 Task: Look for space in Luohe, China from 11th June, 2023 to 15th June, 2023 for 2 adults in price range Rs.7000 to Rs.16000. Place can be private room with 1  bedroom having 2 beds and 1 bathroom. Property type can be house, flat, guest house, hotel. Booking option can be shelf check-in. Required host language is Chinese (Simplified).
Action: Mouse moved to (486, 155)
Screenshot: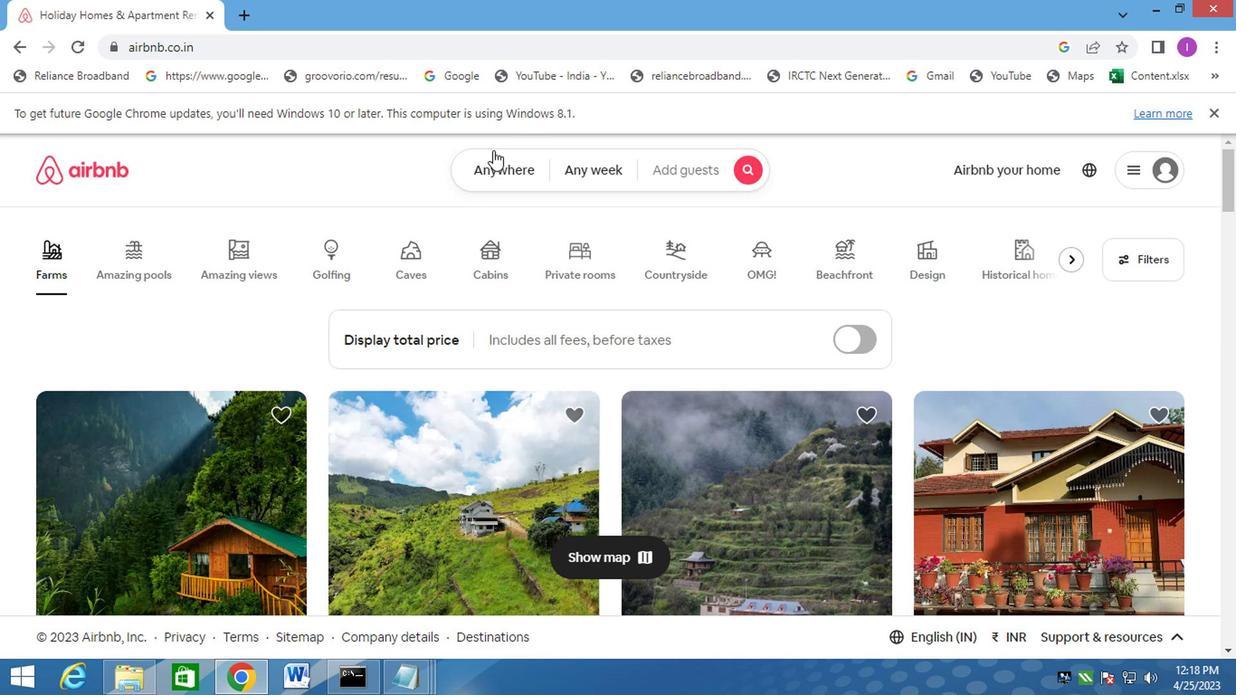 
Action: Mouse pressed left at (486, 155)
Screenshot: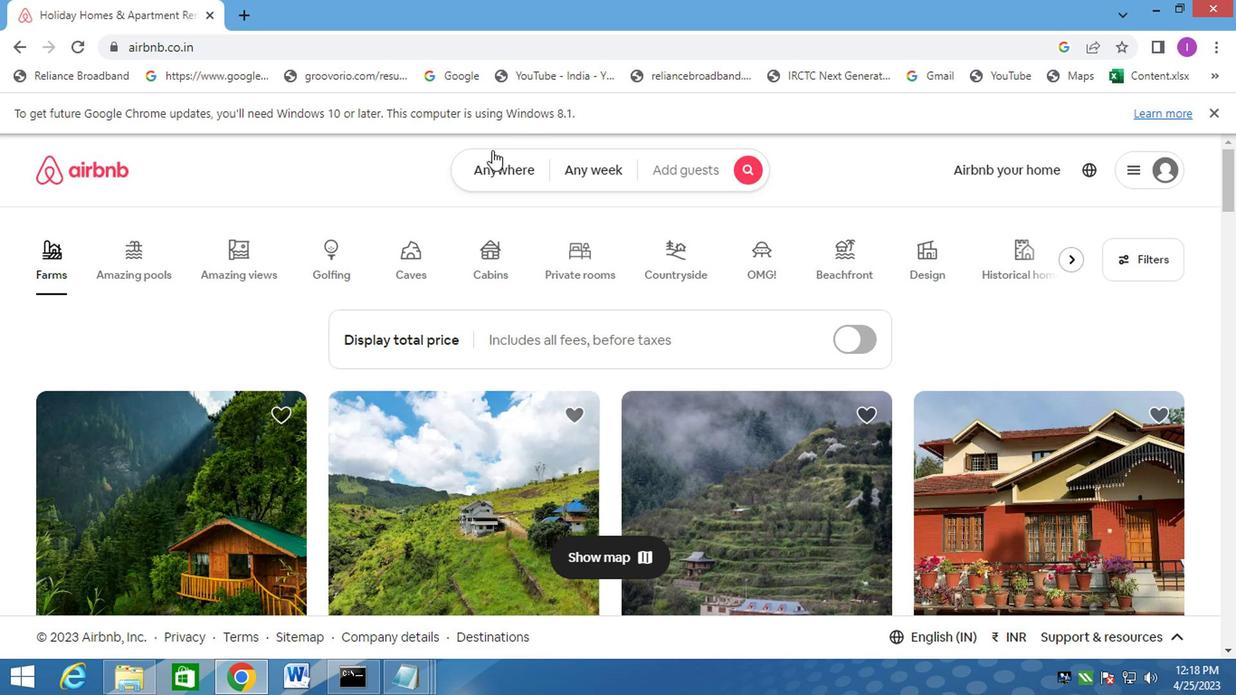 
Action: Mouse moved to (350, 226)
Screenshot: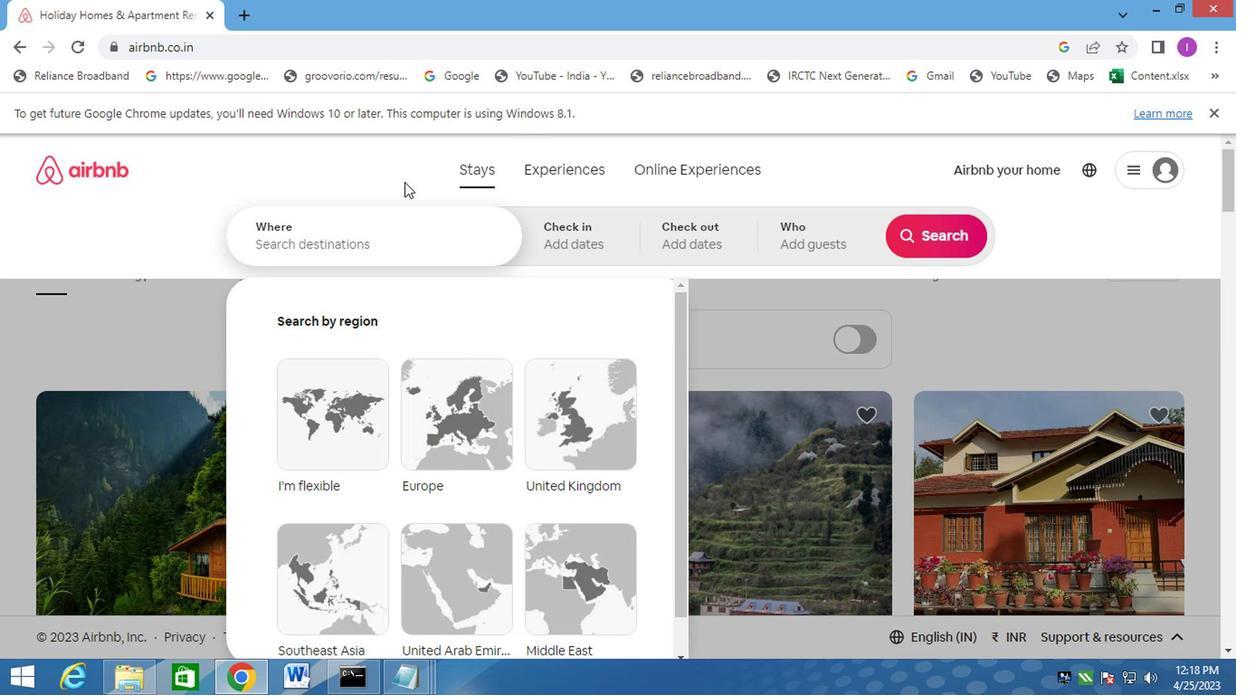 
Action: Mouse pressed left at (350, 226)
Screenshot: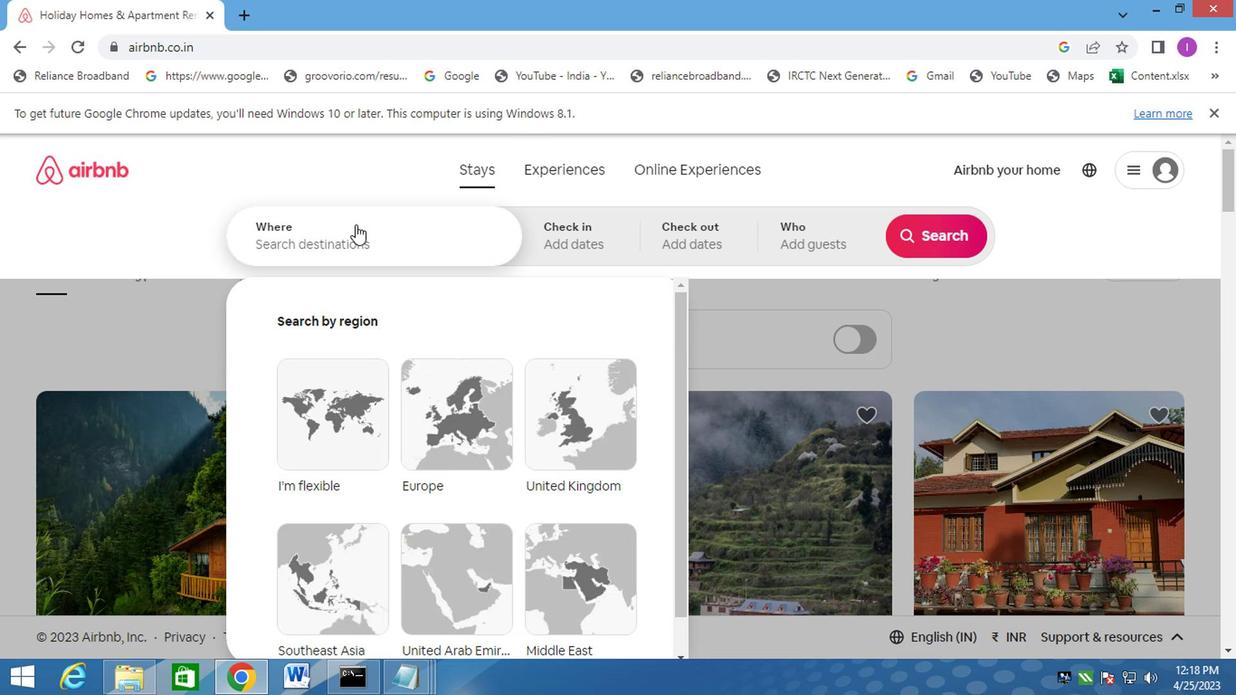 
Action: Mouse moved to (361, 227)
Screenshot: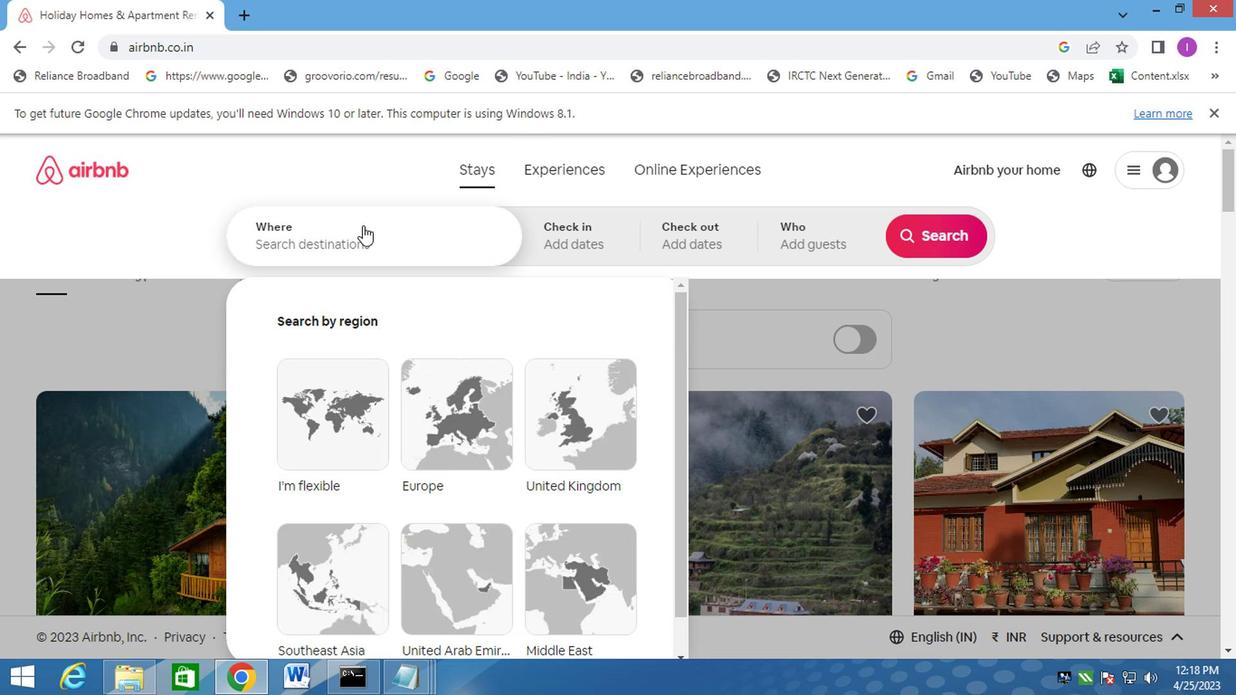 
Action: Key pressed <Key.shift>LUOHE,CHINA
Screenshot: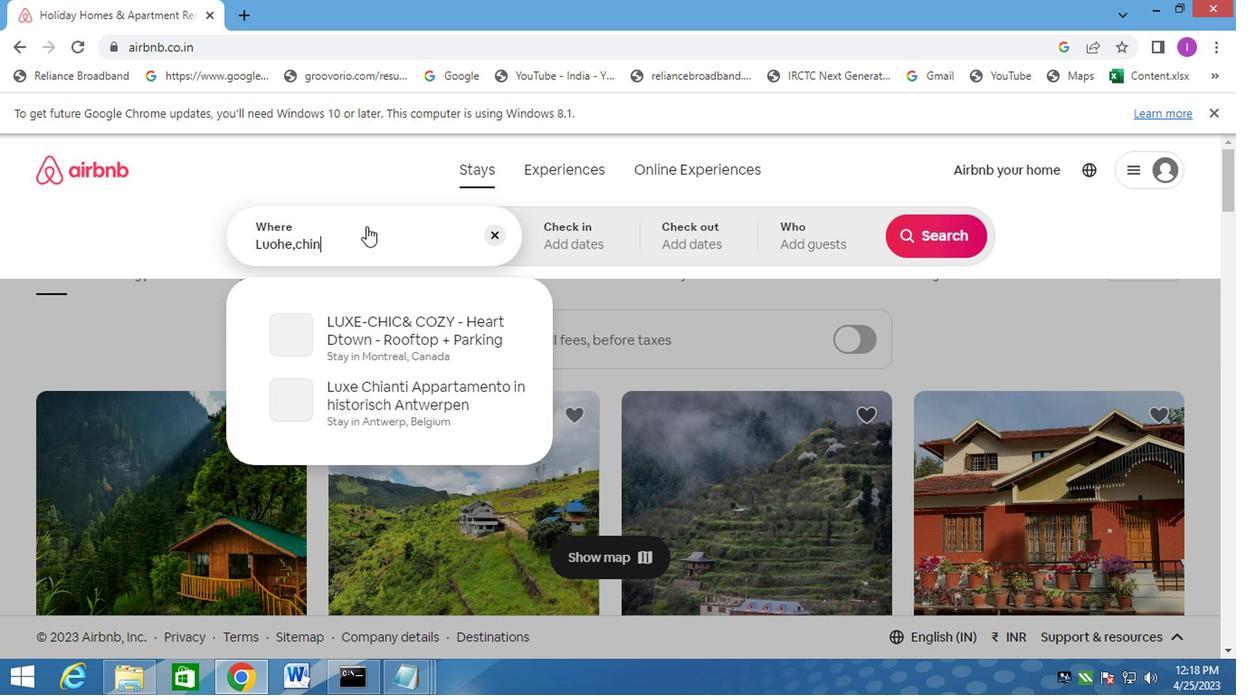 
Action: Mouse moved to (571, 231)
Screenshot: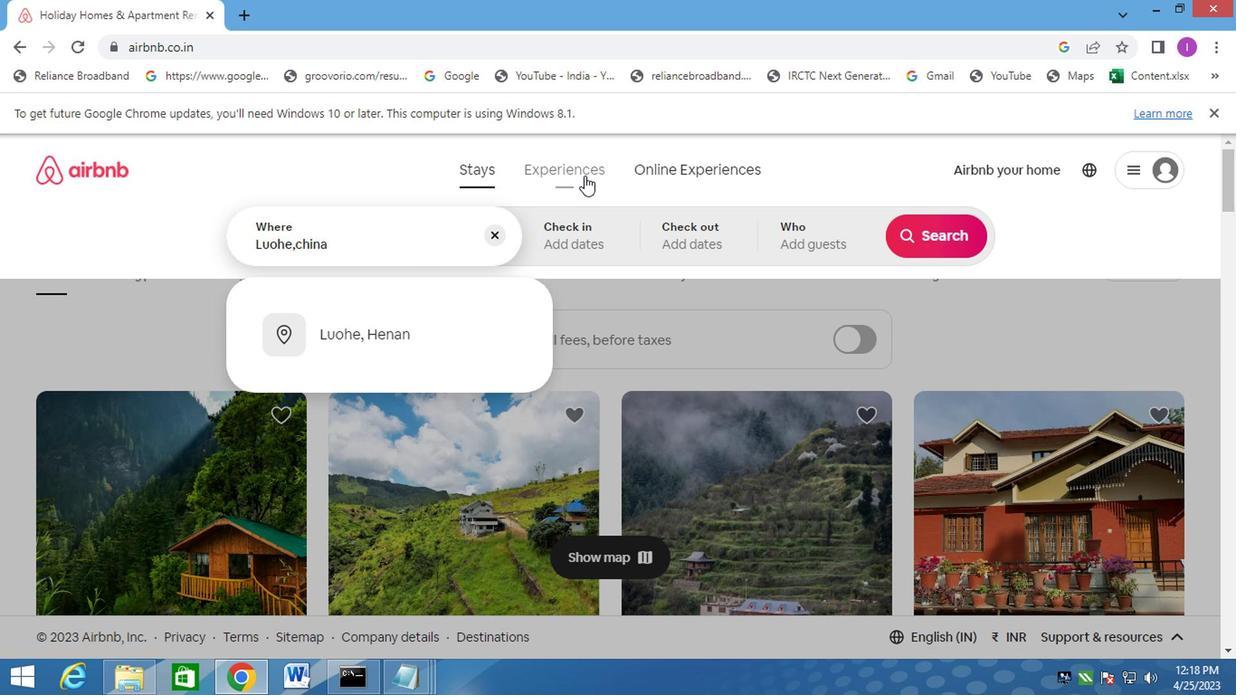 
Action: Mouse pressed left at (571, 231)
Screenshot: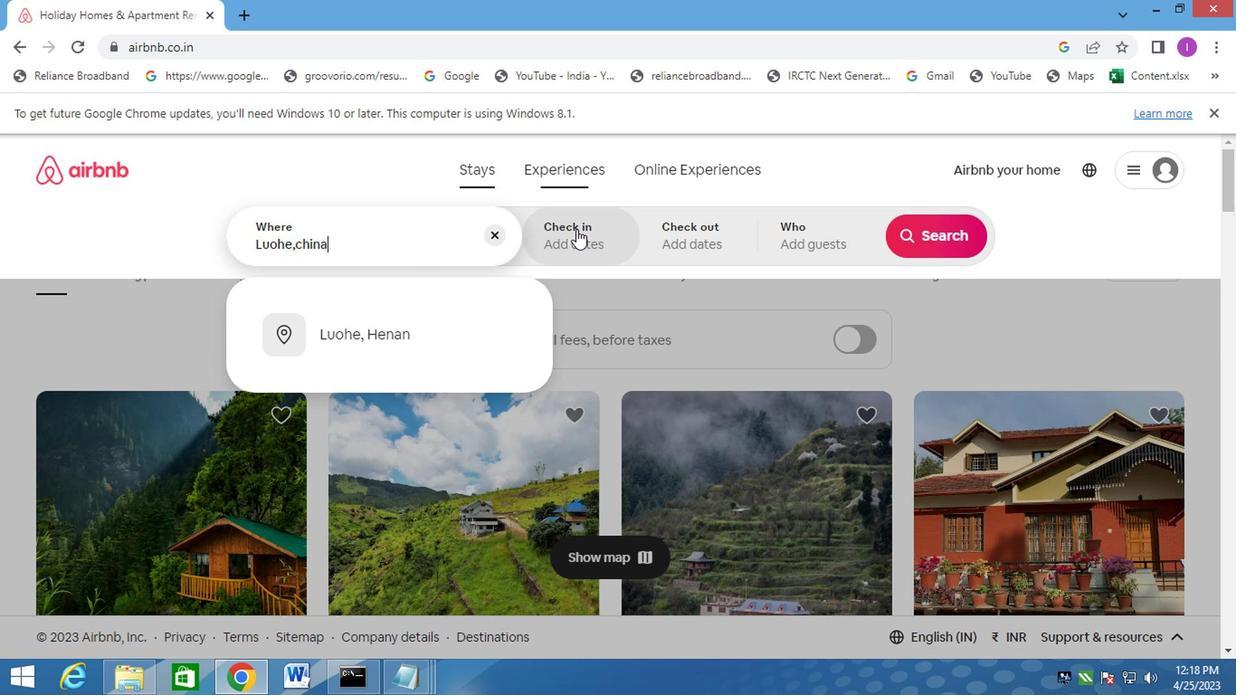 
Action: Mouse moved to (924, 387)
Screenshot: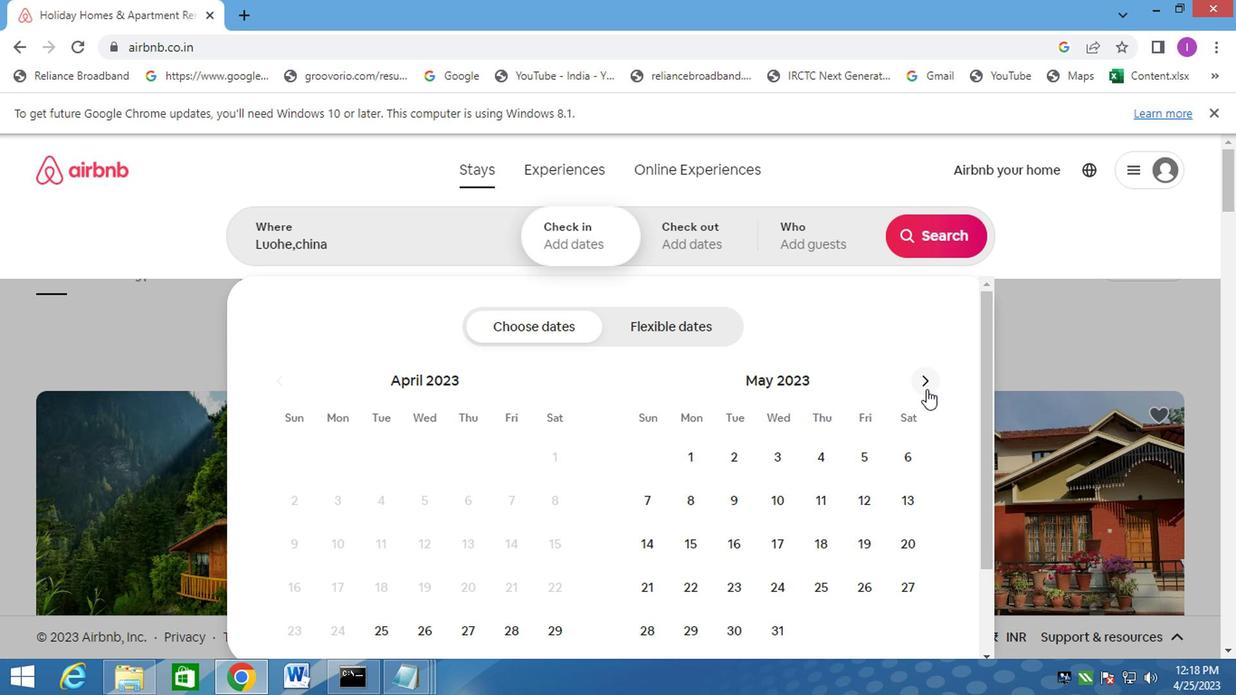 
Action: Mouse pressed left at (924, 387)
Screenshot: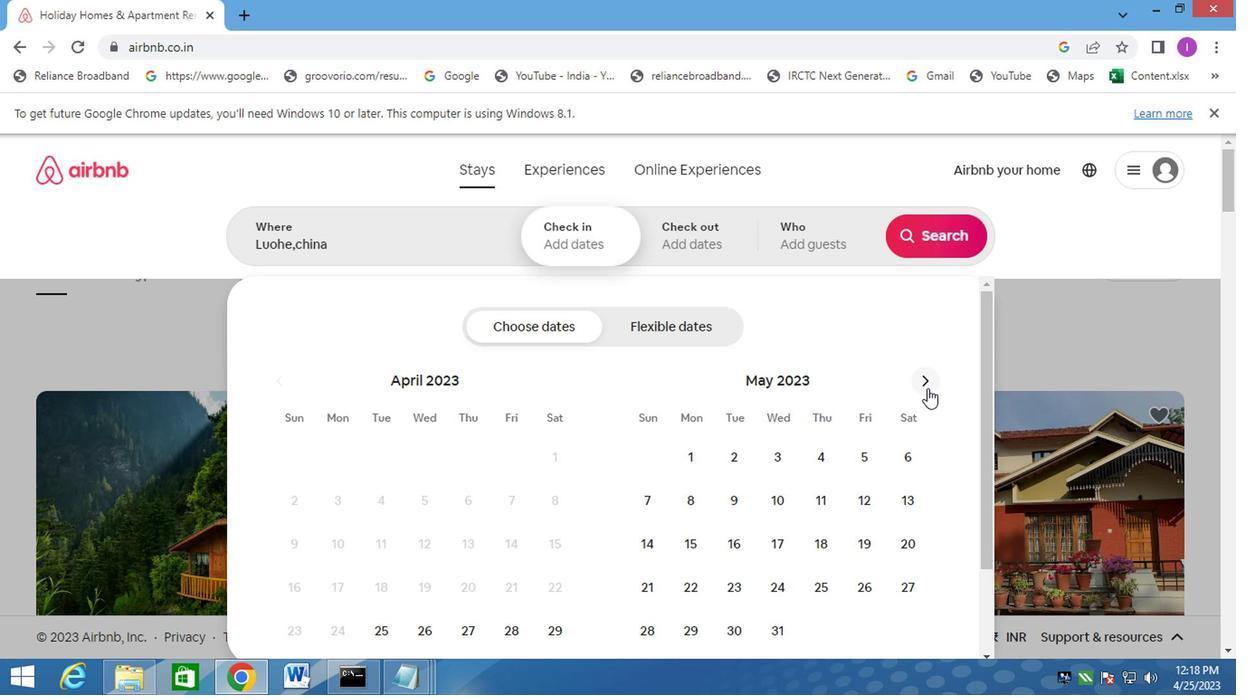 
Action: Mouse moved to (925, 386)
Screenshot: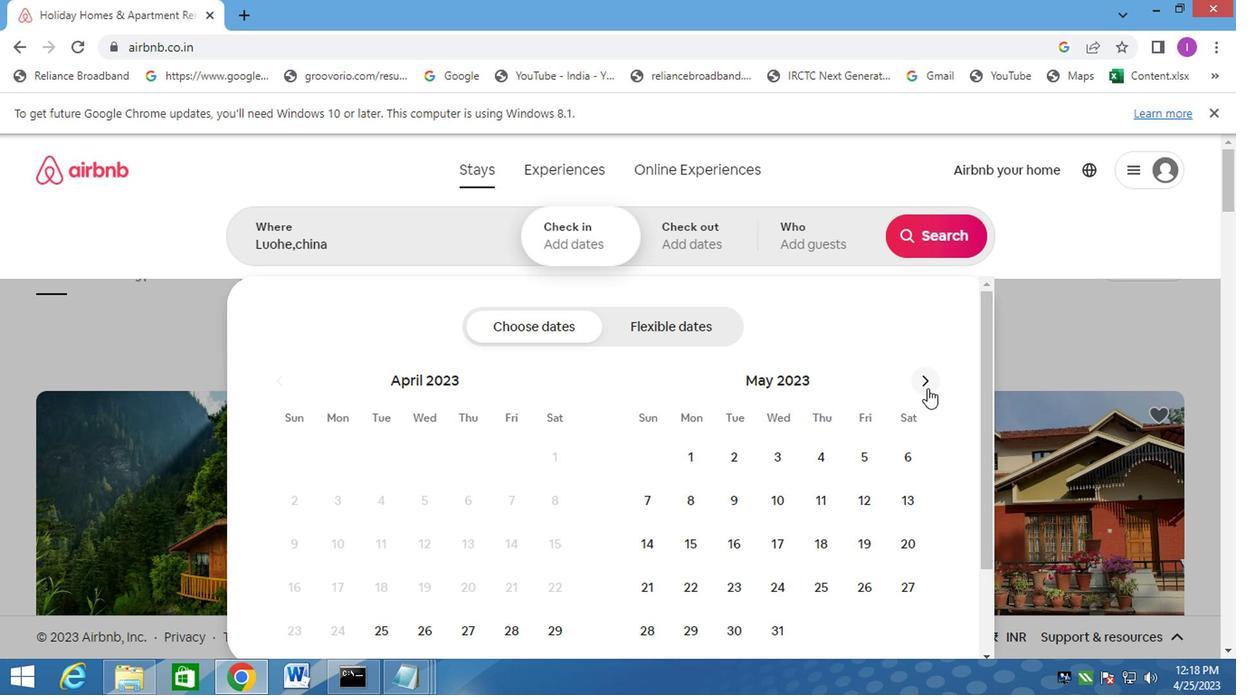
Action: Mouse pressed left at (925, 386)
Screenshot: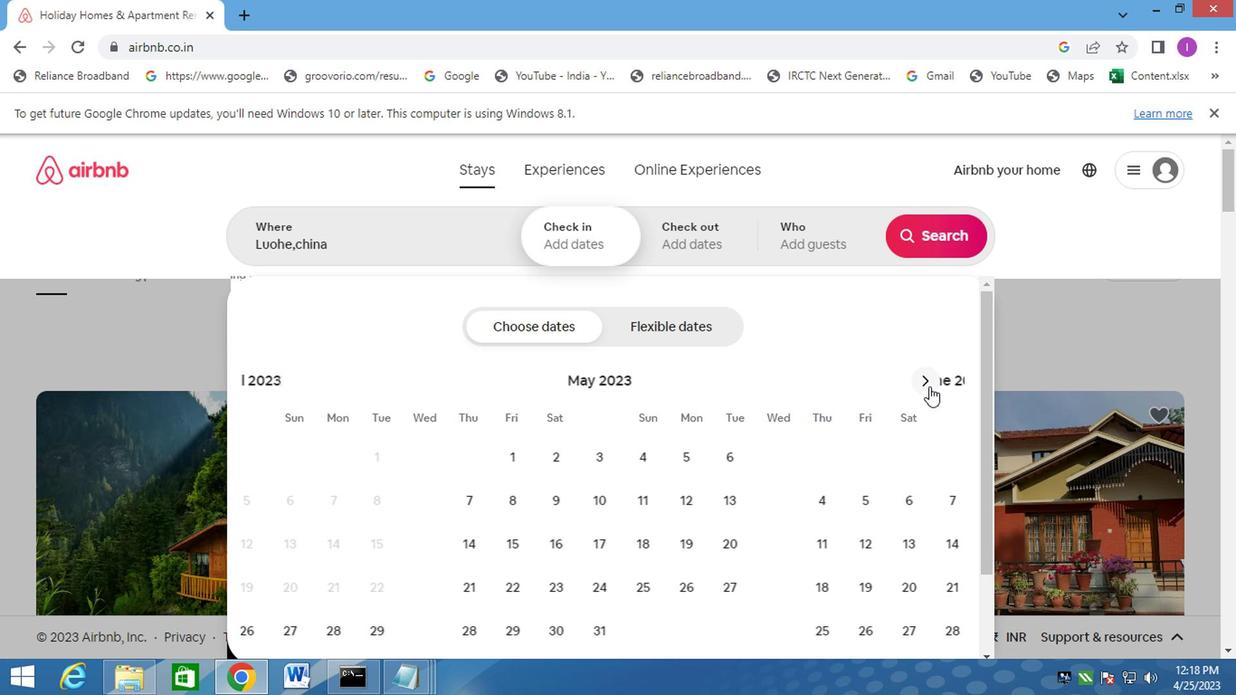 
Action: Mouse moved to (287, 533)
Screenshot: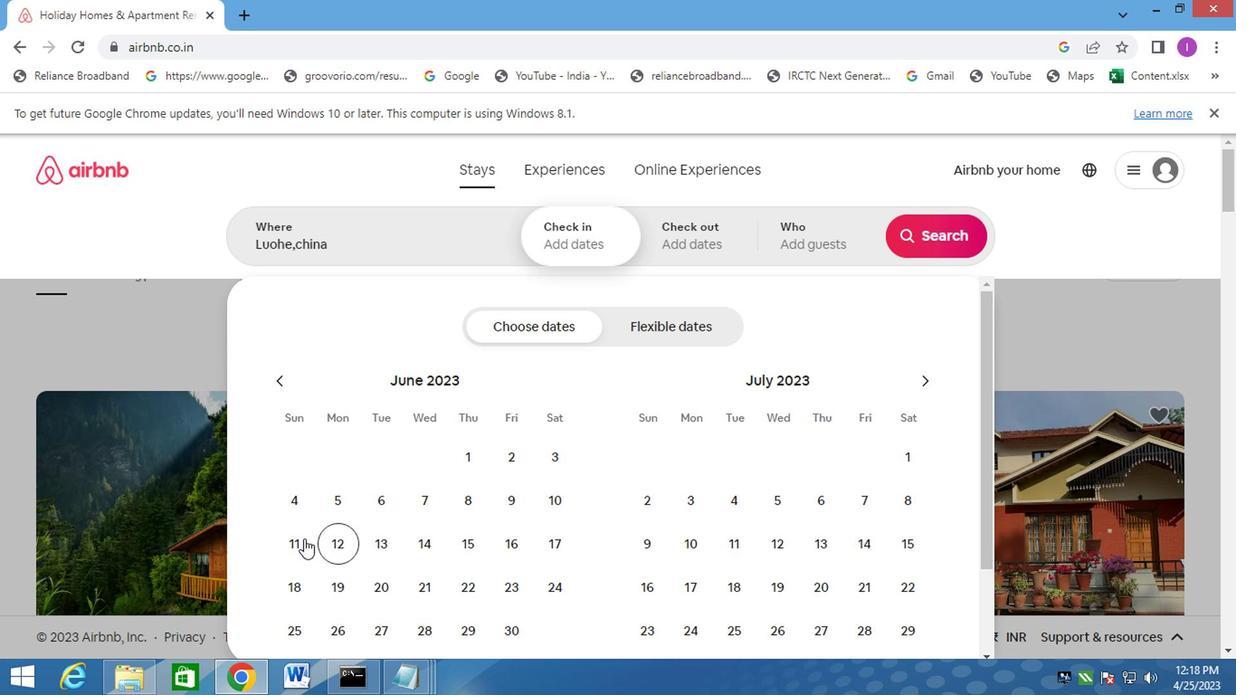 
Action: Mouse pressed left at (287, 533)
Screenshot: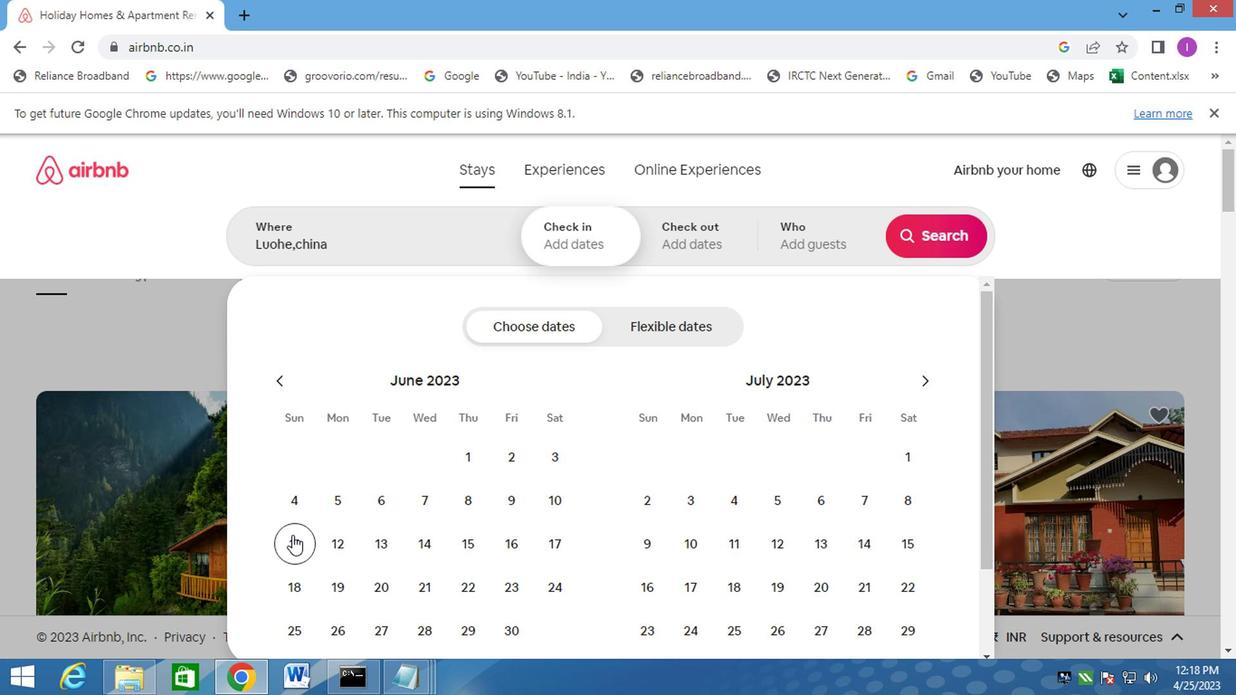 
Action: Mouse moved to (464, 549)
Screenshot: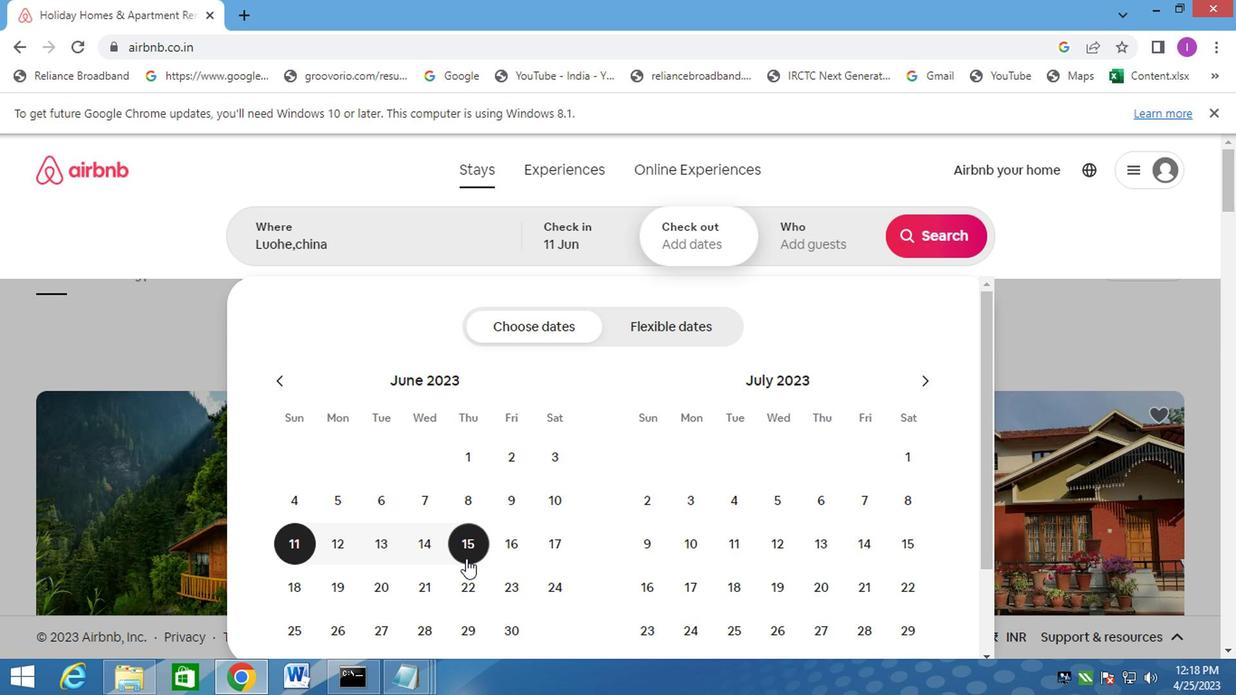 
Action: Mouse pressed left at (464, 549)
Screenshot: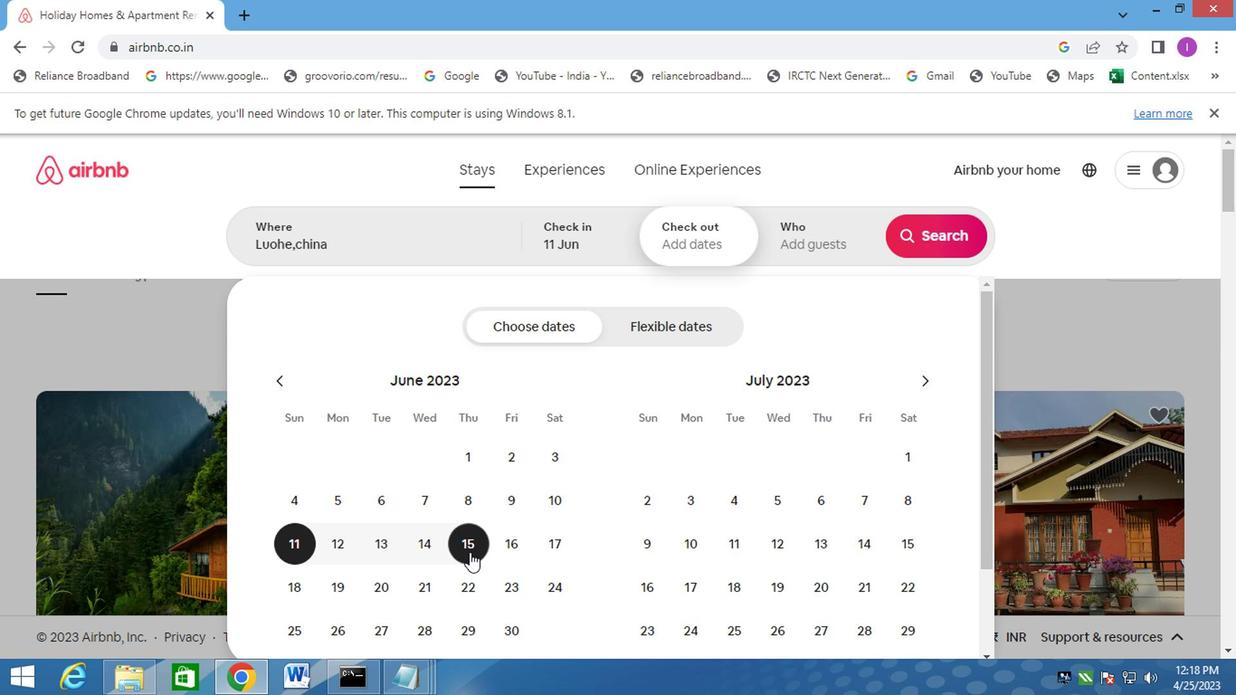 
Action: Mouse moved to (802, 245)
Screenshot: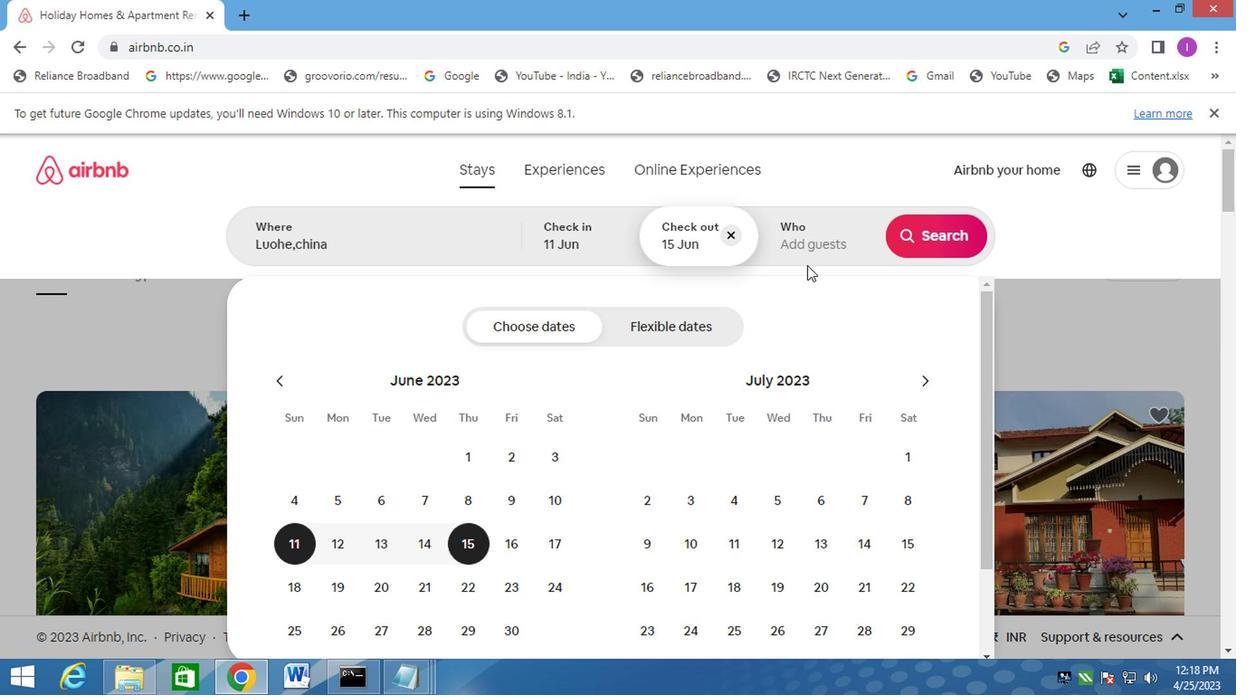 
Action: Mouse pressed left at (802, 245)
Screenshot: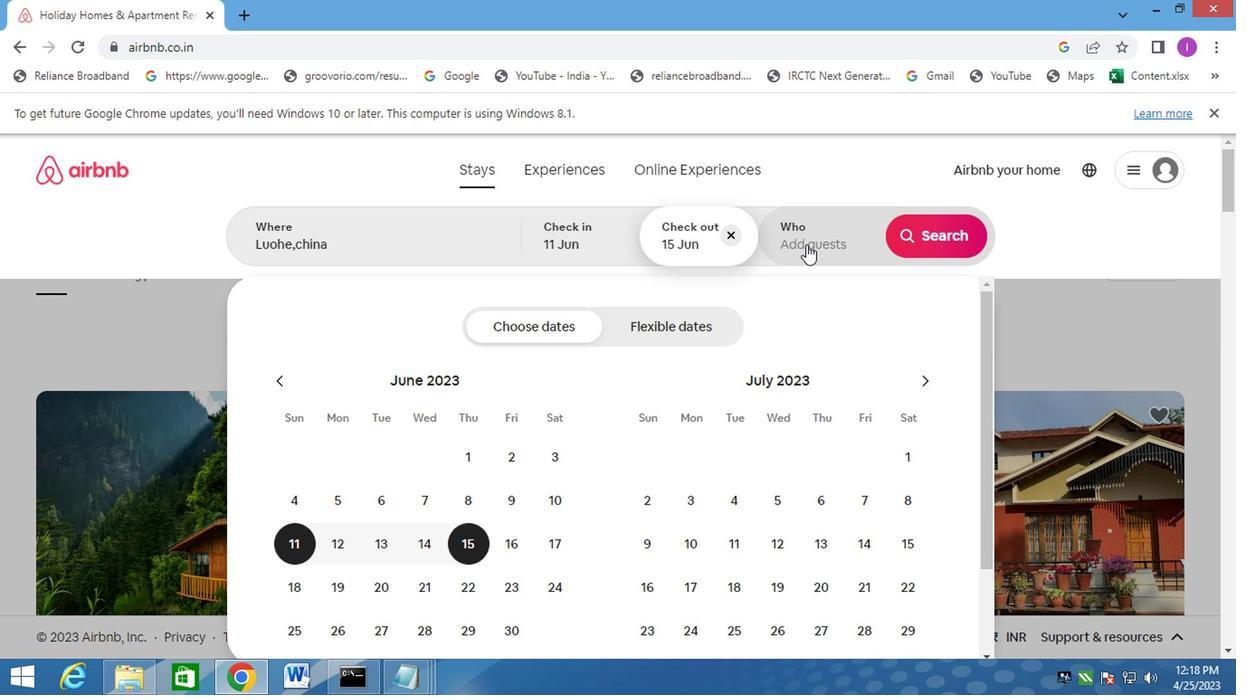 
Action: Mouse moved to (939, 331)
Screenshot: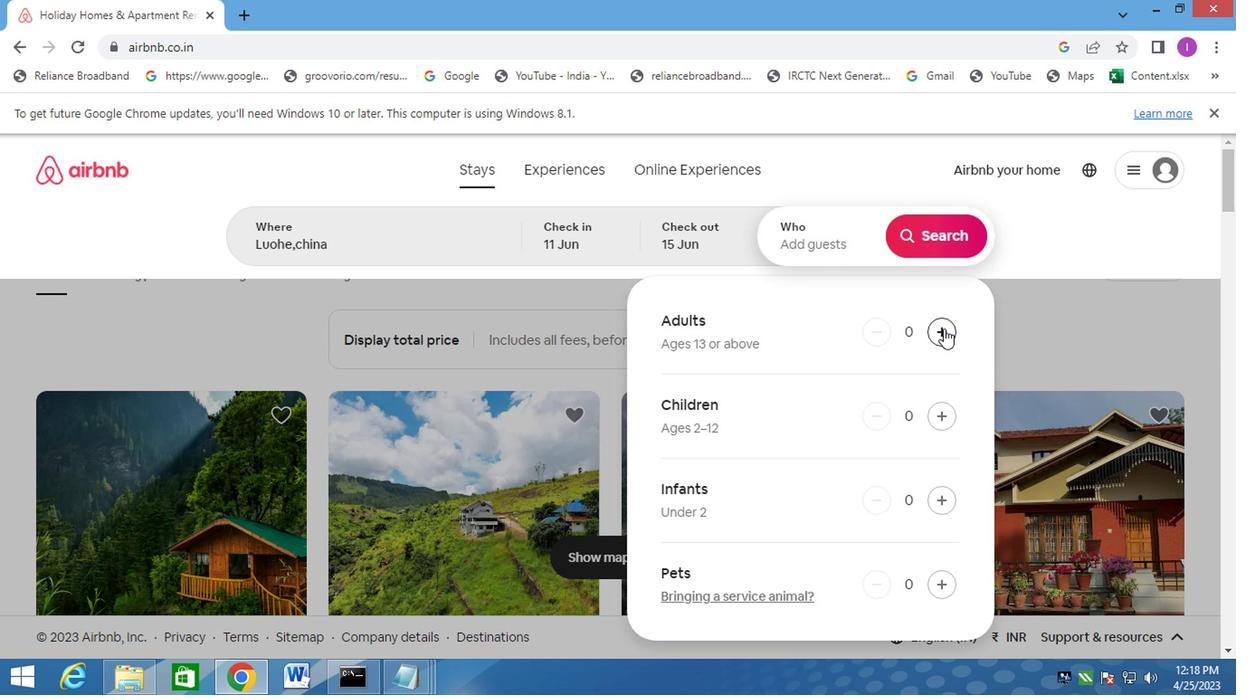 
Action: Mouse pressed left at (939, 331)
Screenshot: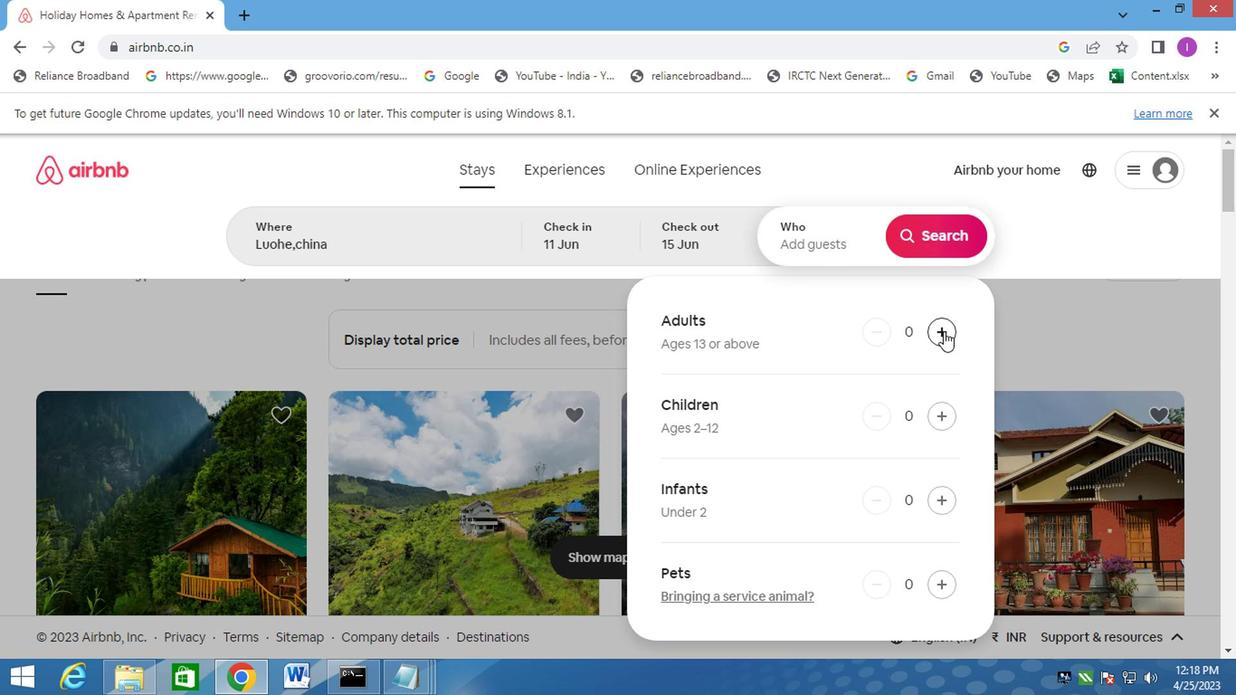 
Action: Mouse moved to (939, 331)
Screenshot: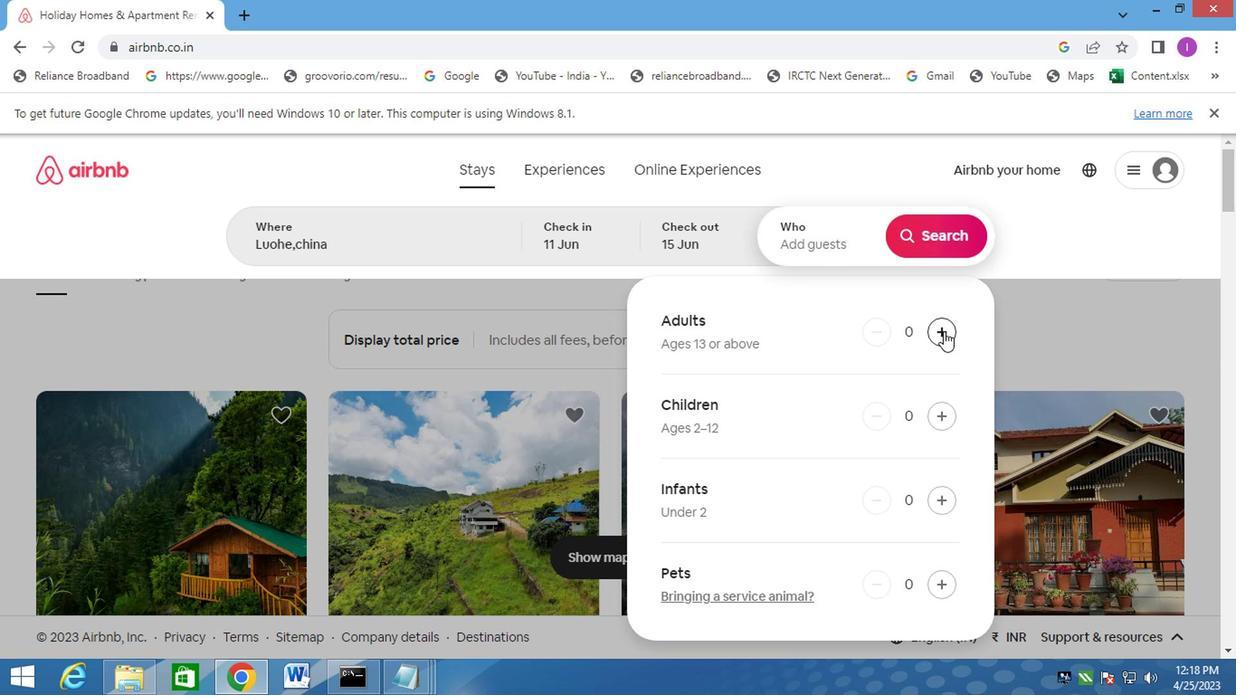 
Action: Mouse pressed left at (939, 331)
Screenshot: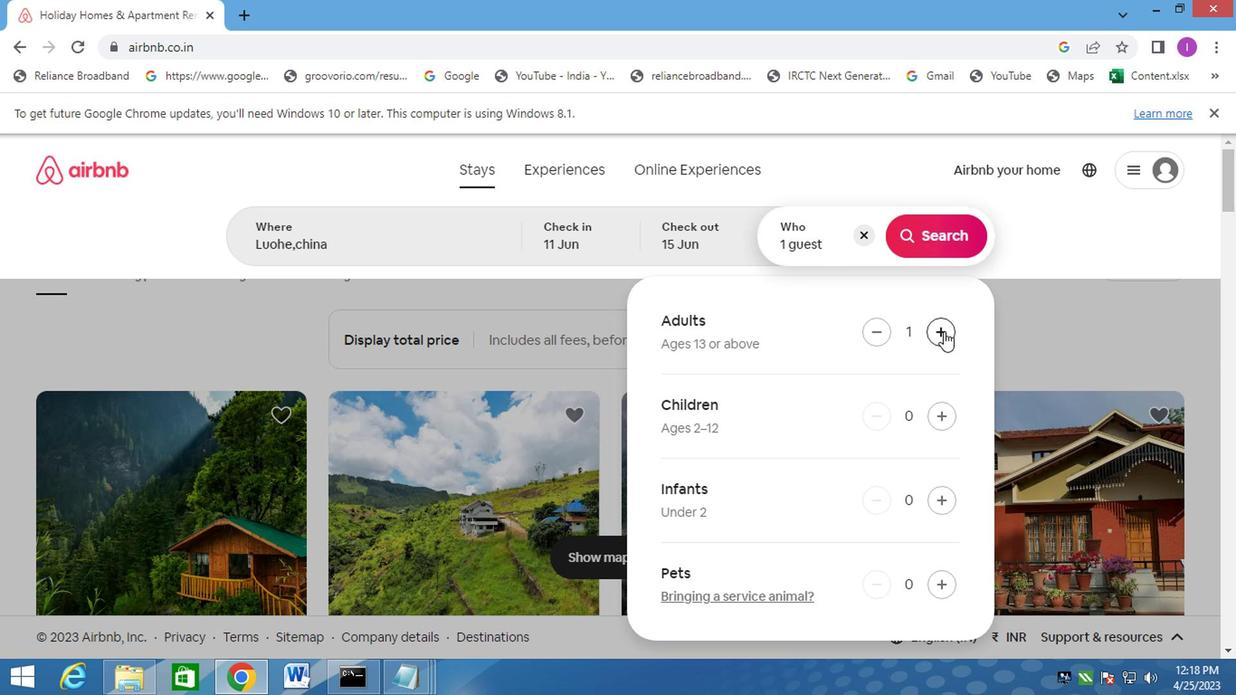 
Action: Mouse moved to (941, 247)
Screenshot: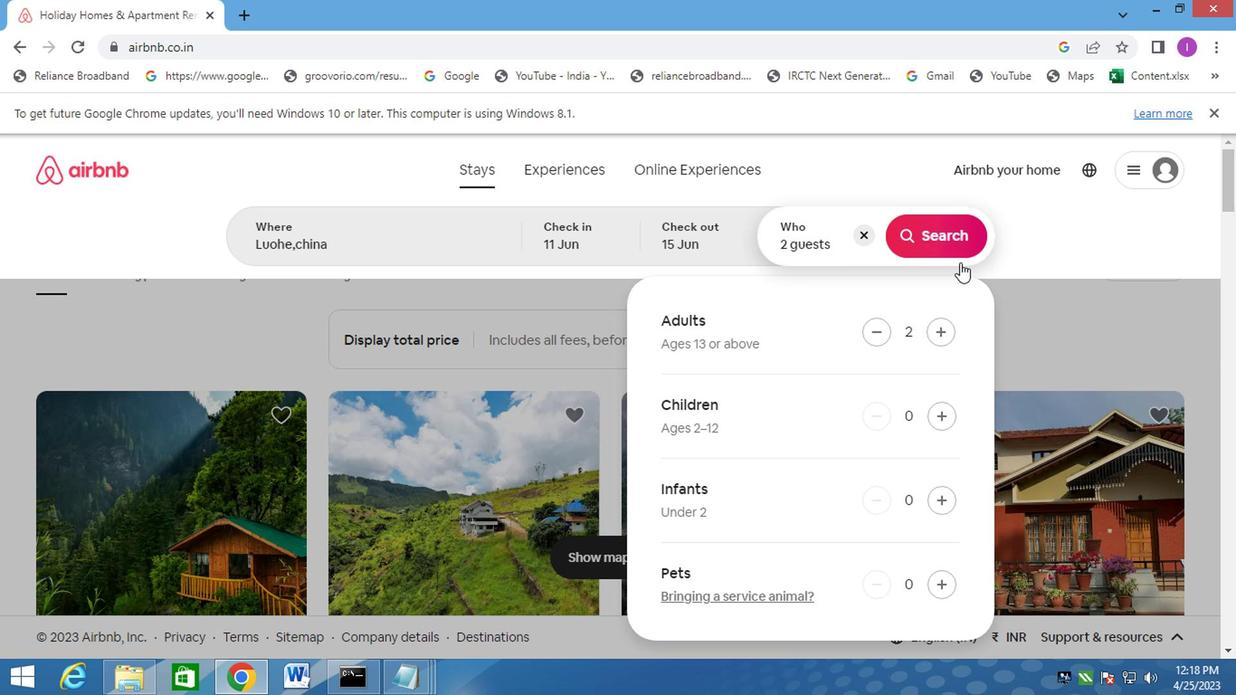 
Action: Mouse pressed left at (941, 247)
Screenshot: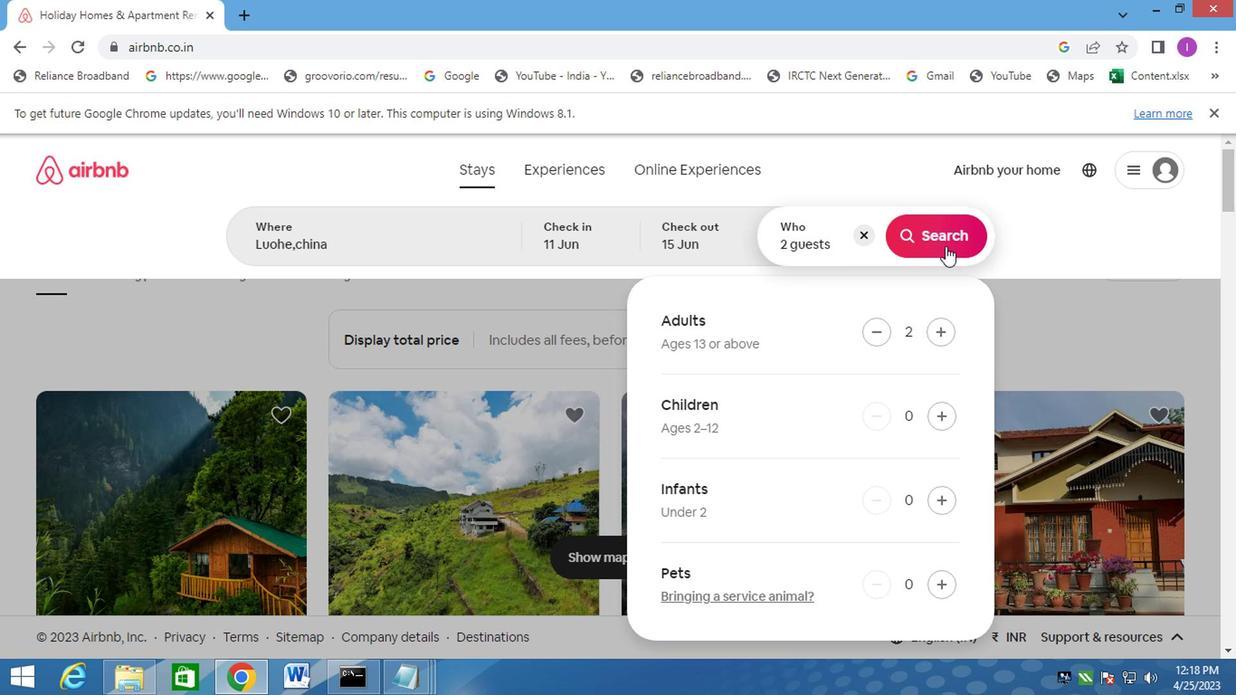 
Action: Mouse moved to (1156, 254)
Screenshot: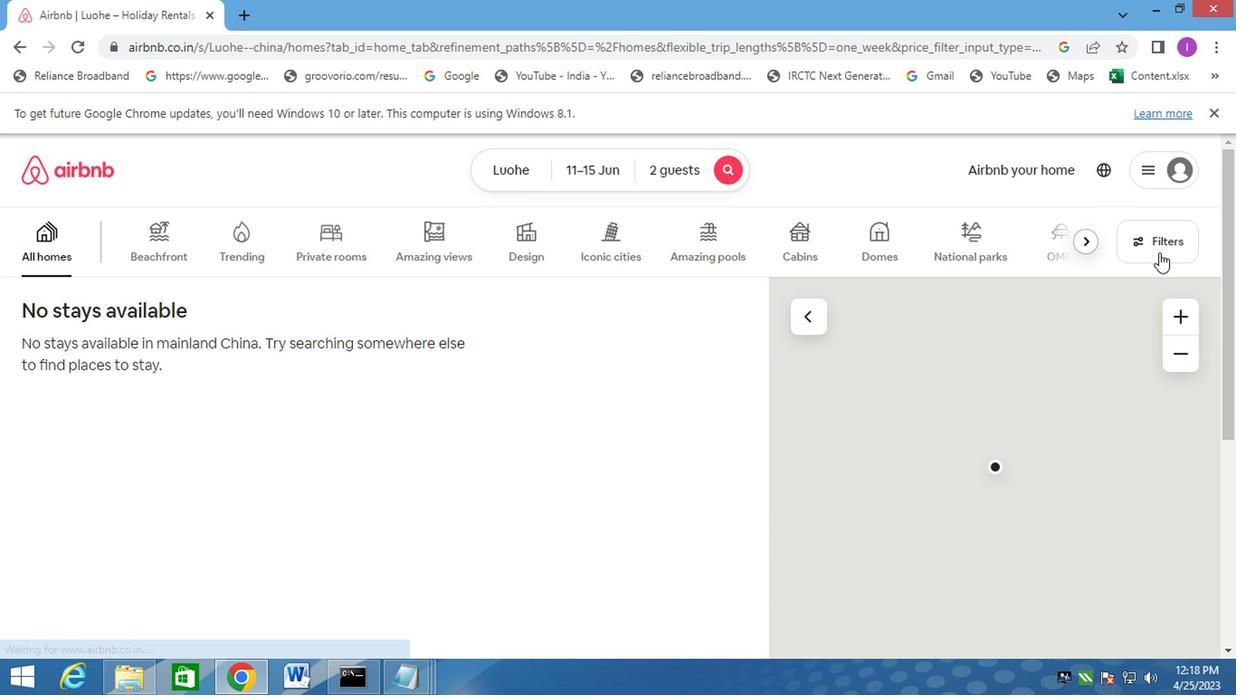 
Action: Mouse pressed left at (1156, 254)
Screenshot: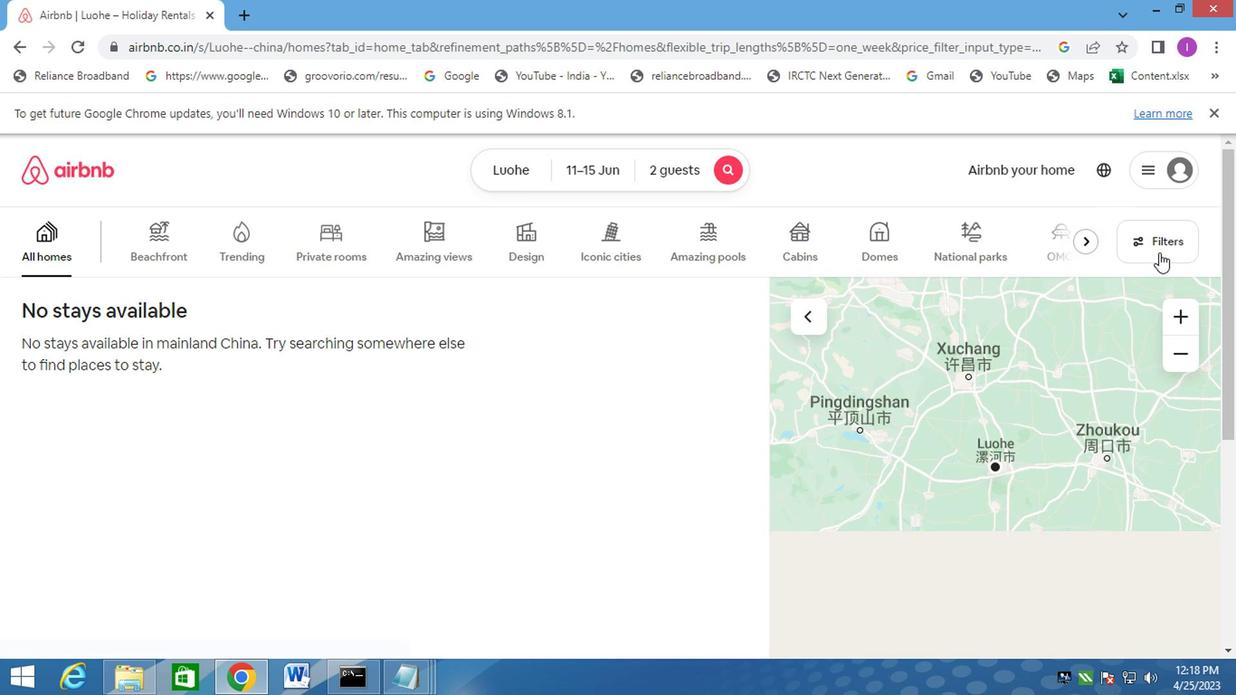 
Action: Mouse moved to (382, 351)
Screenshot: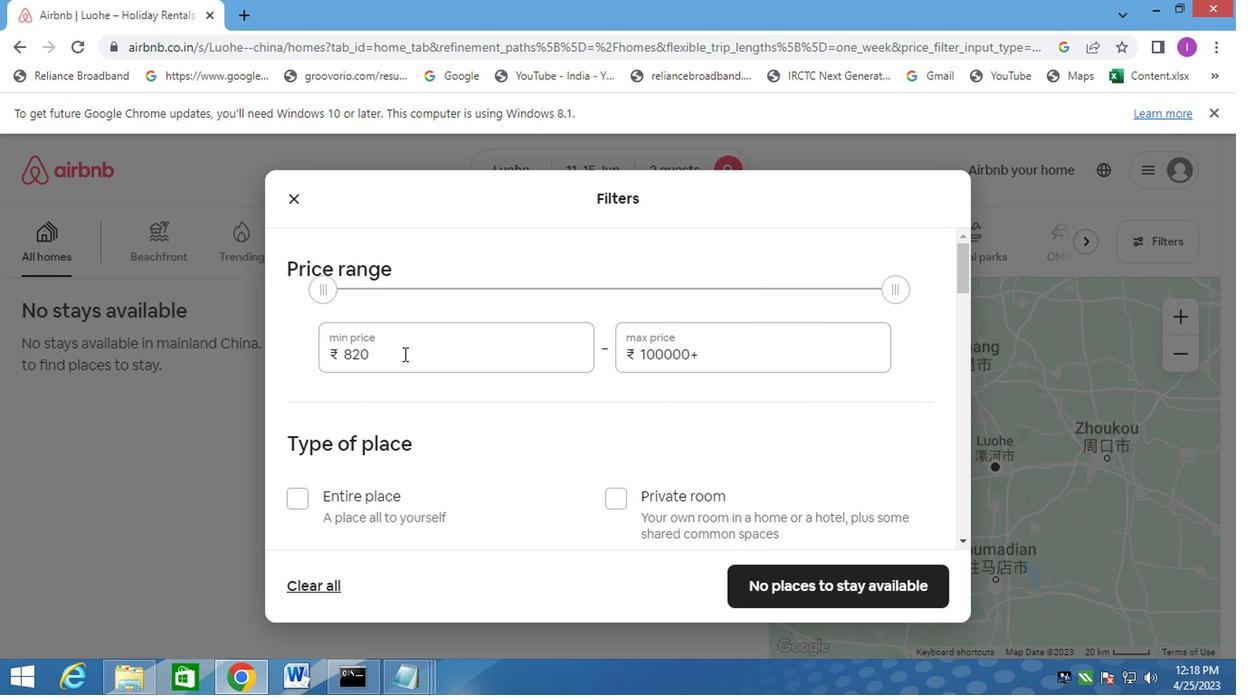 
Action: Mouse pressed left at (382, 351)
Screenshot: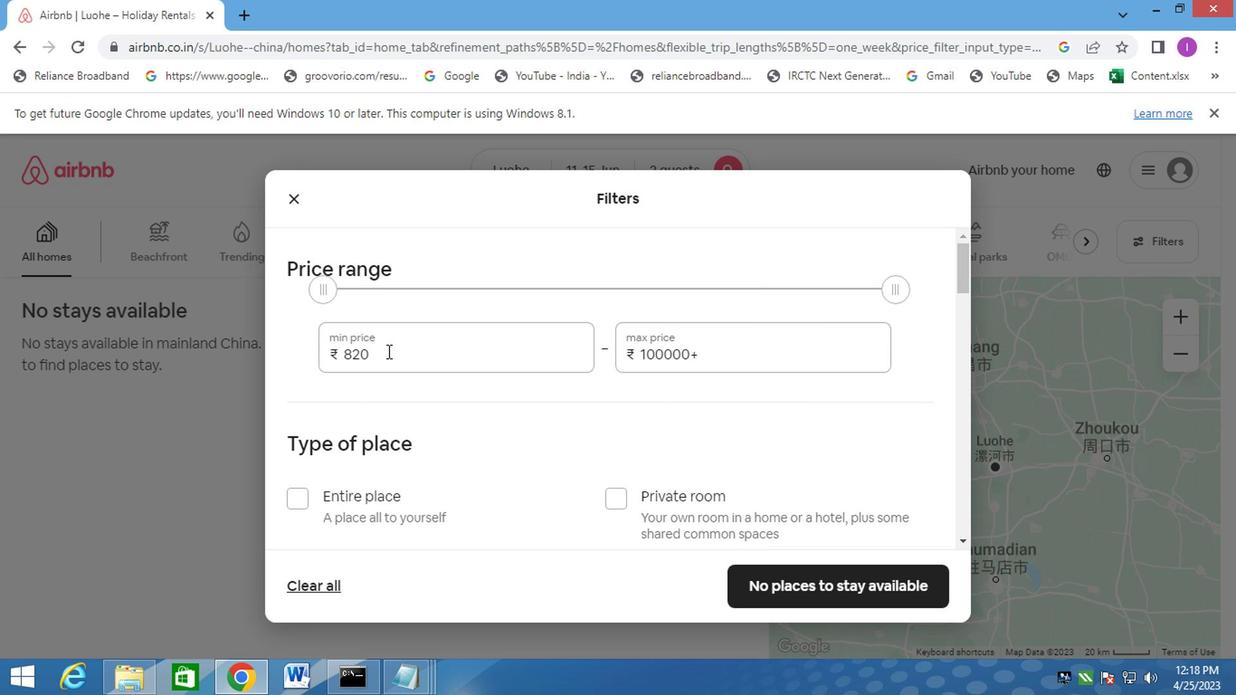 
Action: Mouse moved to (330, 346)
Screenshot: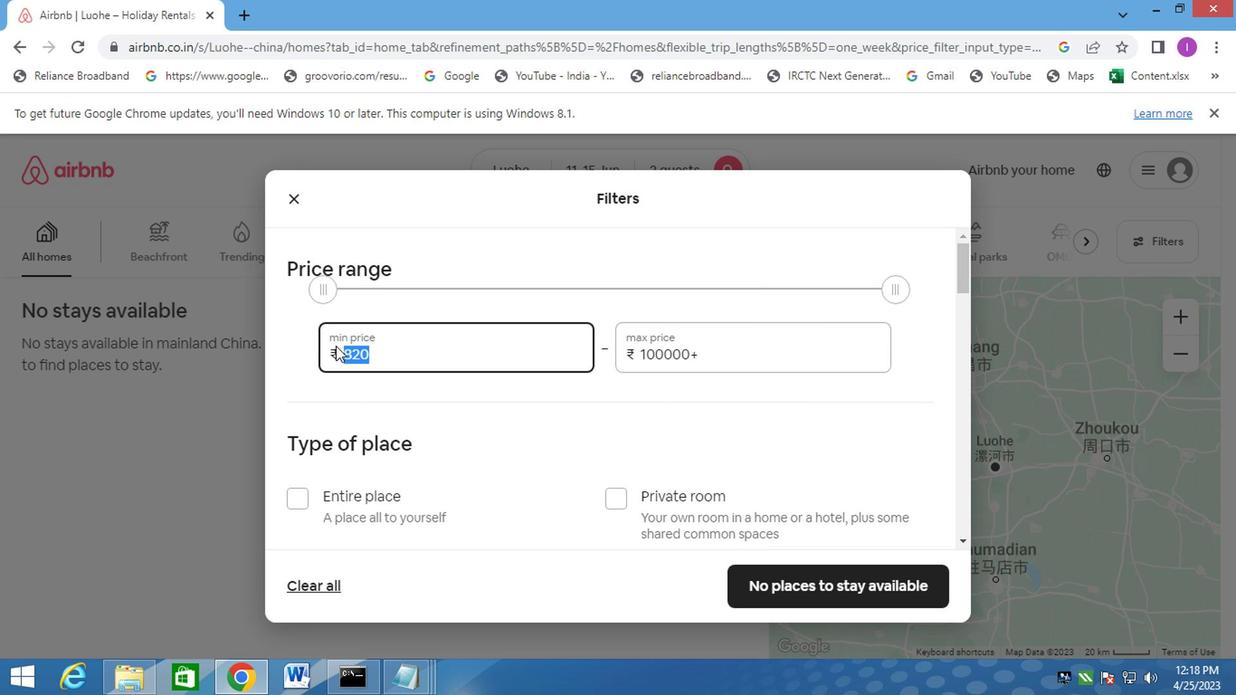 
Action: Key pressed 7000
Screenshot: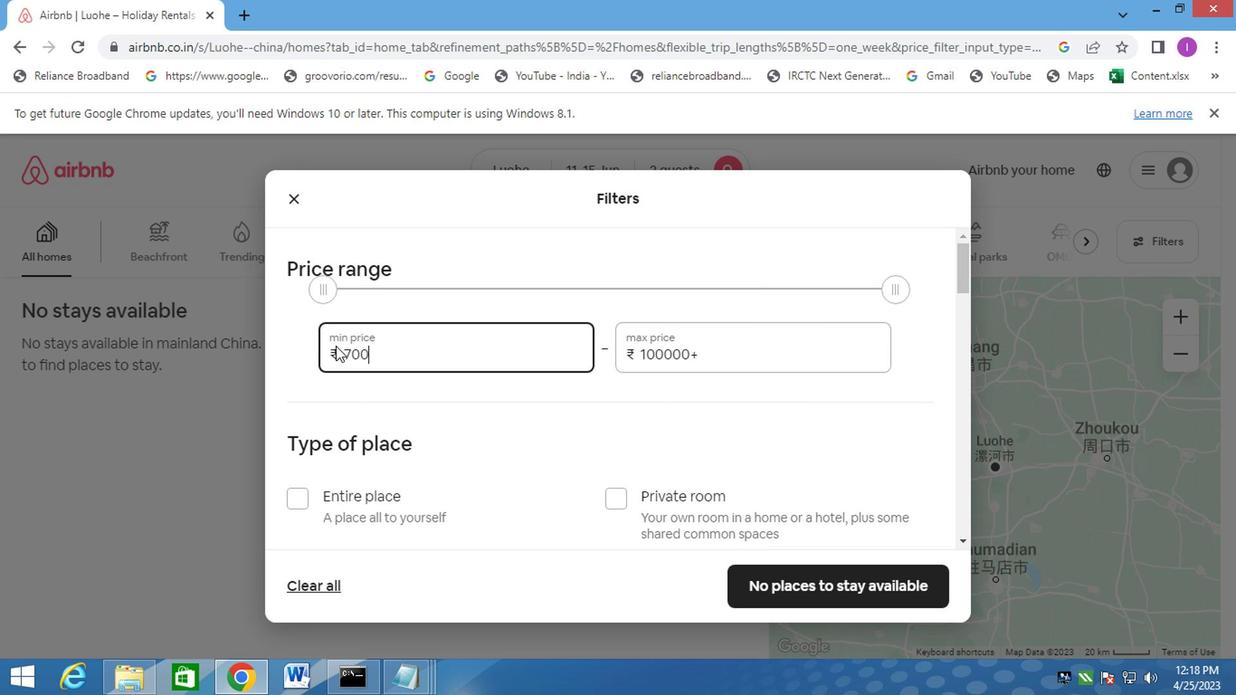 
Action: Mouse moved to (721, 363)
Screenshot: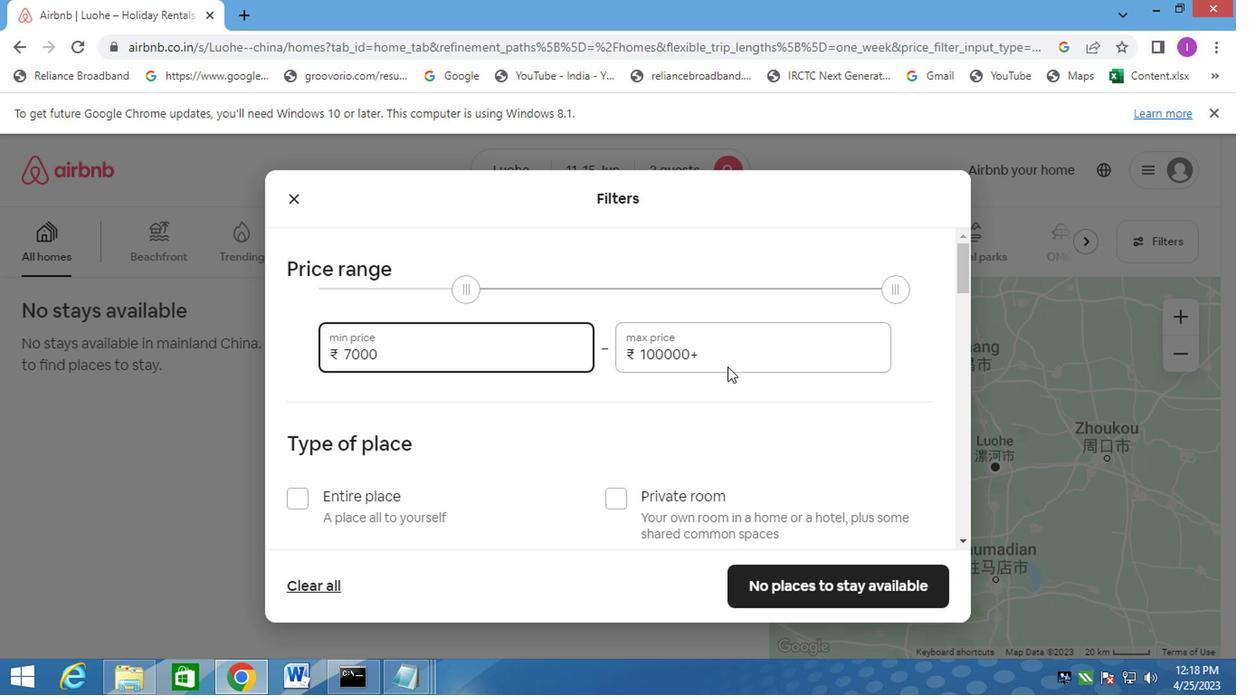 
Action: Mouse pressed left at (721, 363)
Screenshot: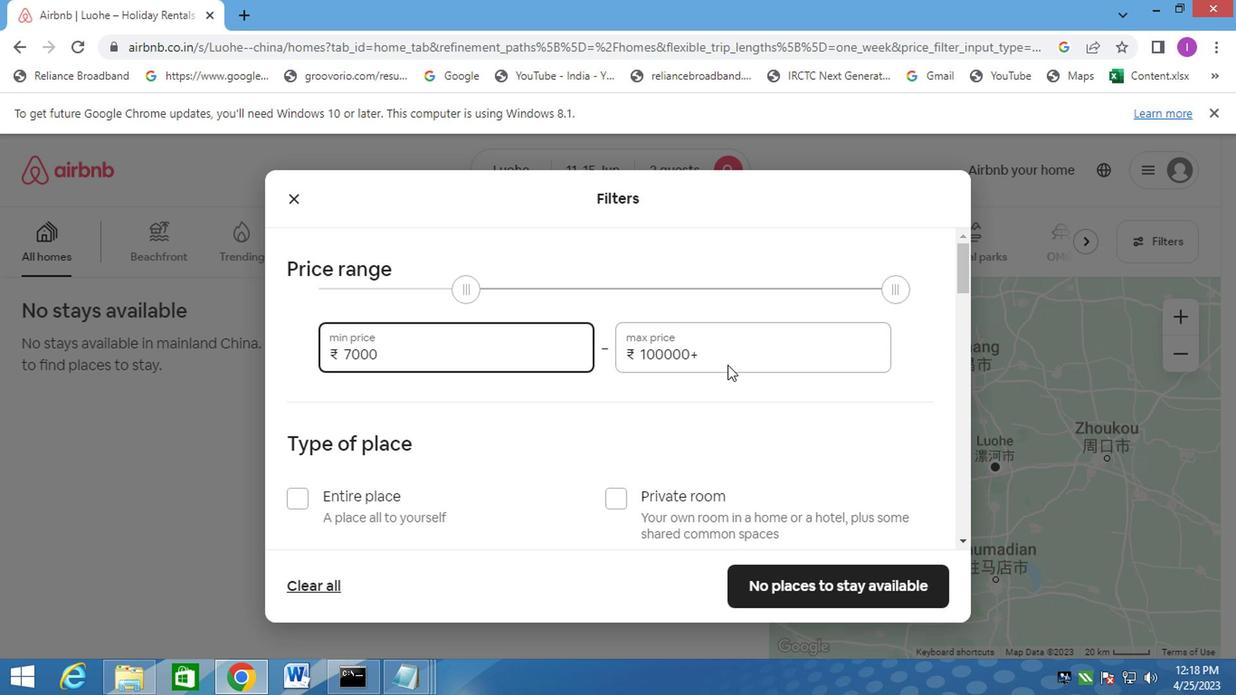 
Action: Mouse moved to (722, 347)
Screenshot: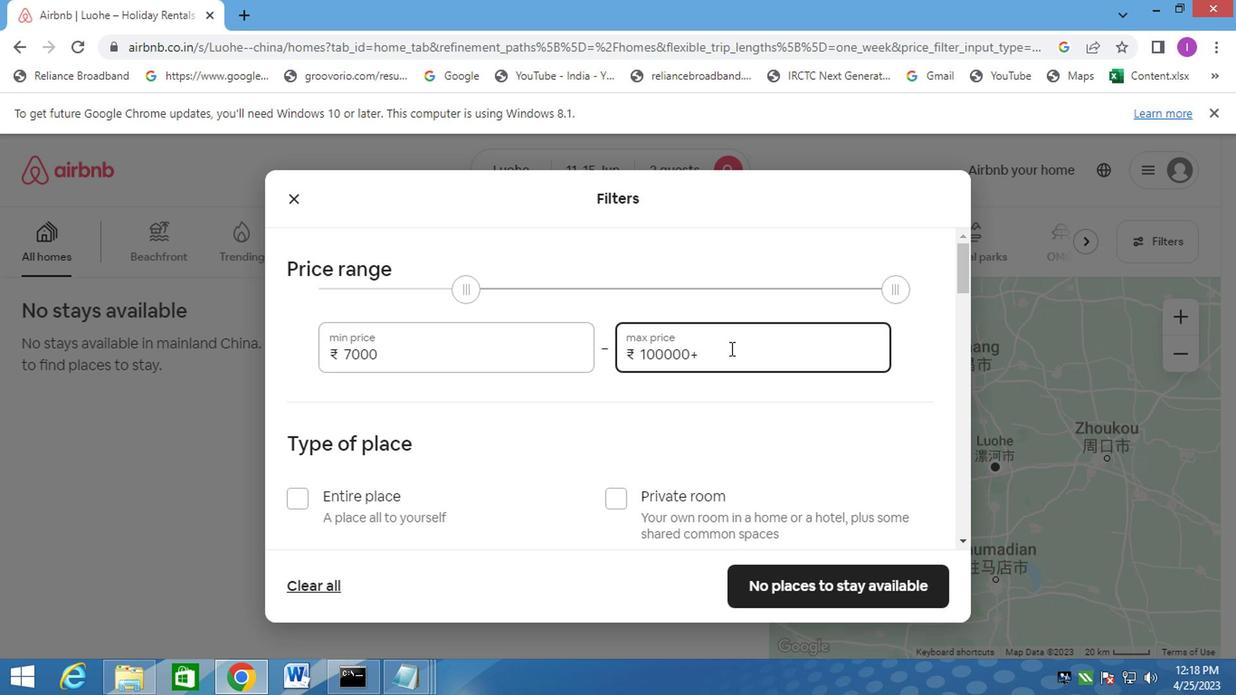 
Action: Mouse pressed left at (722, 347)
Screenshot: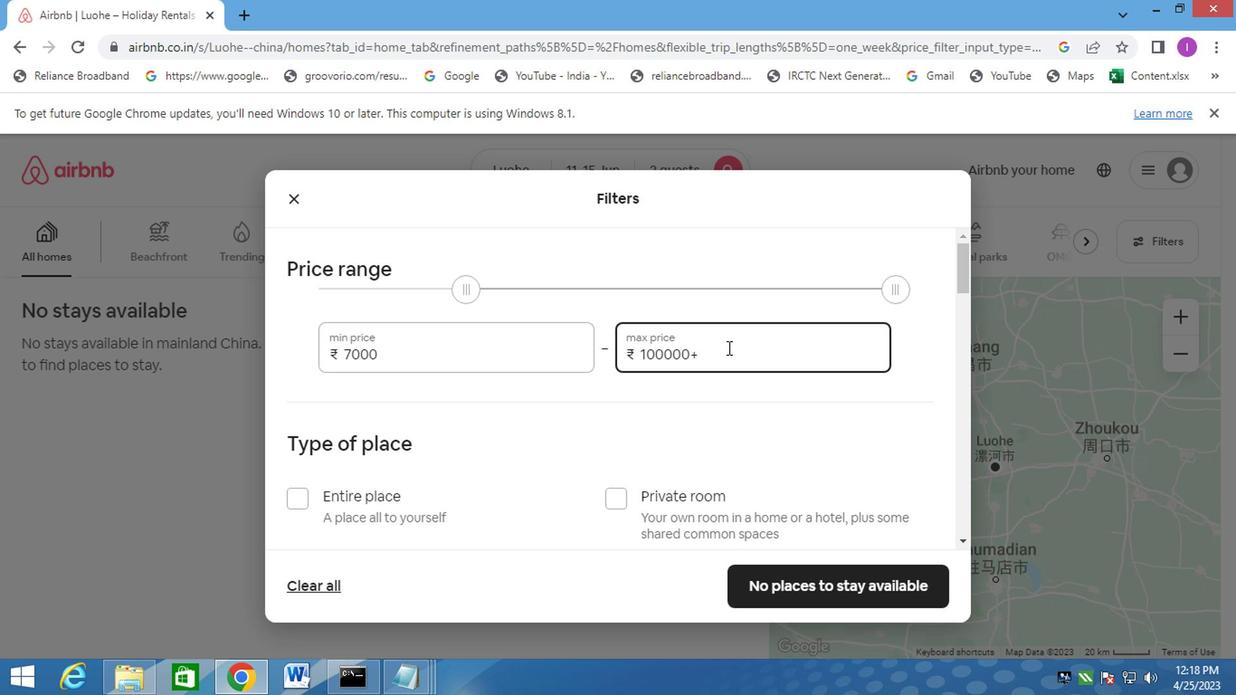 
Action: Mouse moved to (659, 399)
Screenshot: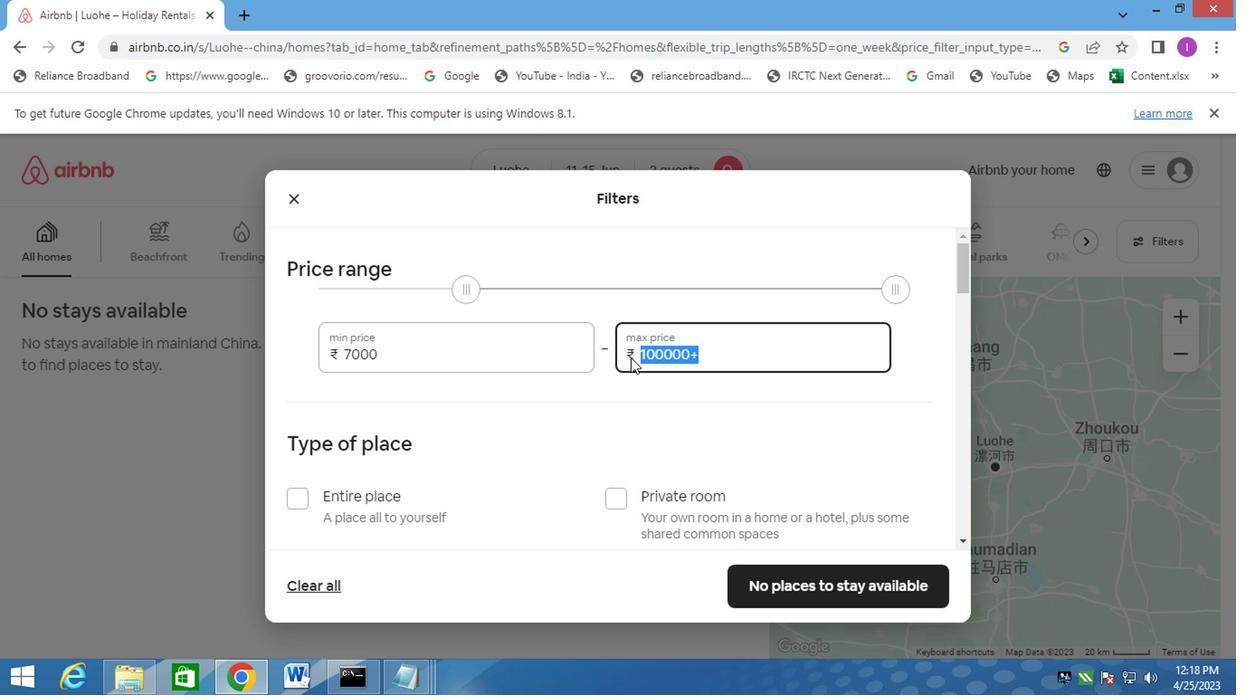 
Action: Key pressed 16000
Screenshot: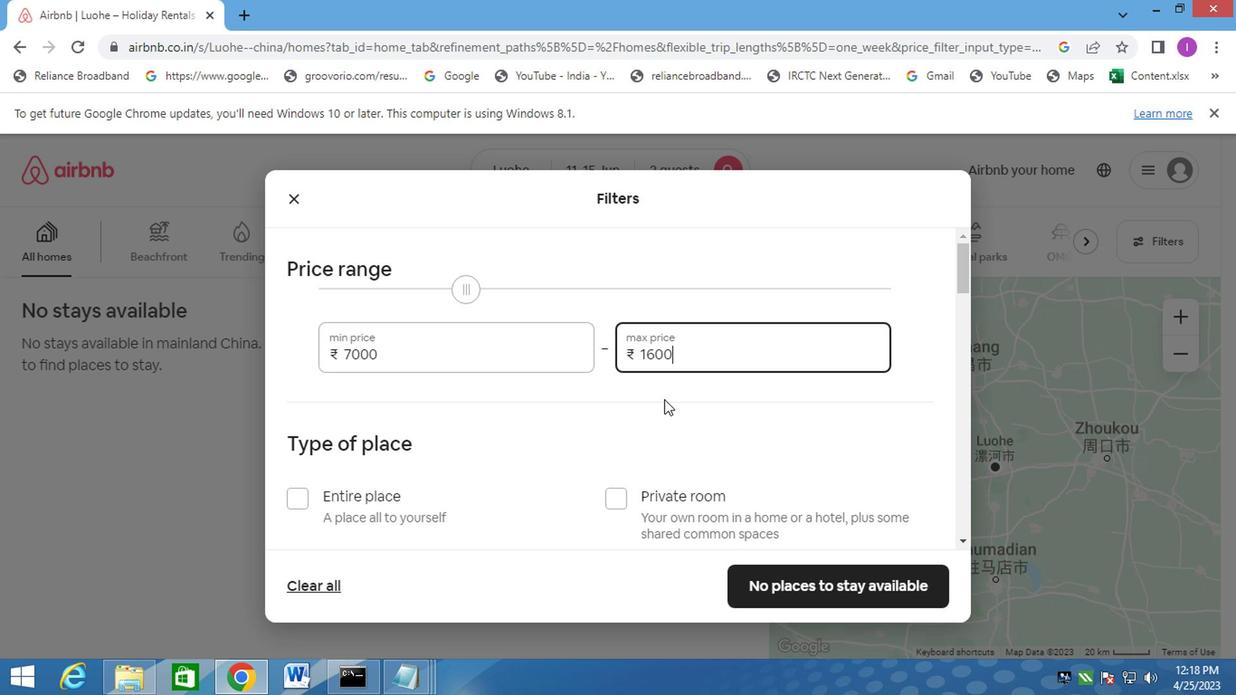 
Action: Mouse moved to (616, 503)
Screenshot: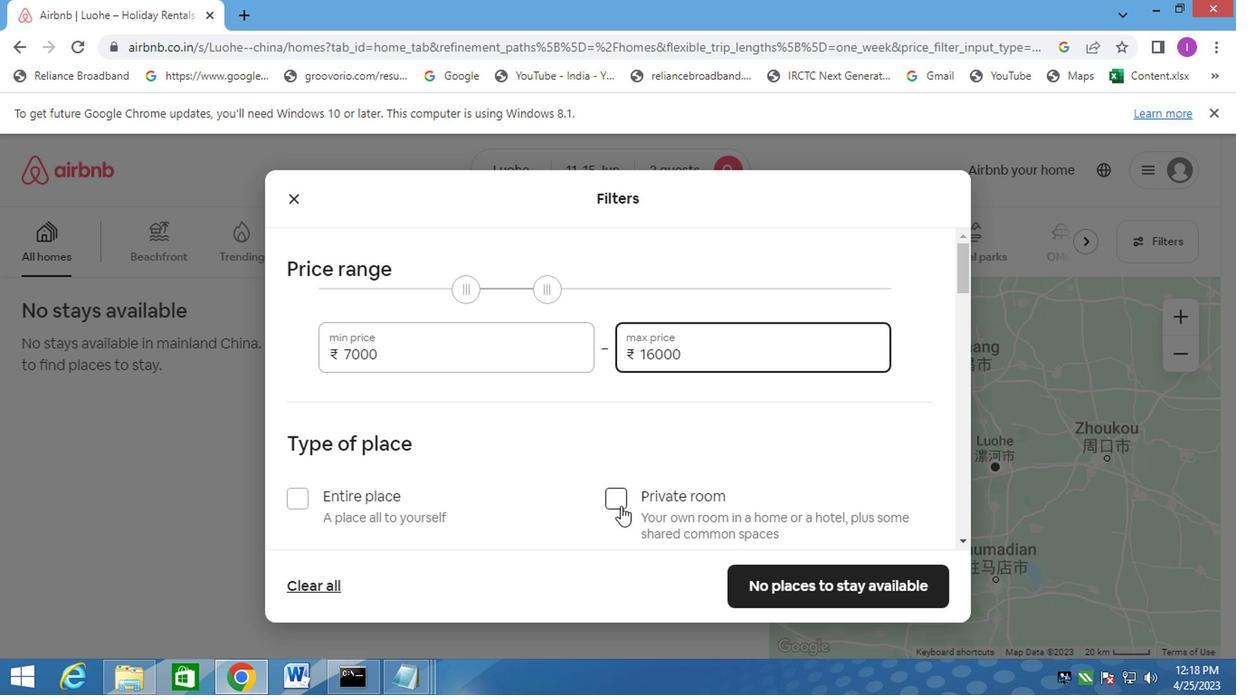 
Action: Mouse pressed left at (616, 503)
Screenshot: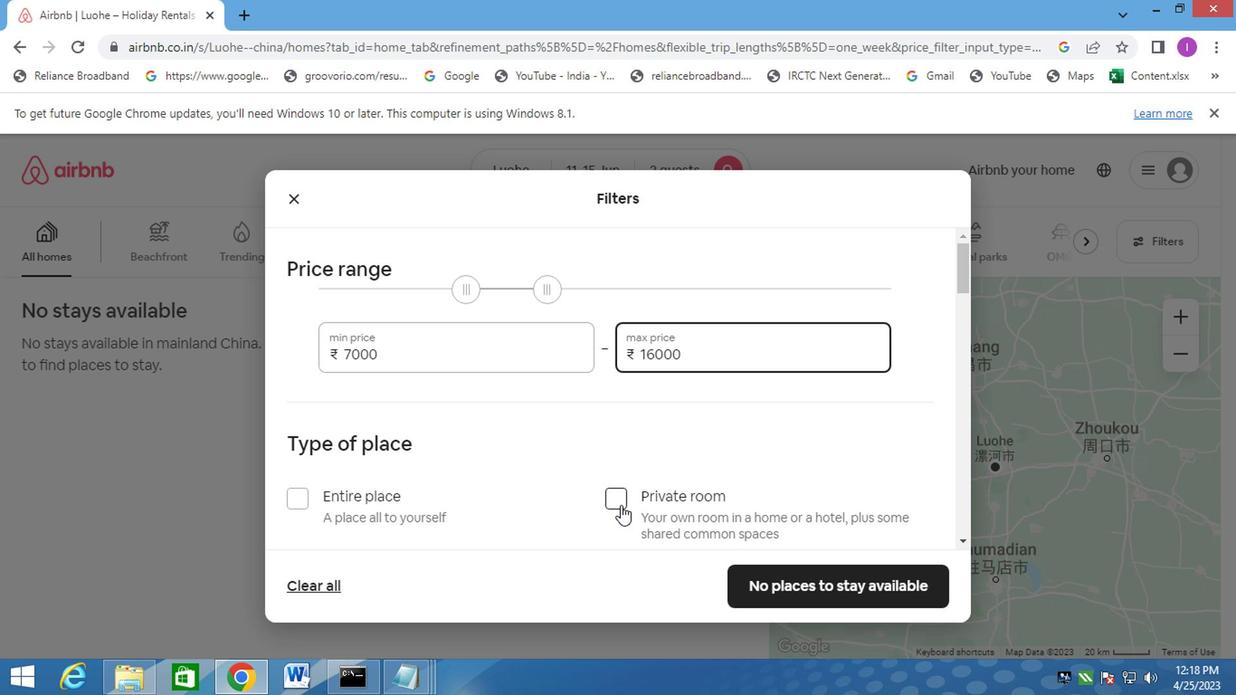 
Action: Mouse moved to (727, 492)
Screenshot: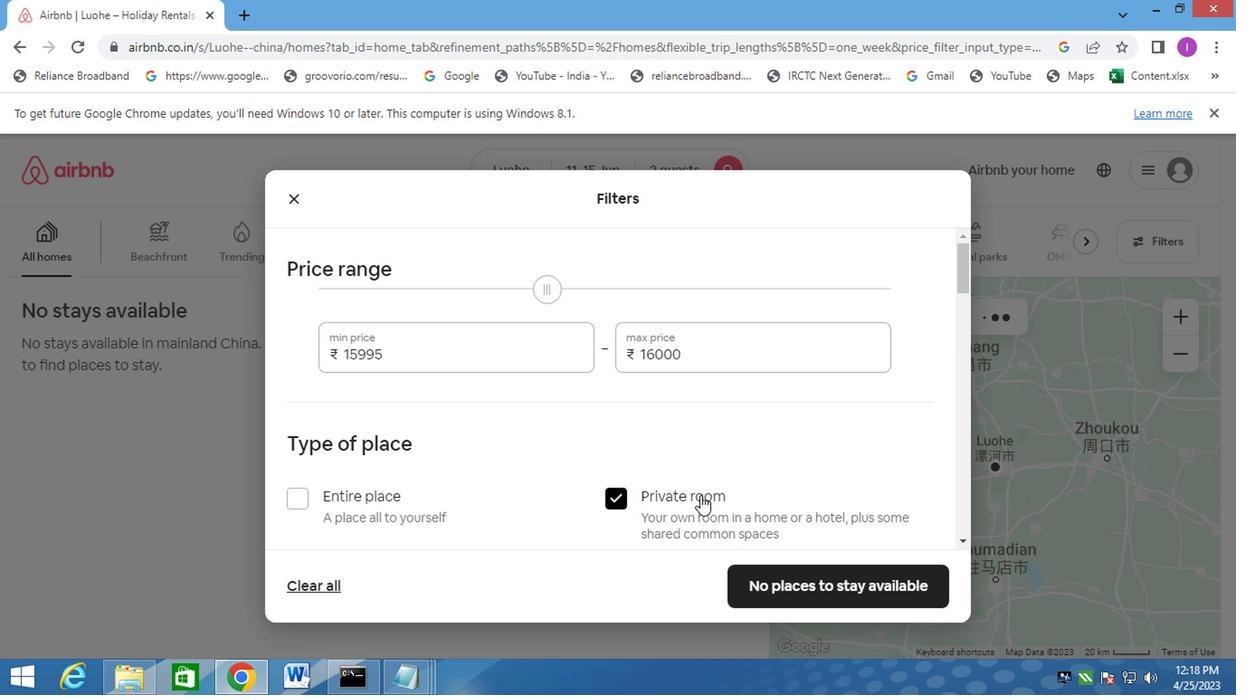 
Action: Mouse scrolled (727, 491) with delta (0, 0)
Screenshot: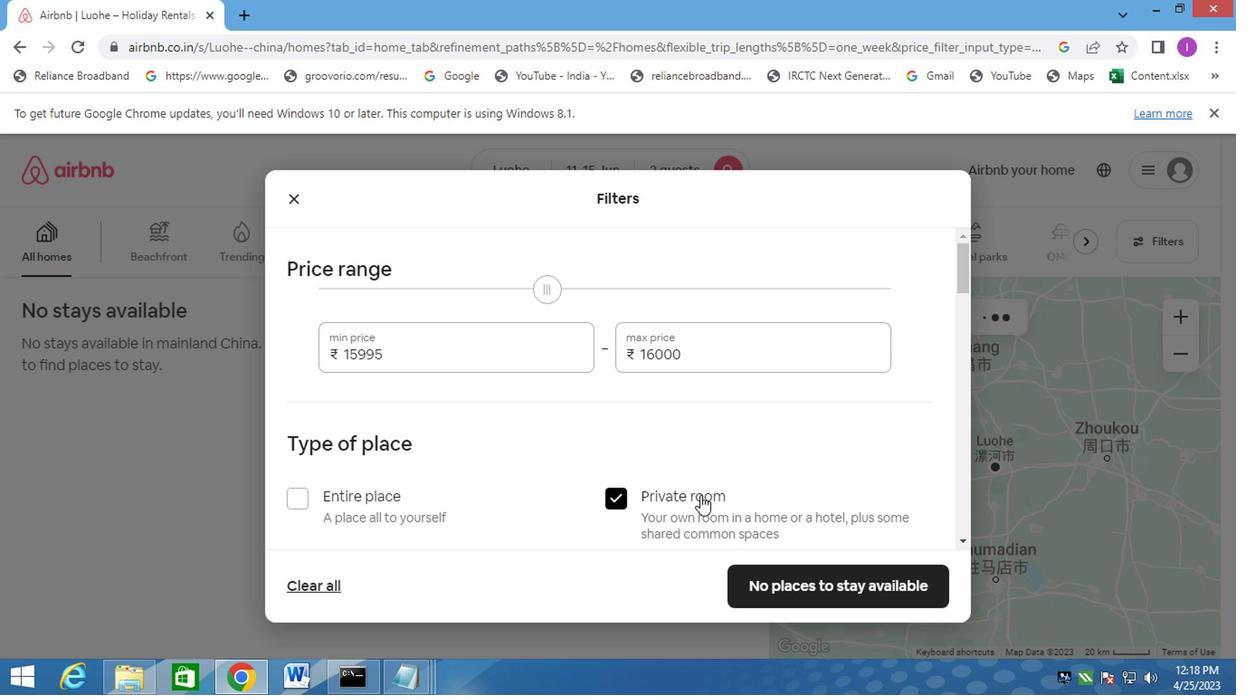 
Action: Mouse moved to (728, 492)
Screenshot: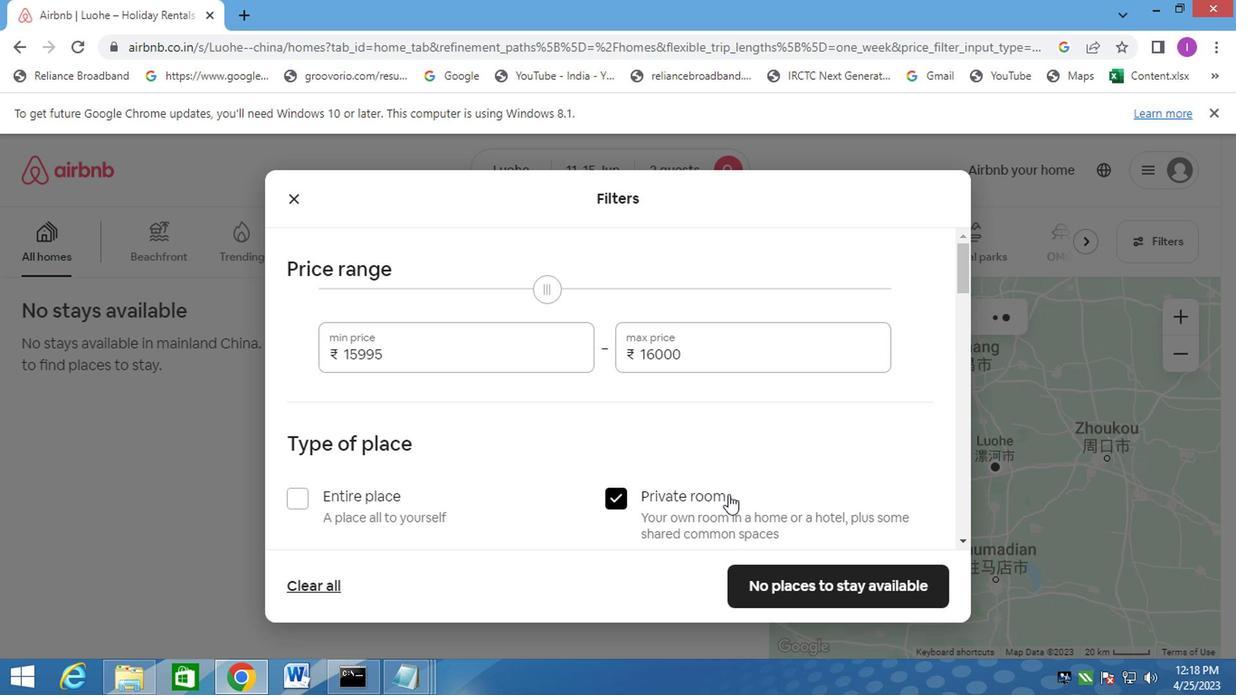 
Action: Mouse scrolled (728, 491) with delta (0, 0)
Screenshot: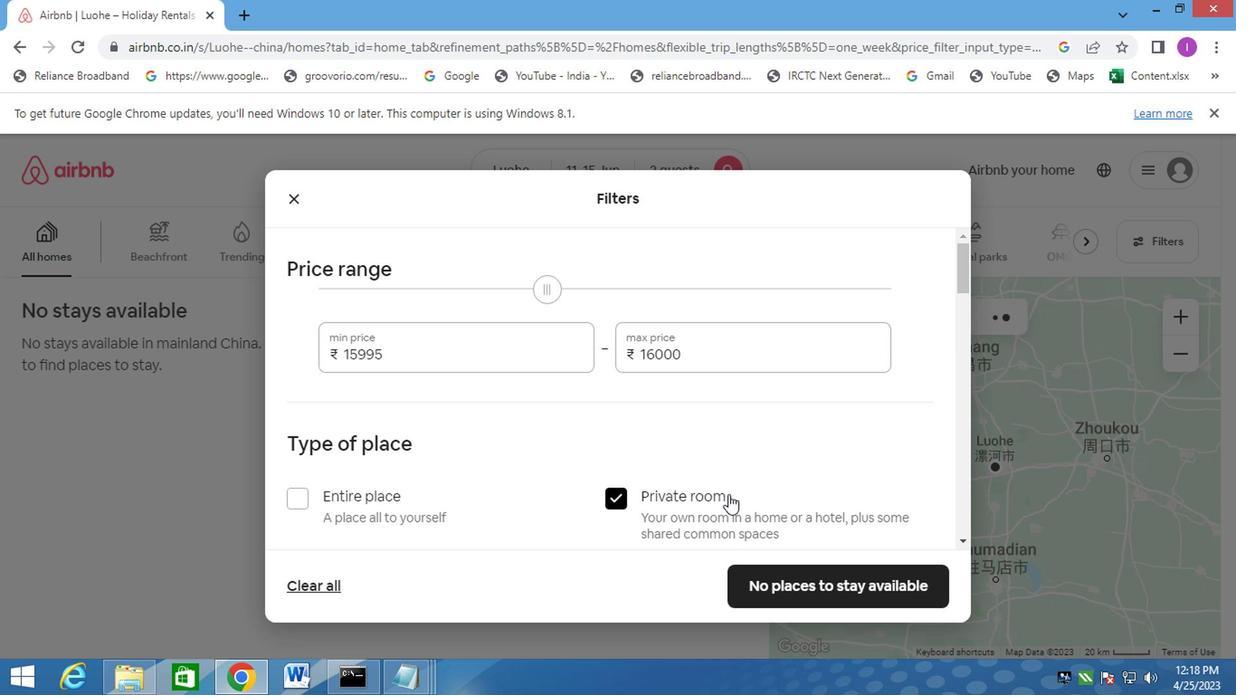 
Action: Mouse scrolled (728, 491) with delta (0, 0)
Screenshot: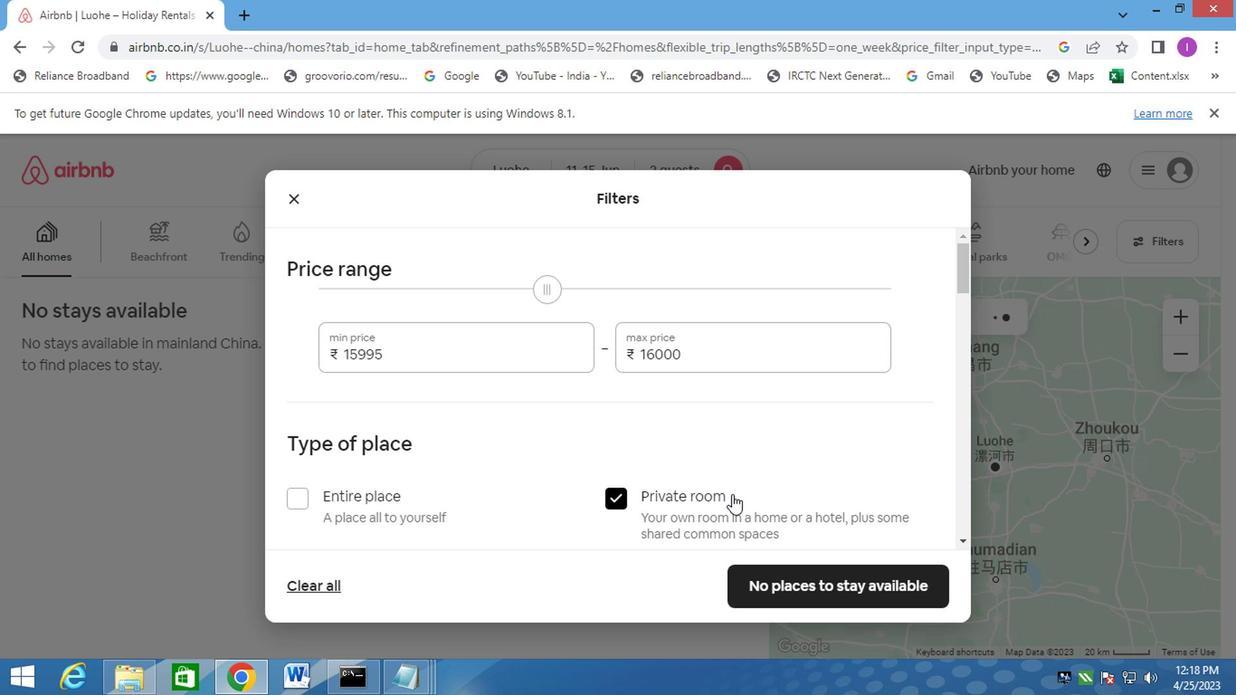 
Action: Mouse moved to (733, 491)
Screenshot: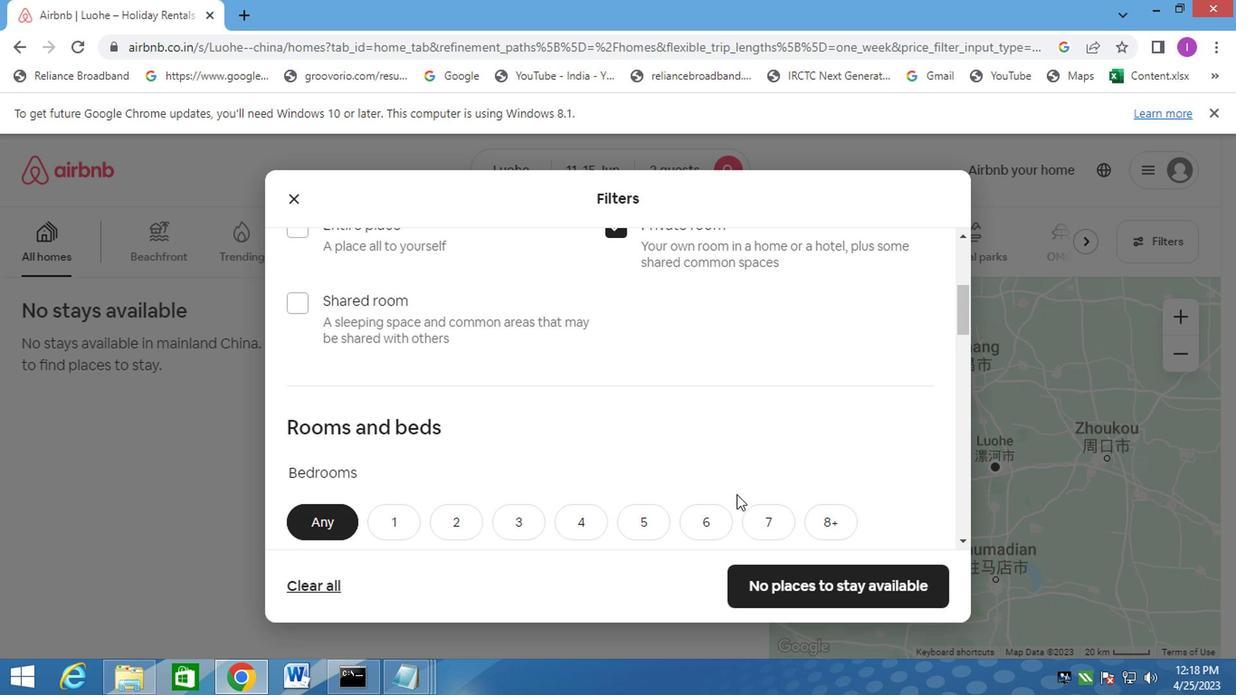 
Action: Mouse scrolled (733, 491) with delta (0, 0)
Screenshot: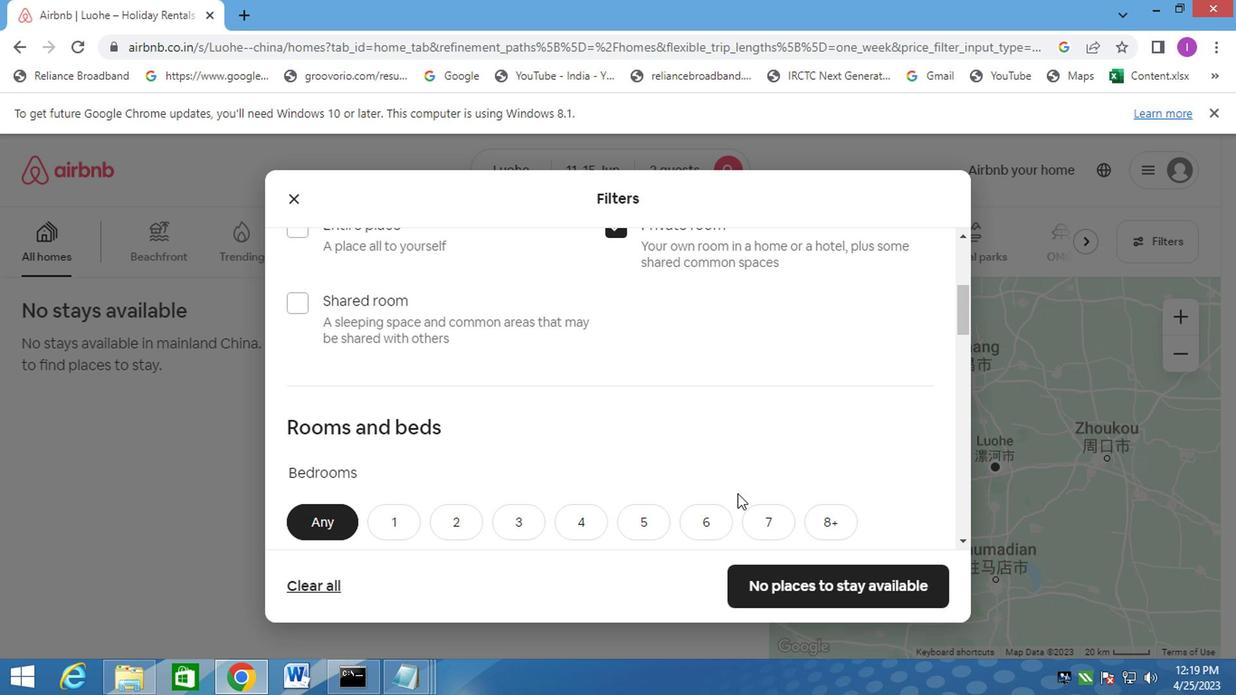 
Action: Mouse moved to (386, 434)
Screenshot: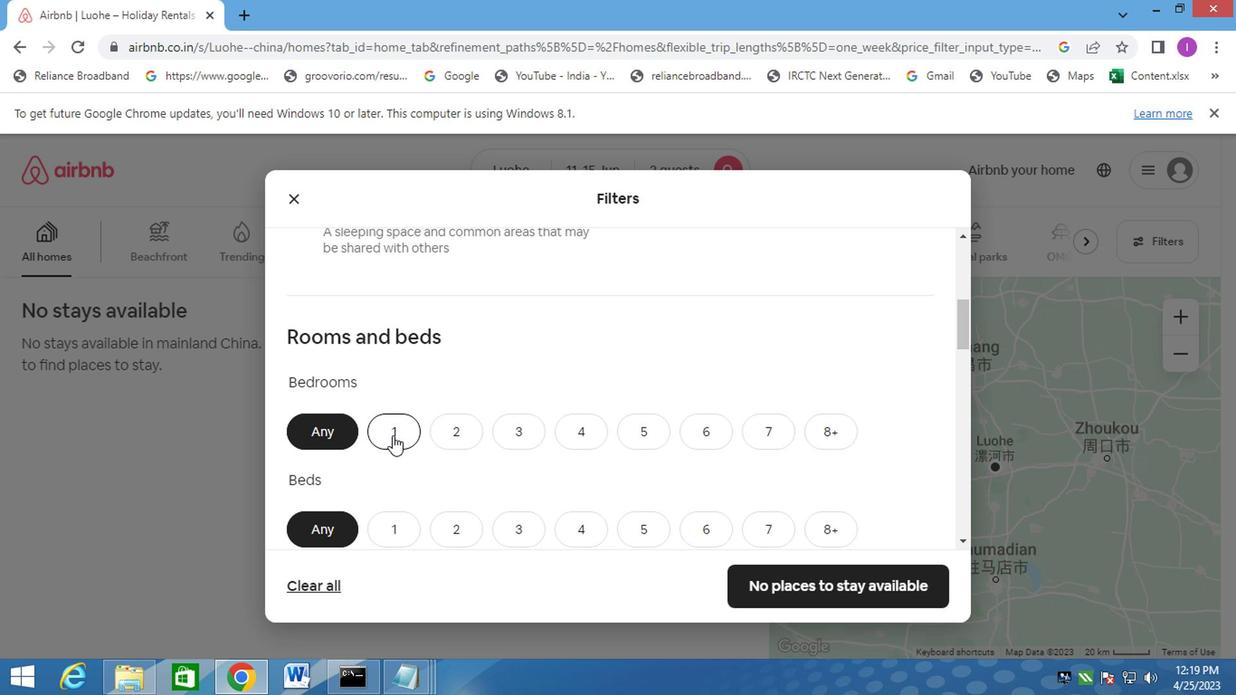 
Action: Mouse pressed left at (386, 434)
Screenshot: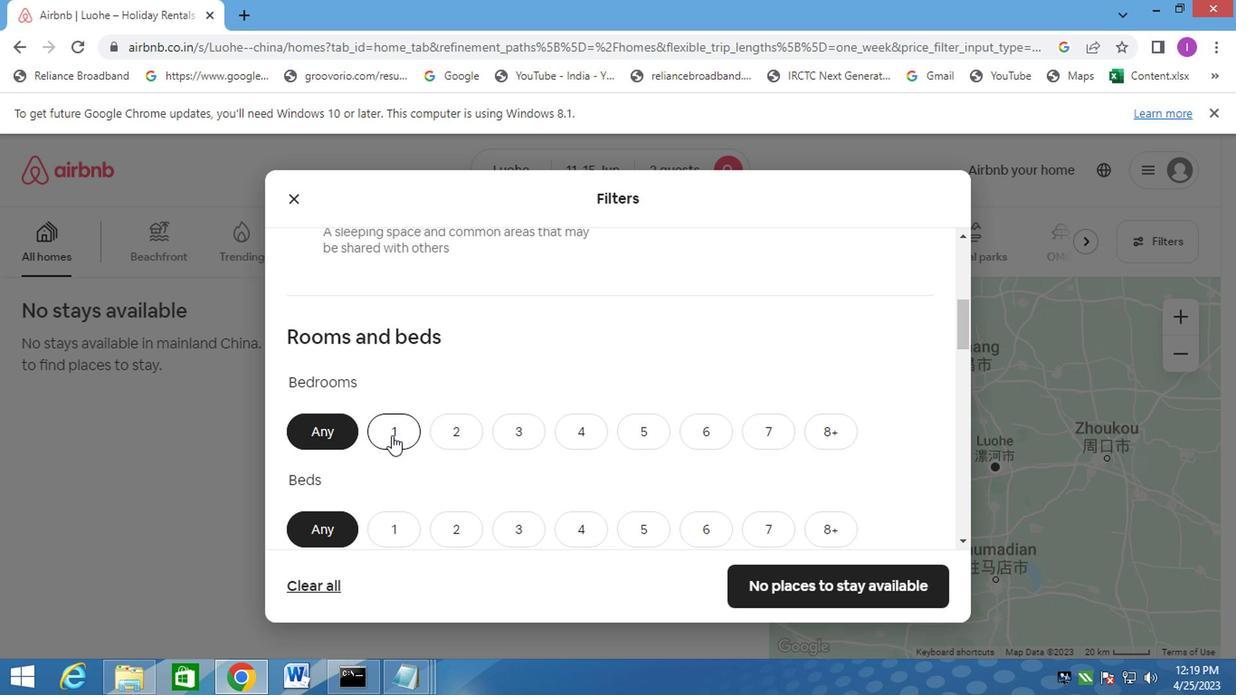 
Action: Mouse moved to (448, 520)
Screenshot: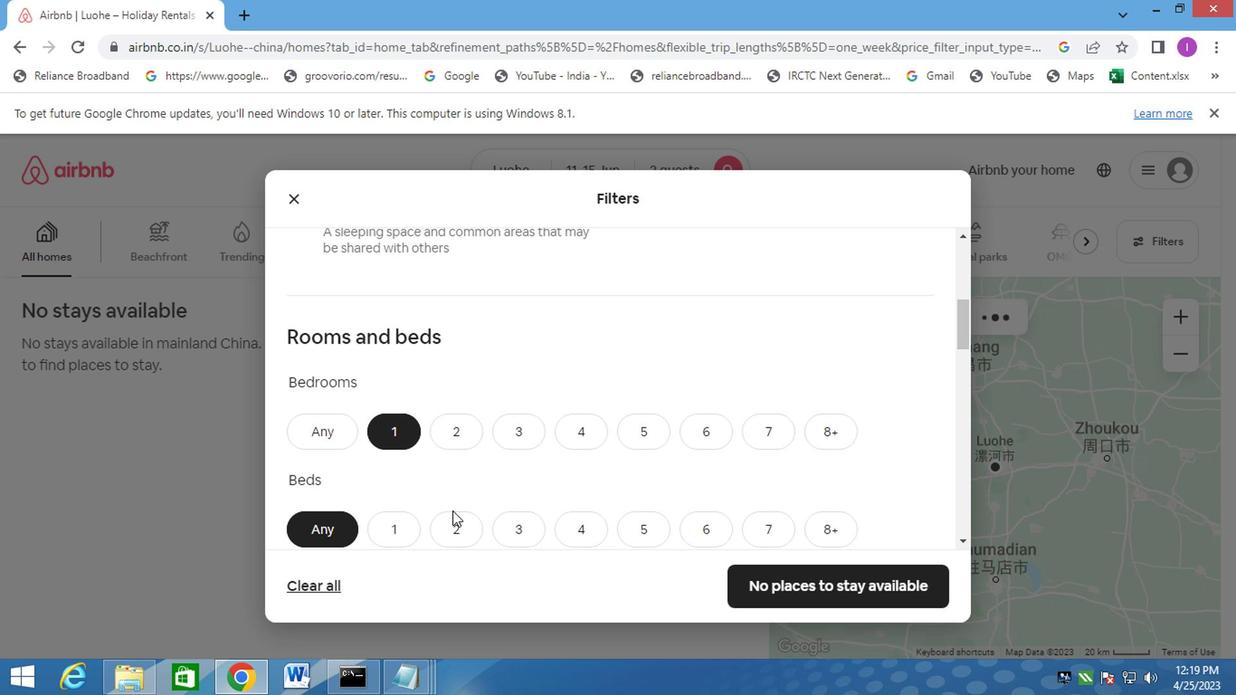 
Action: Mouse pressed left at (448, 520)
Screenshot: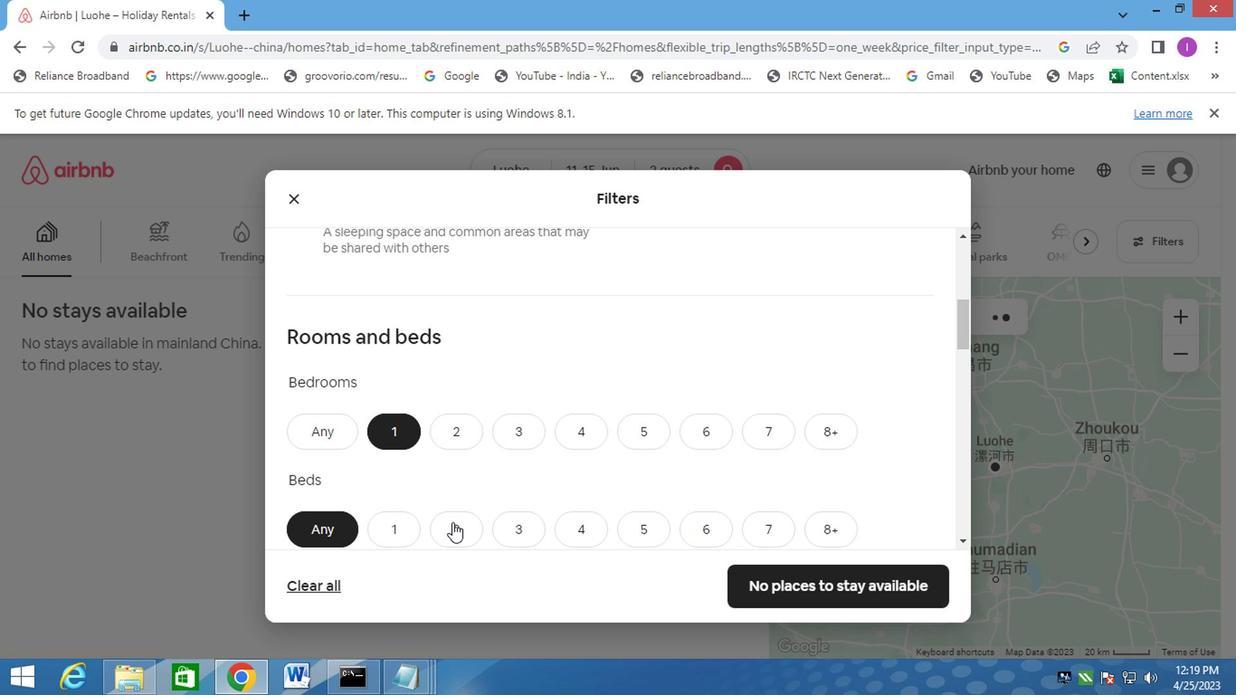 
Action: Mouse moved to (565, 475)
Screenshot: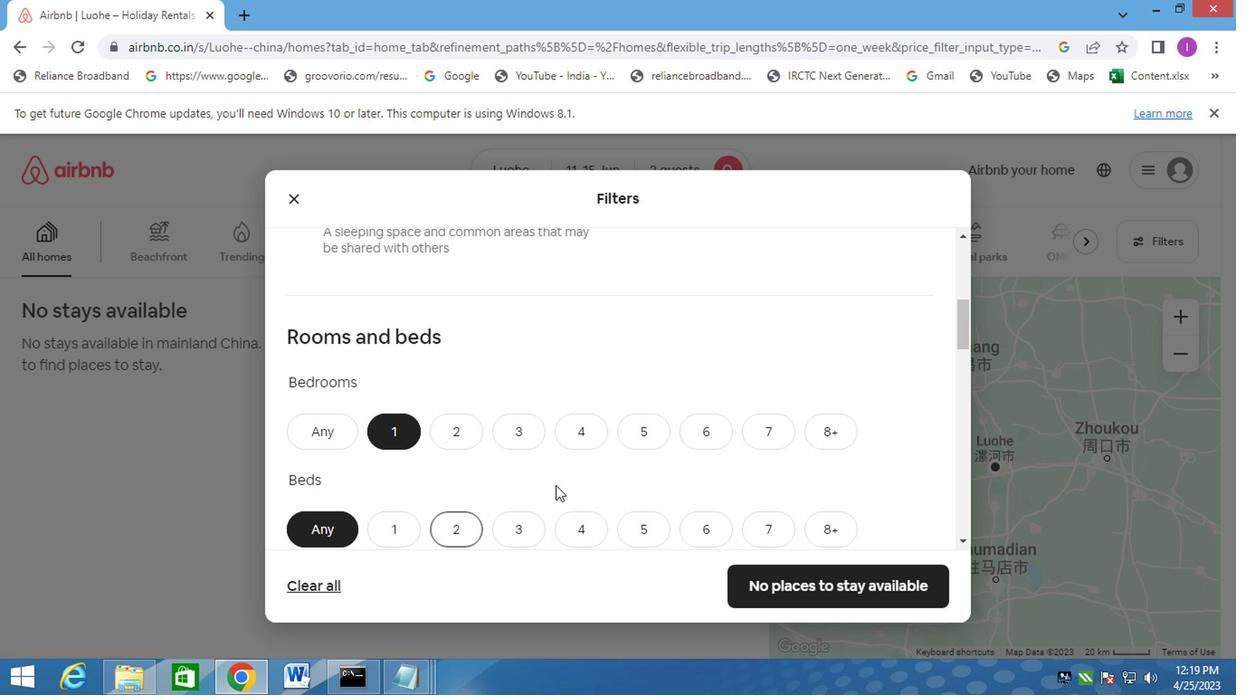 
Action: Mouse scrolled (565, 475) with delta (0, 0)
Screenshot: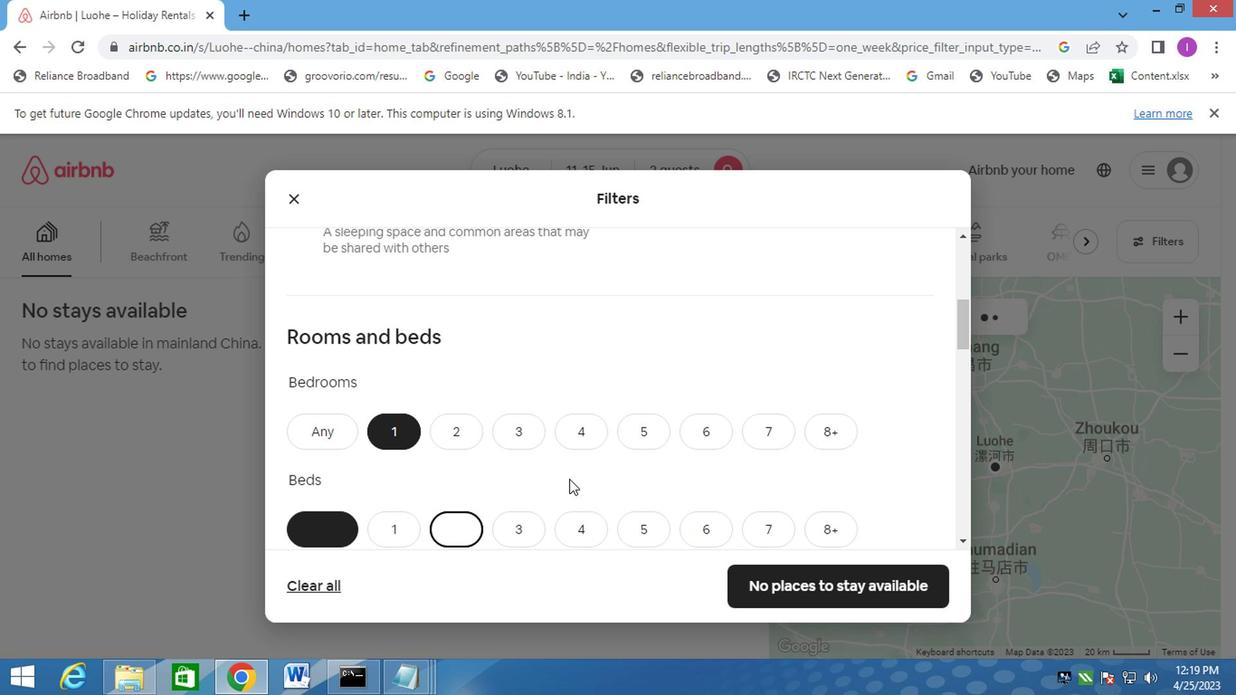 
Action: Mouse moved to (565, 475)
Screenshot: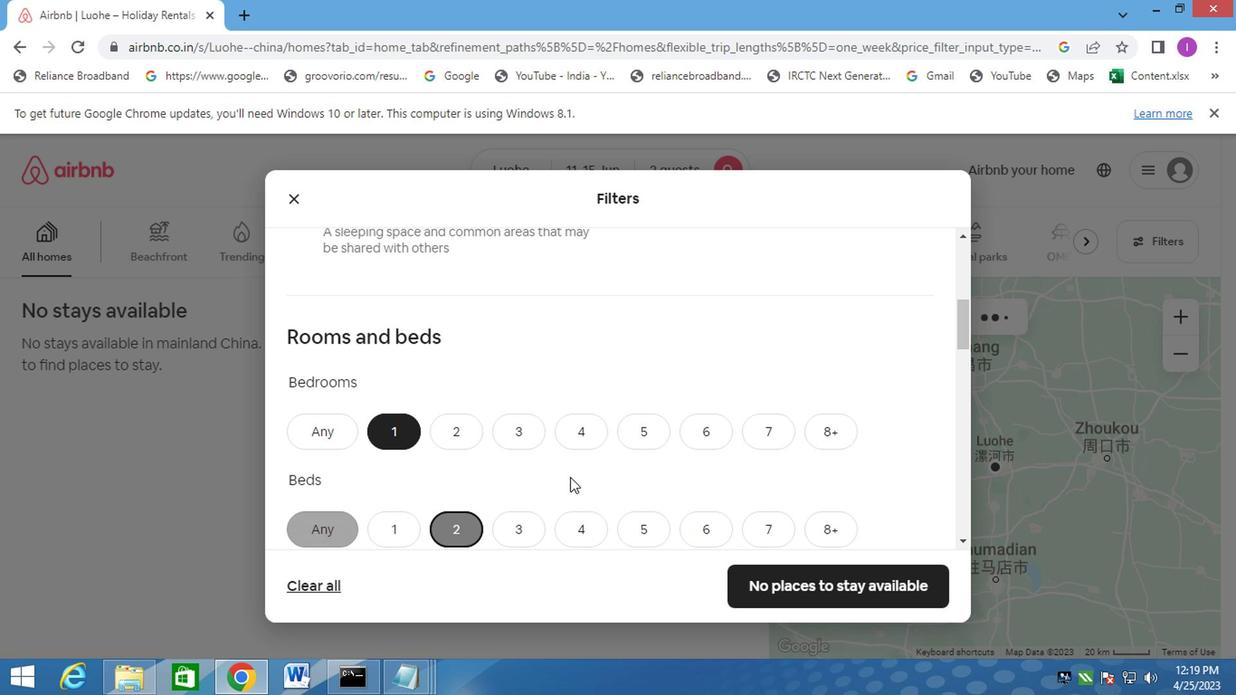 
Action: Mouse scrolled (565, 475) with delta (0, 0)
Screenshot: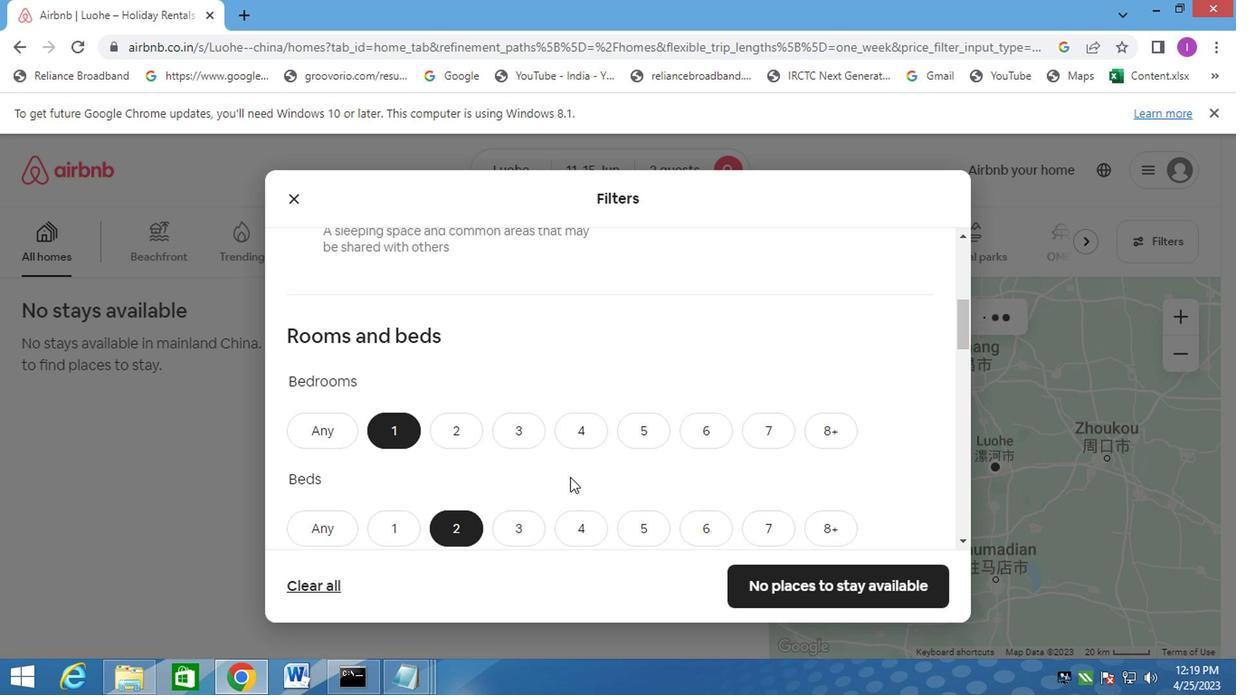 
Action: Mouse moved to (395, 440)
Screenshot: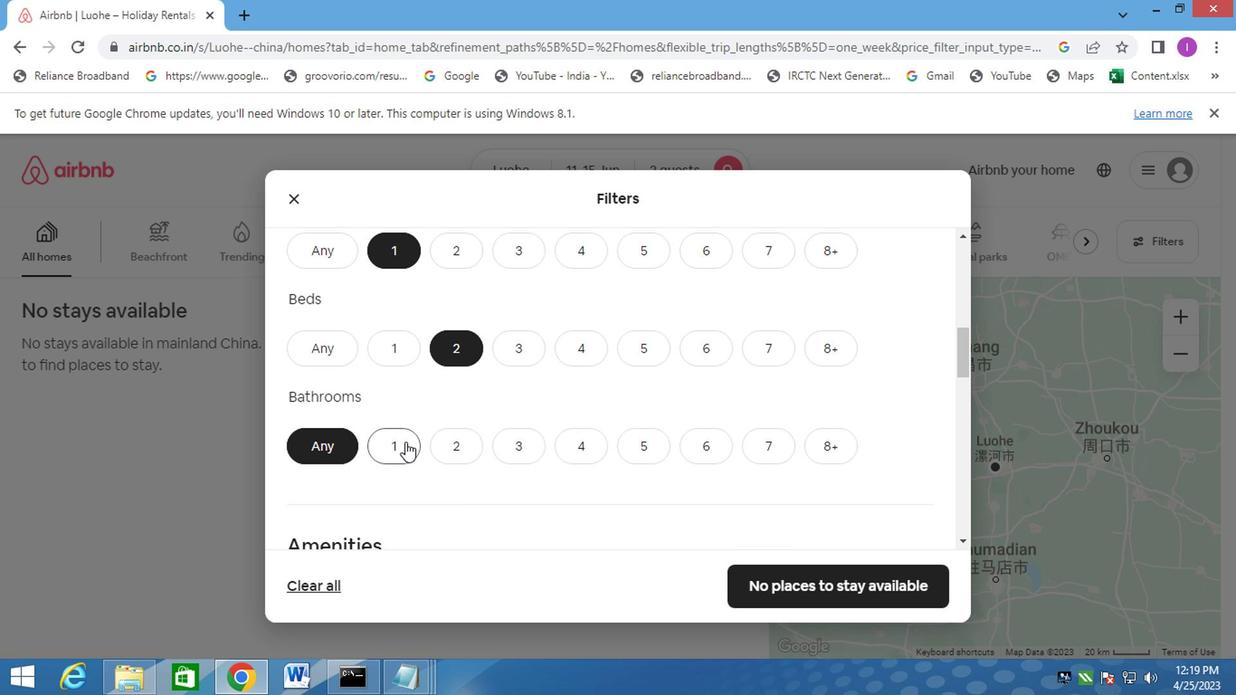 
Action: Mouse pressed left at (395, 440)
Screenshot: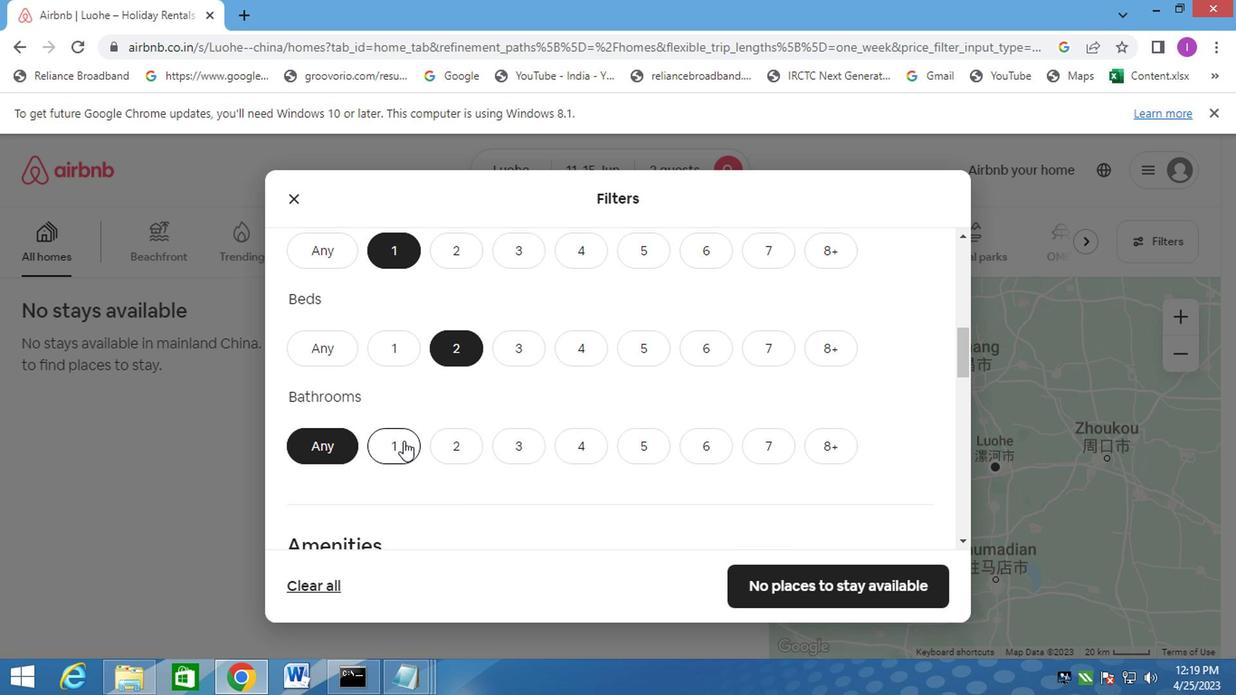 
Action: Mouse moved to (607, 420)
Screenshot: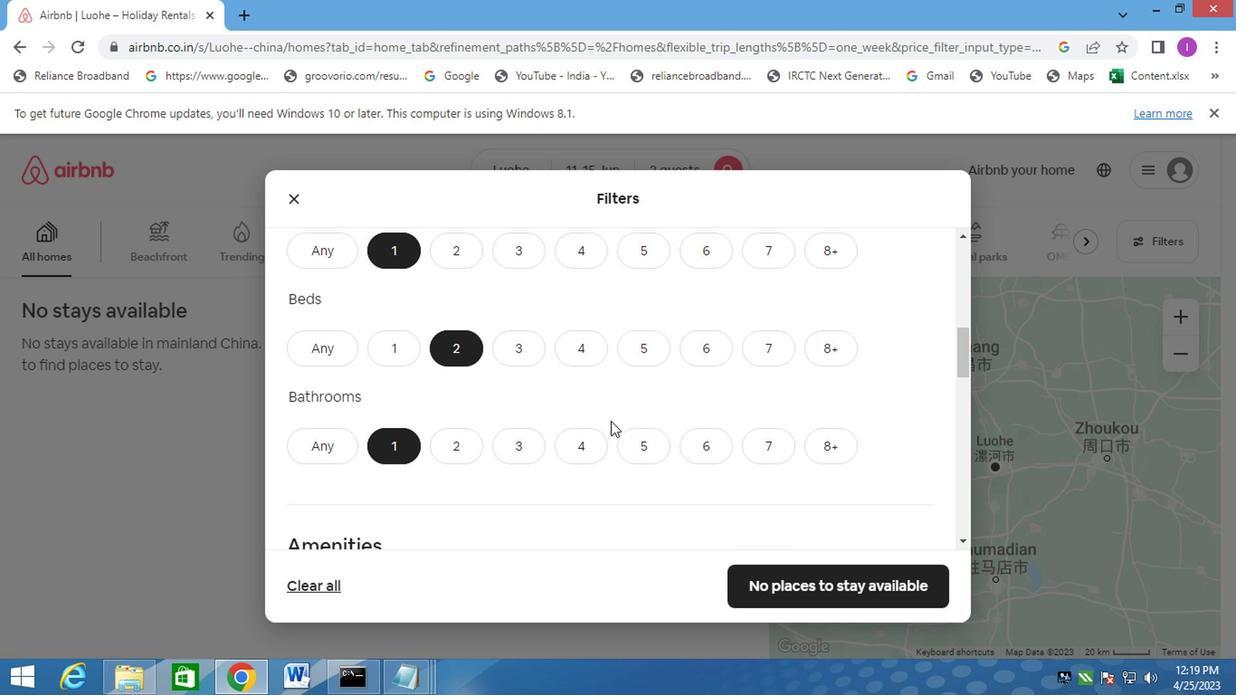 
Action: Mouse scrolled (607, 419) with delta (0, 0)
Screenshot: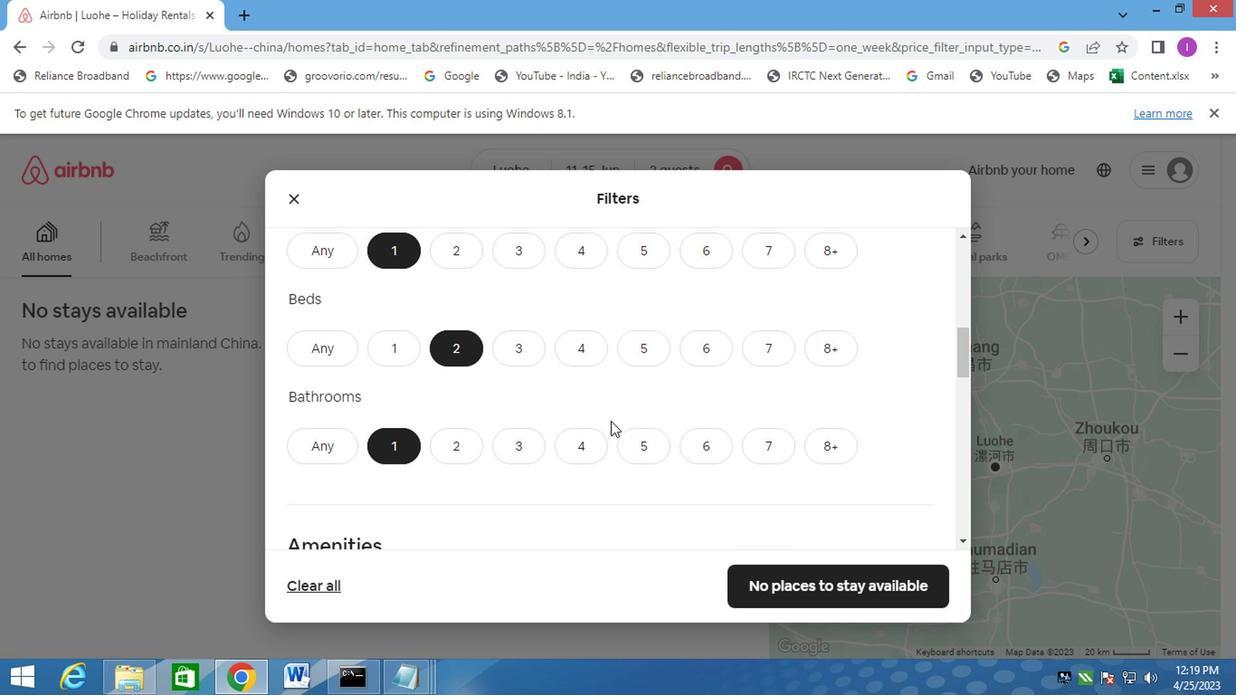 
Action: Mouse moved to (608, 421)
Screenshot: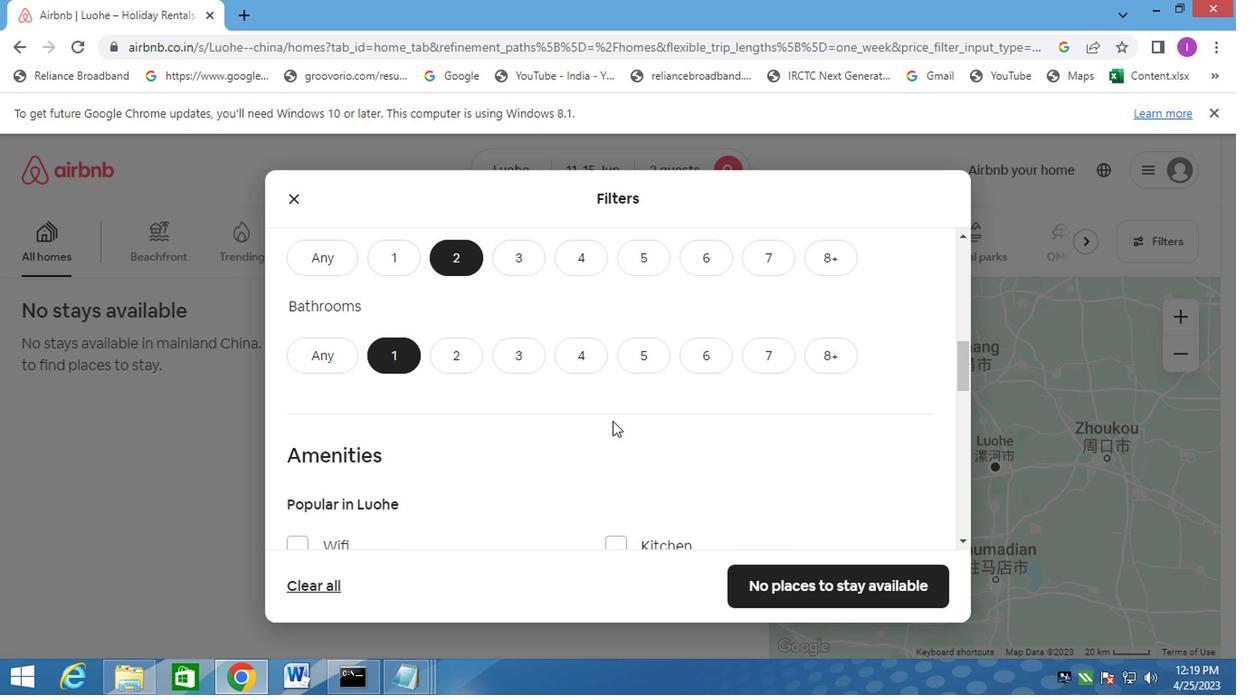 
Action: Mouse scrolled (608, 420) with delta (0, 0)
Screenshot: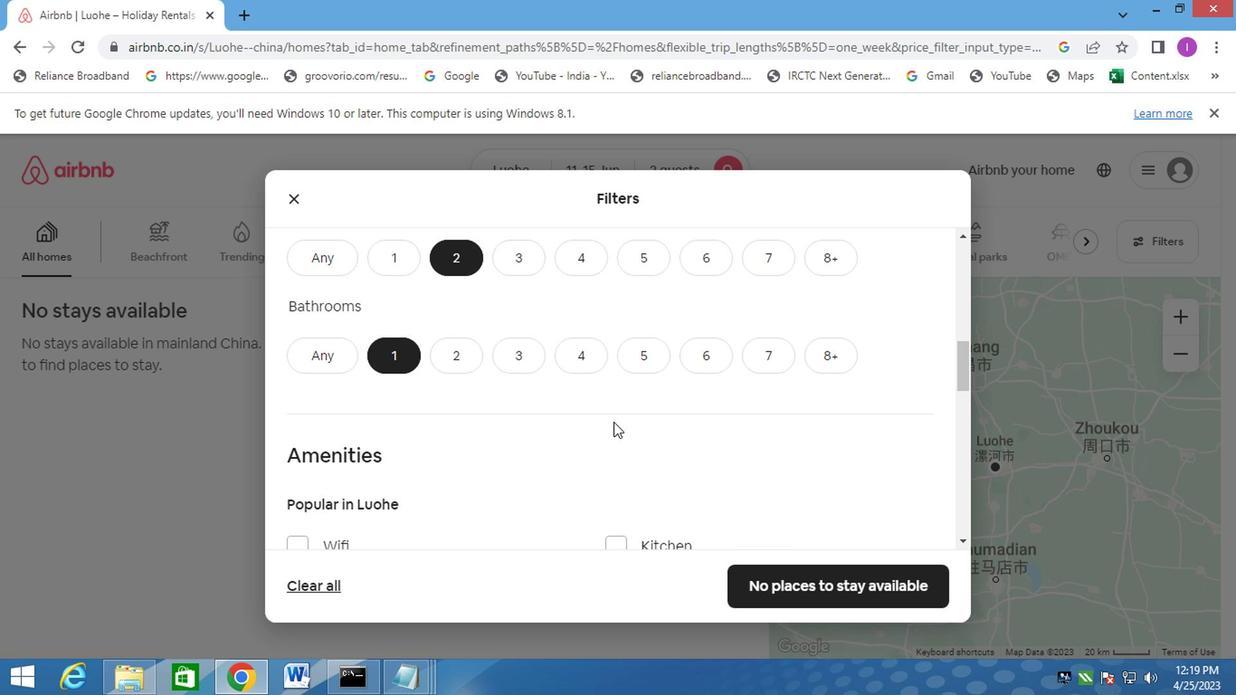 
Action: Mouse scrolled (608, 420) with delta (0, 0)
Screenshot: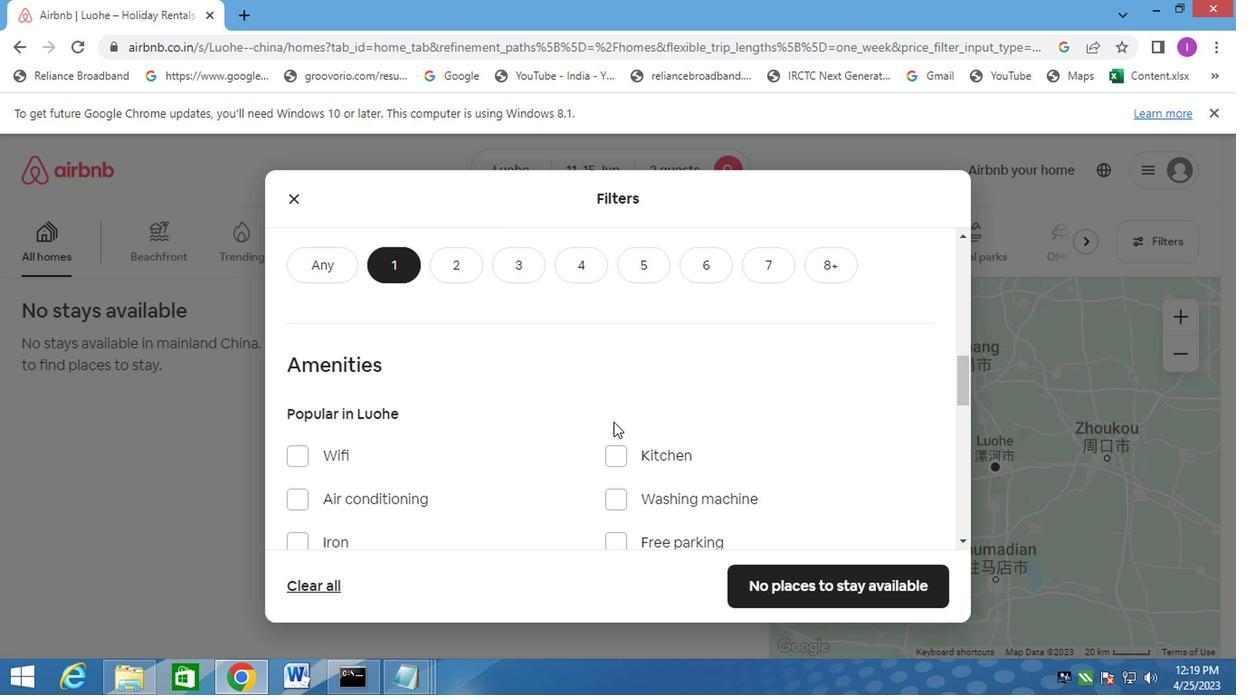 
Action: Mouse scrolled (608, 420) with delta (0, 0)
Screenshot: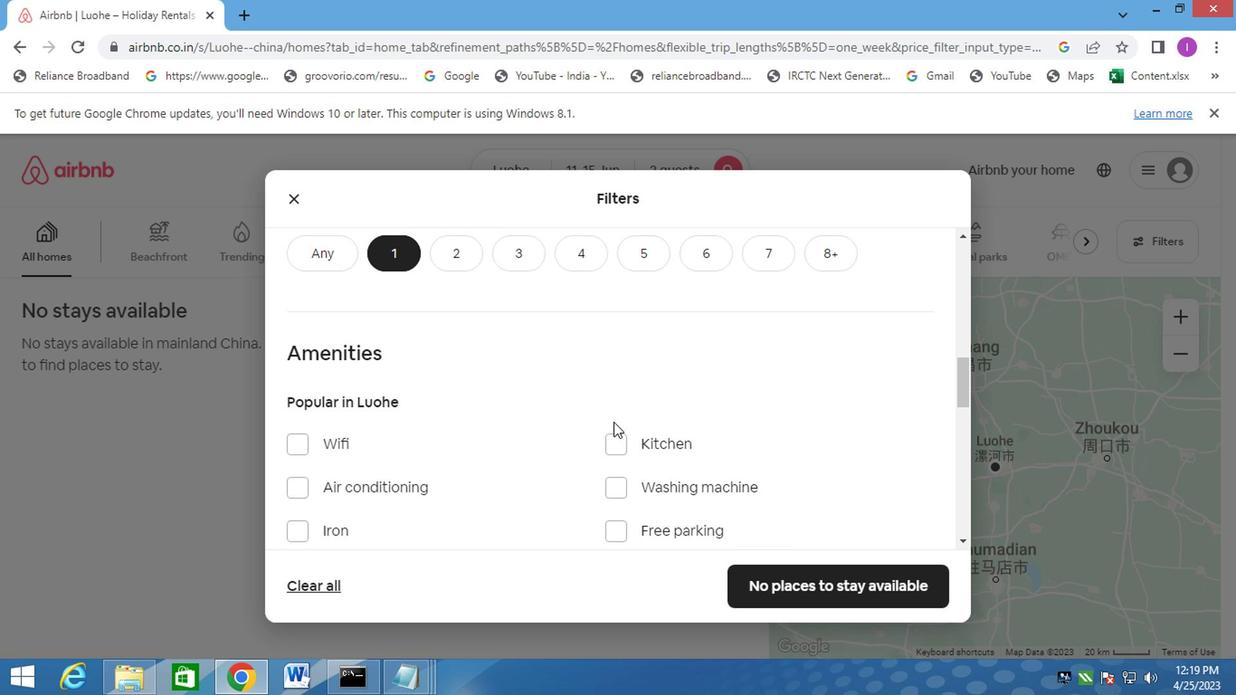 
Action: Mouse moved to (599, 424)
Screenshot: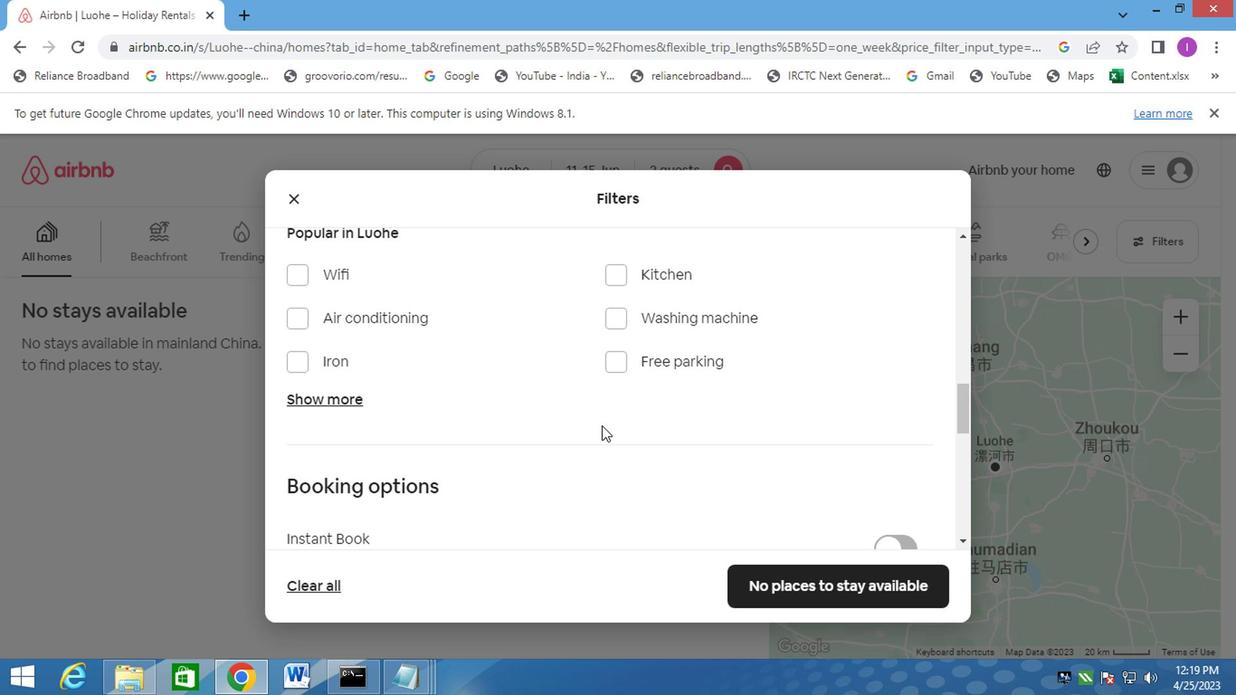 
Action: Mouse scrolled (599, 424) with delta (0, 0)
Screenshot: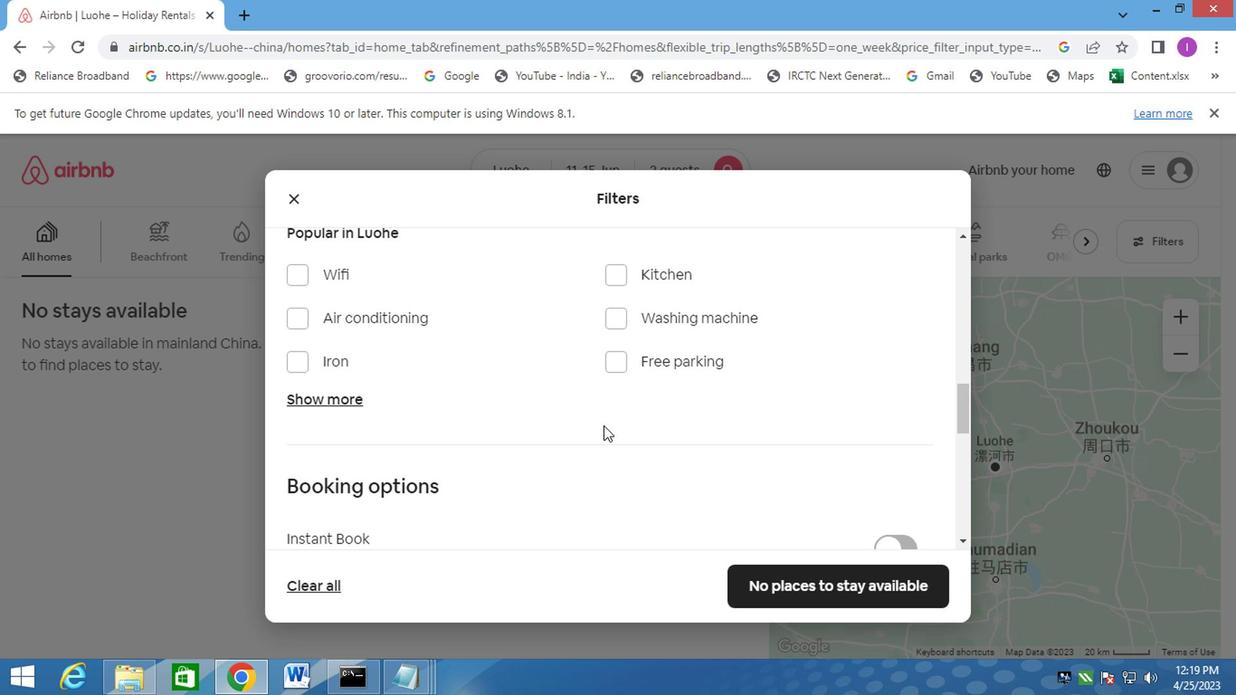 
Action: Mouse moved to (601, 424)
Screenshot: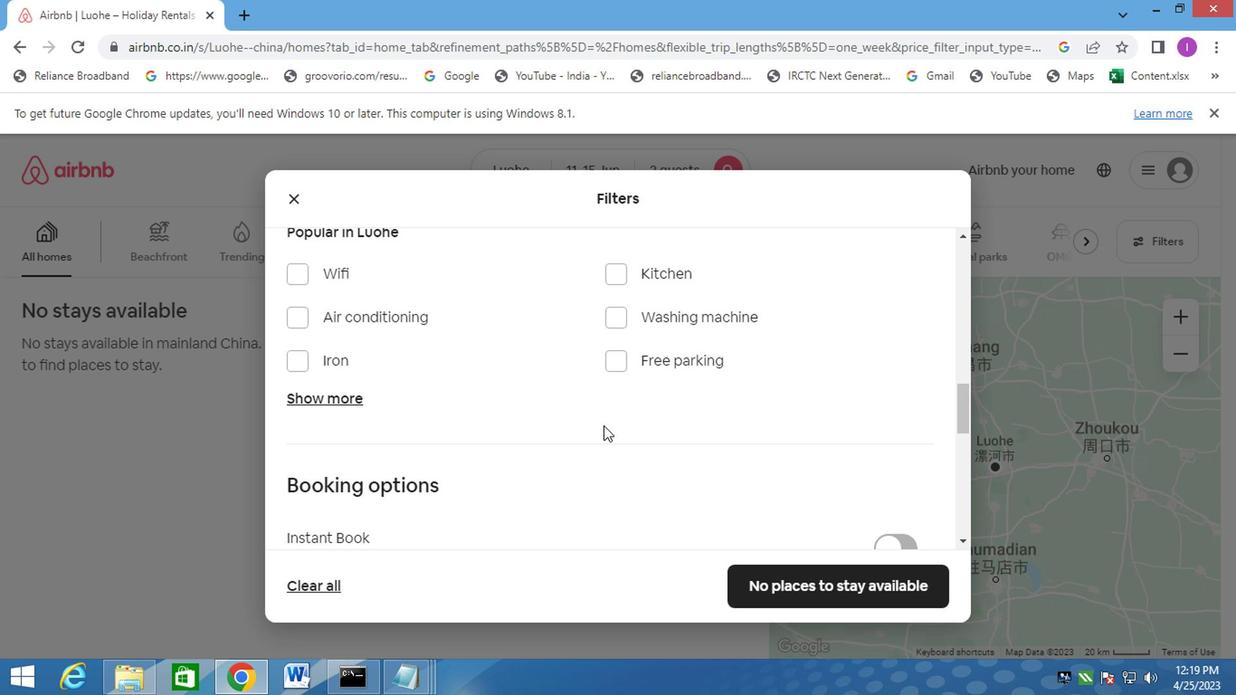 
Action: Mouse scrolled (601, 424) with delta (0, 0)
Screenshot: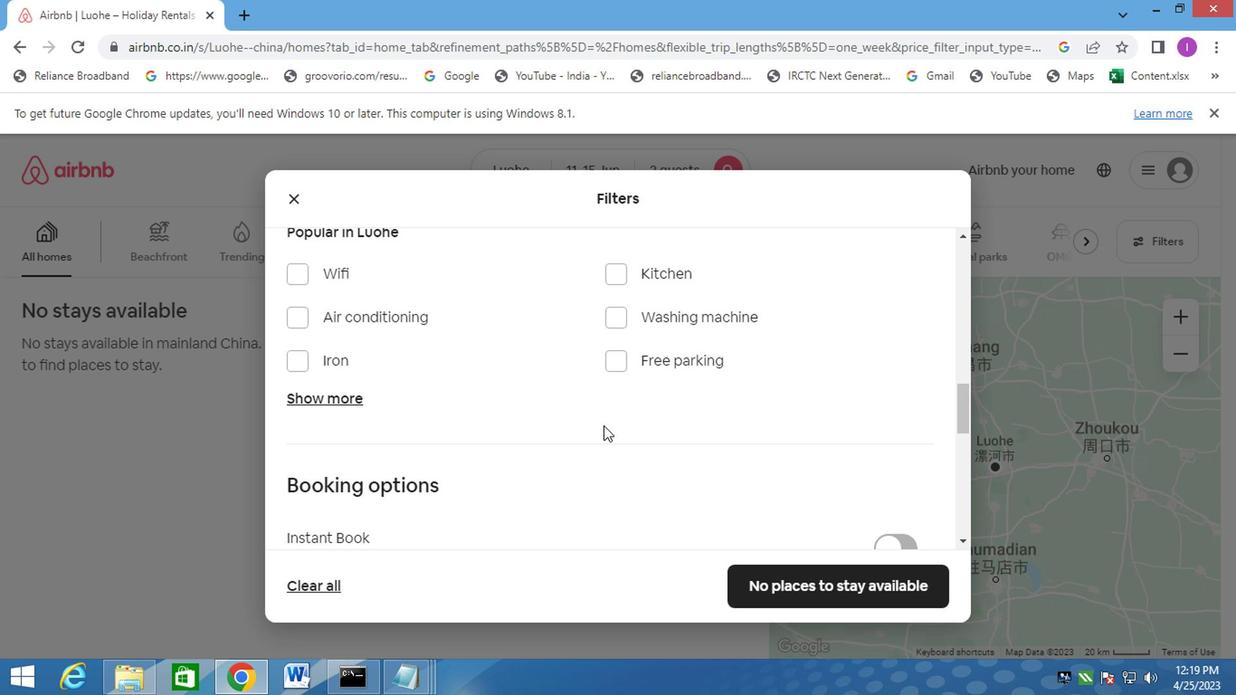 
Action: Mouse moved to (612, 425)
Screenshot: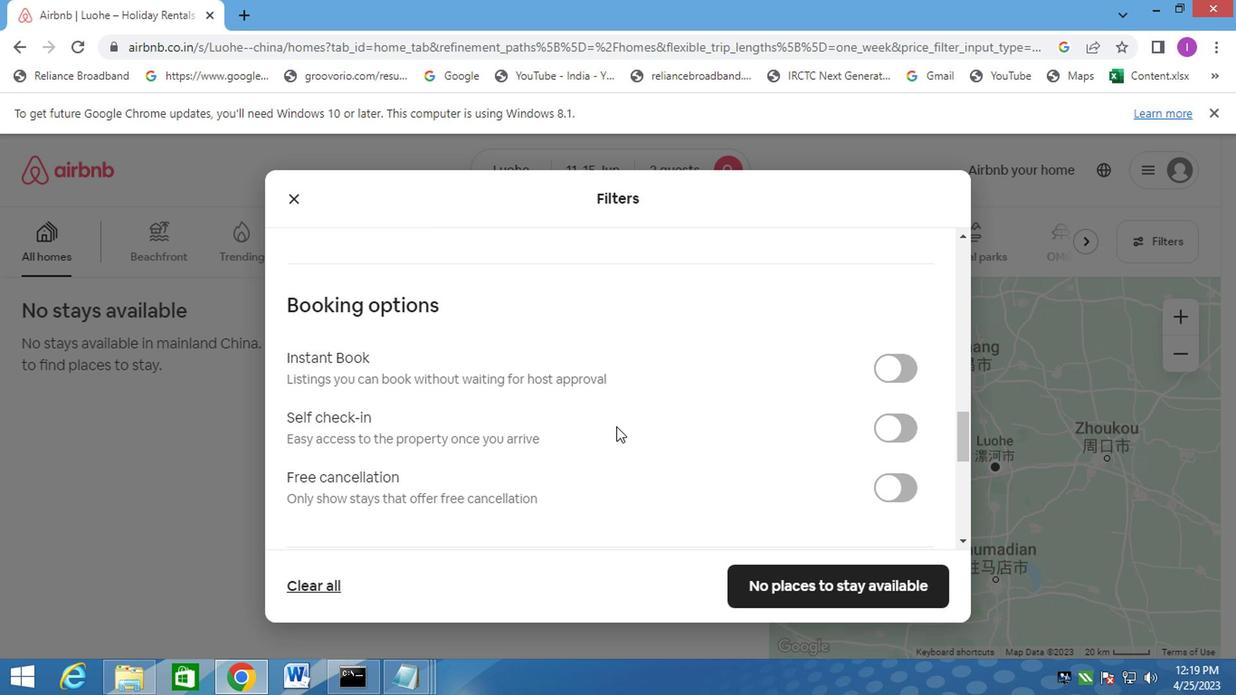 
Action: Mouse scrolled (612, 426) with delta (0, 1)
Screenshot: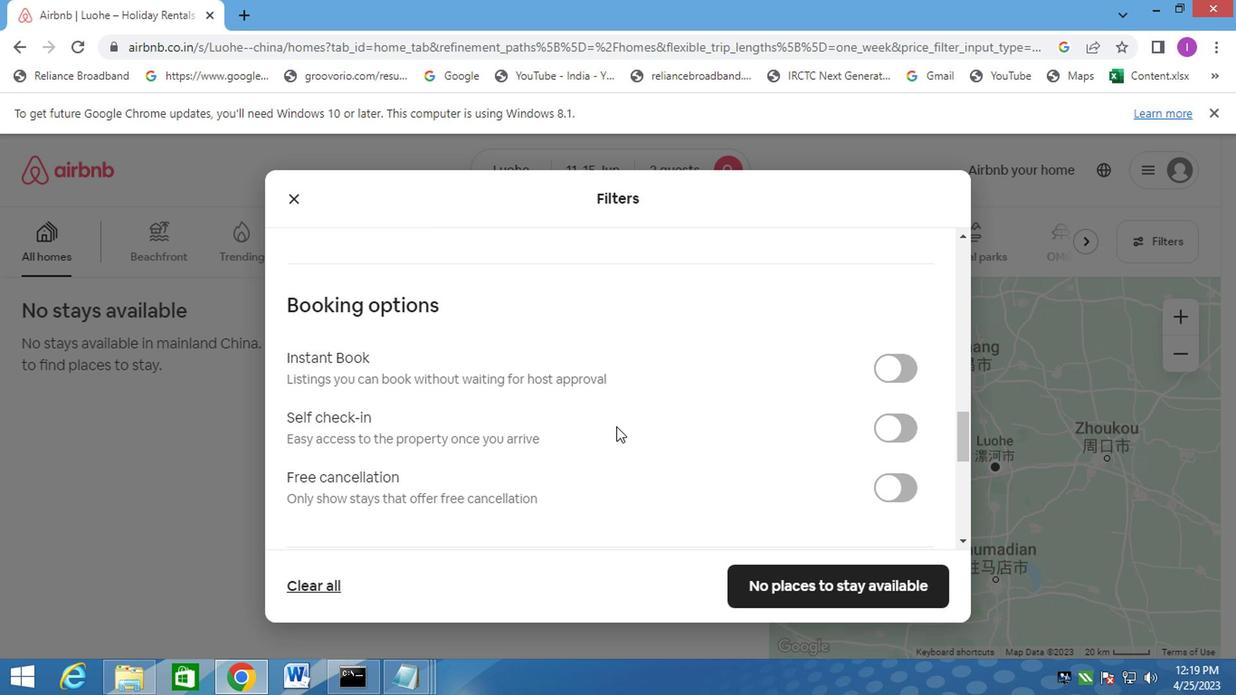
Action: Mouse moved to (635, 432)
Screenshot: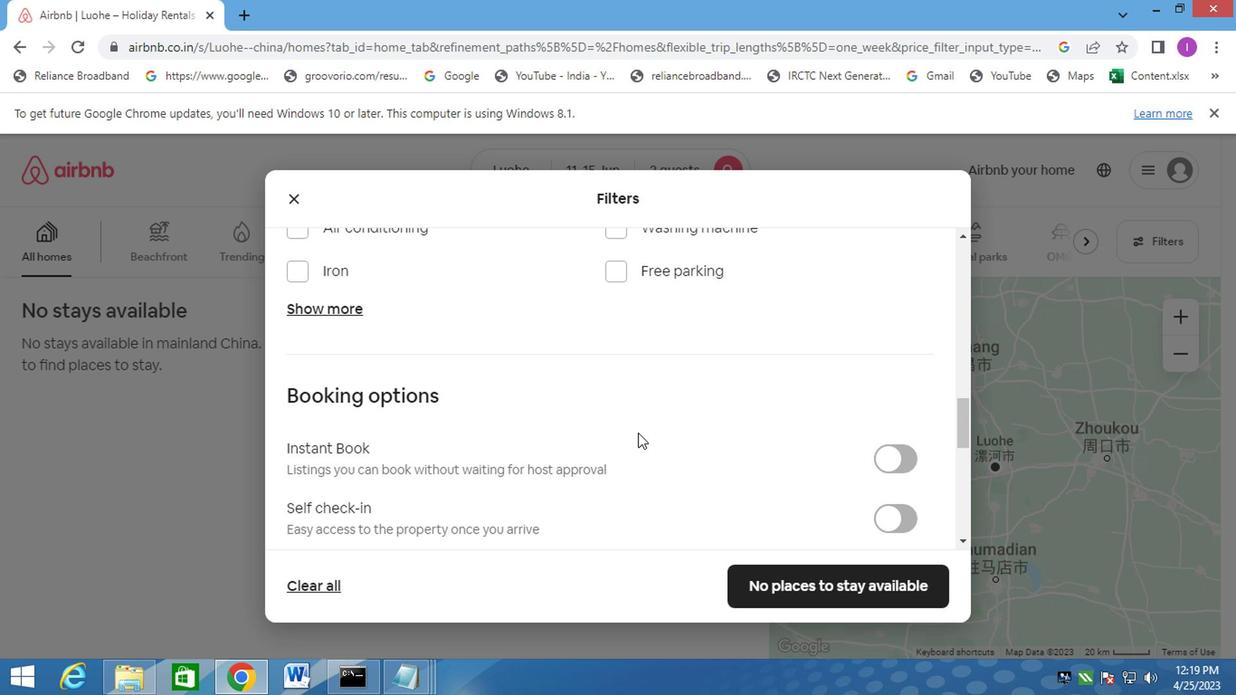 
Action: Mouse scrolled (635, 431) with delta (0, 0)
Screenshot: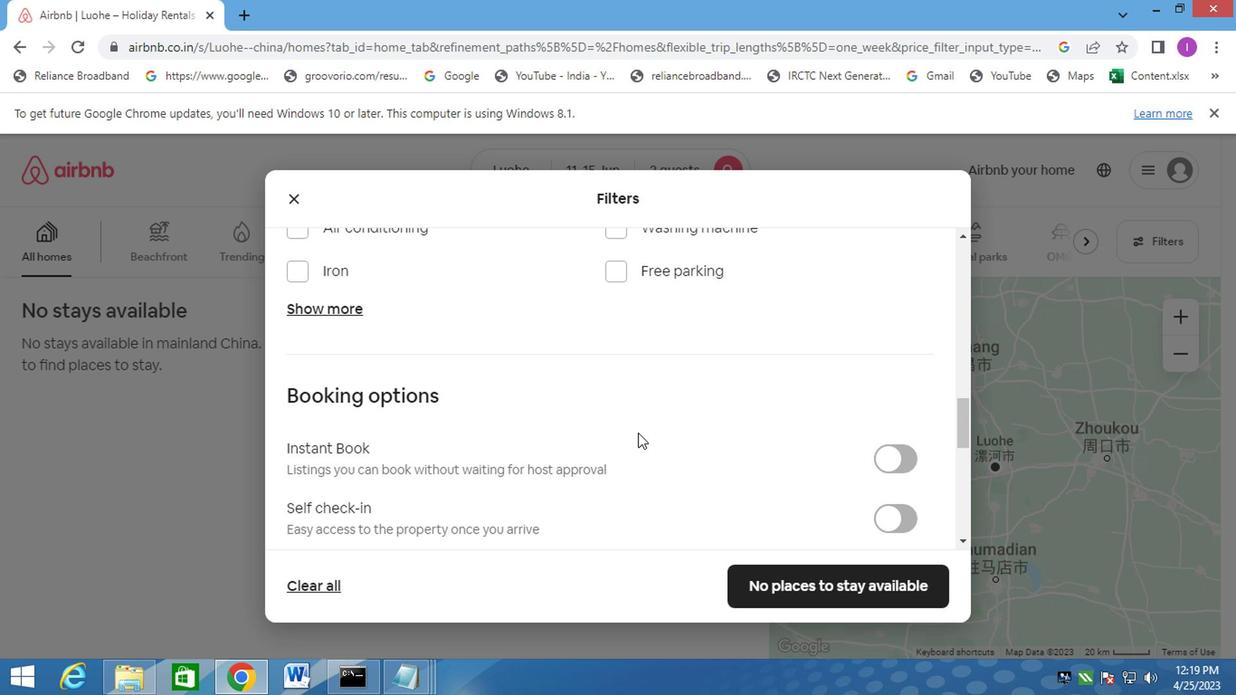 
Action: Mouse moved to (637, 437)
Screenshot: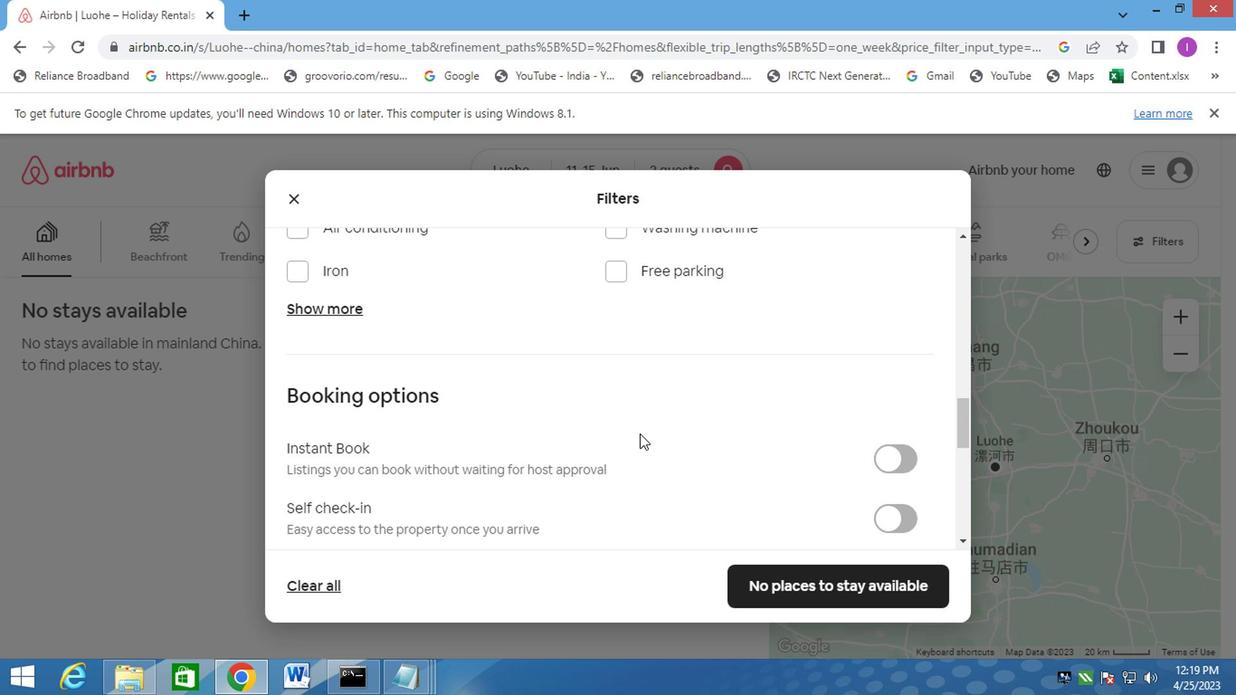
Action: Mouse scrolled (637, 436) with delta (0, 0)
Screenshot: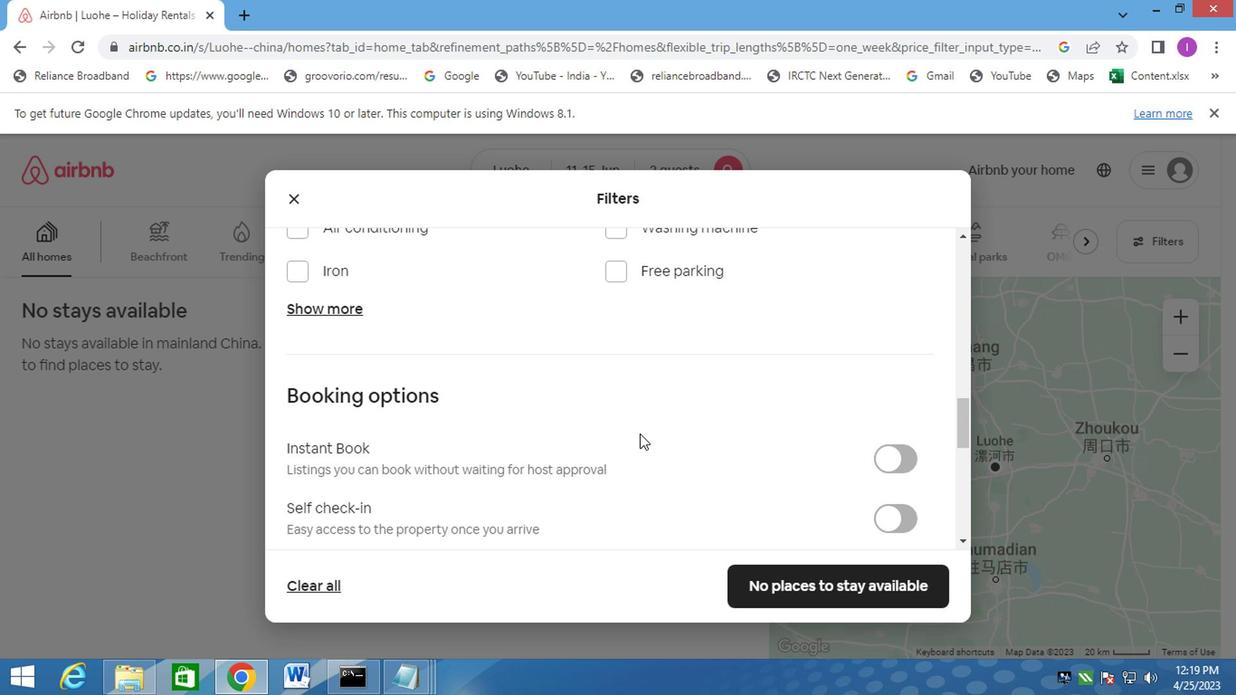 
Action: Mouse moved to (907, 339)
Screenshot: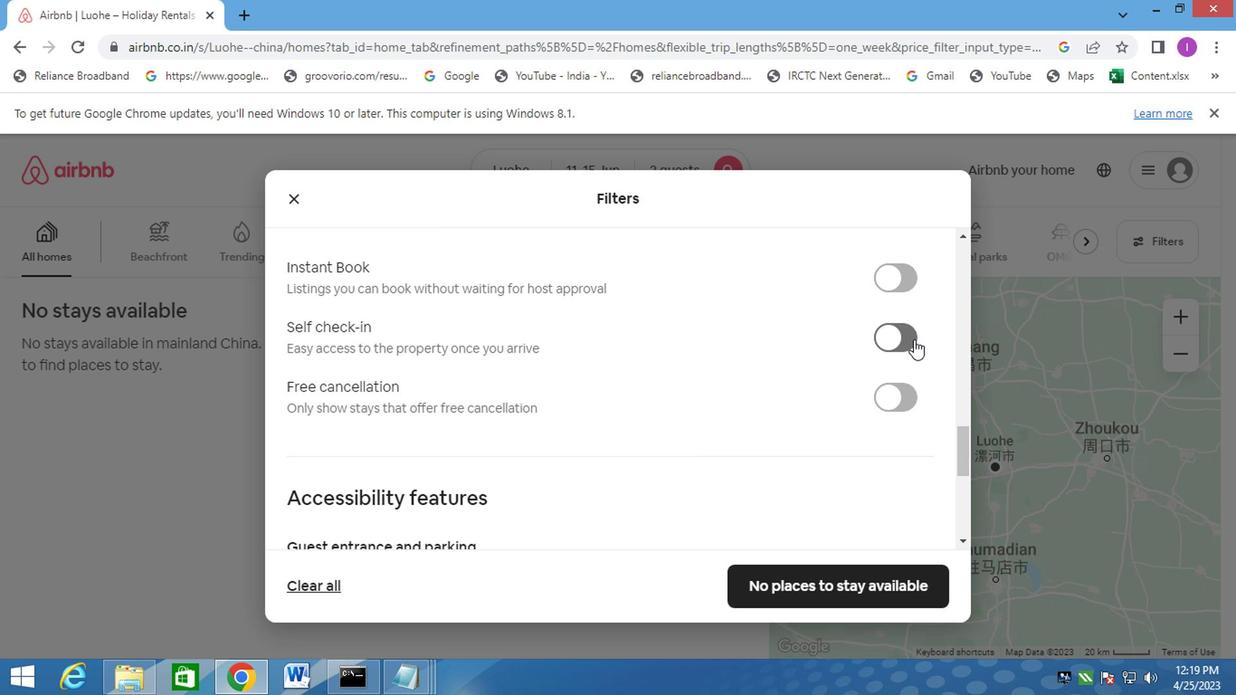 
Action: Mouse pressed left at (907, 339)
Screenshot: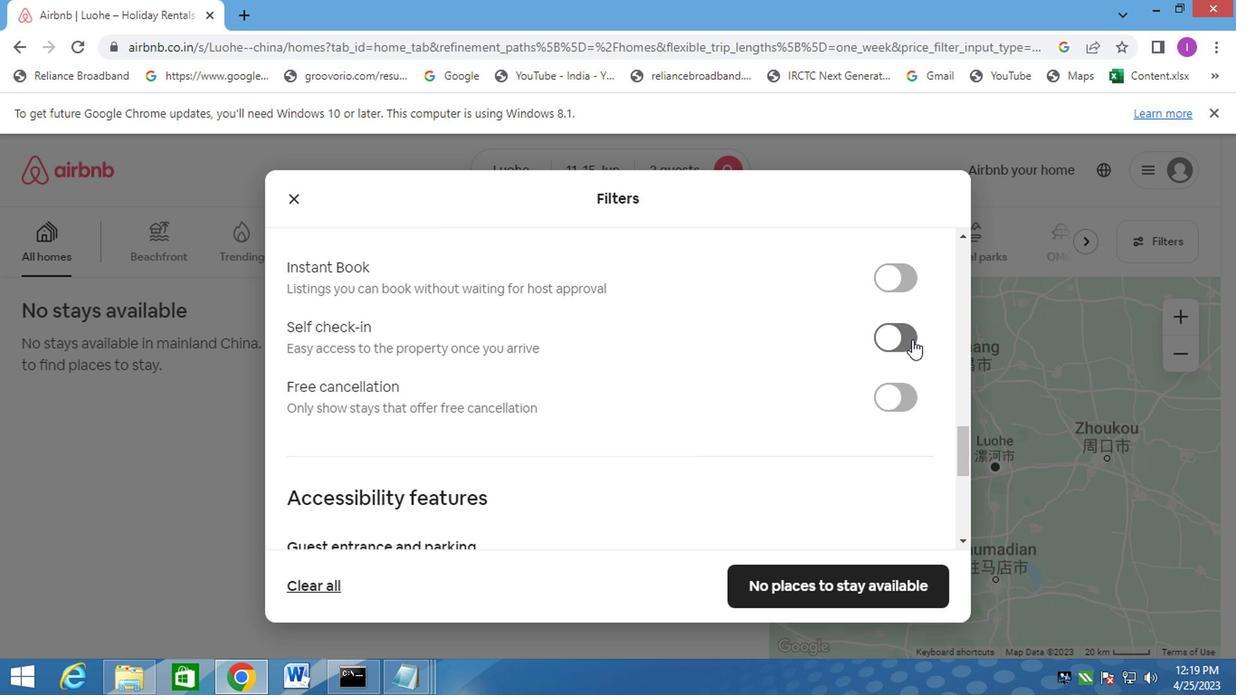 
Action: Mouse moved to (815, 347)
Screenshot: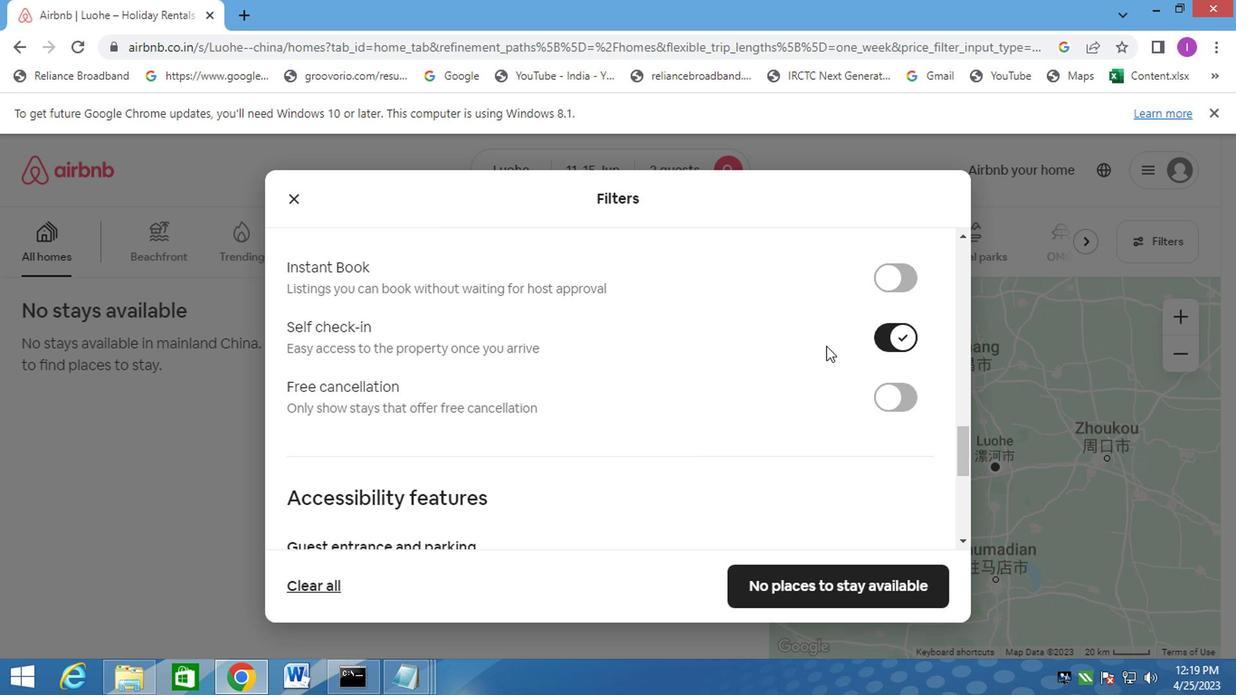 
Action: Mouse scrolled (815, 348) with delta (0, 1)
Screenshot: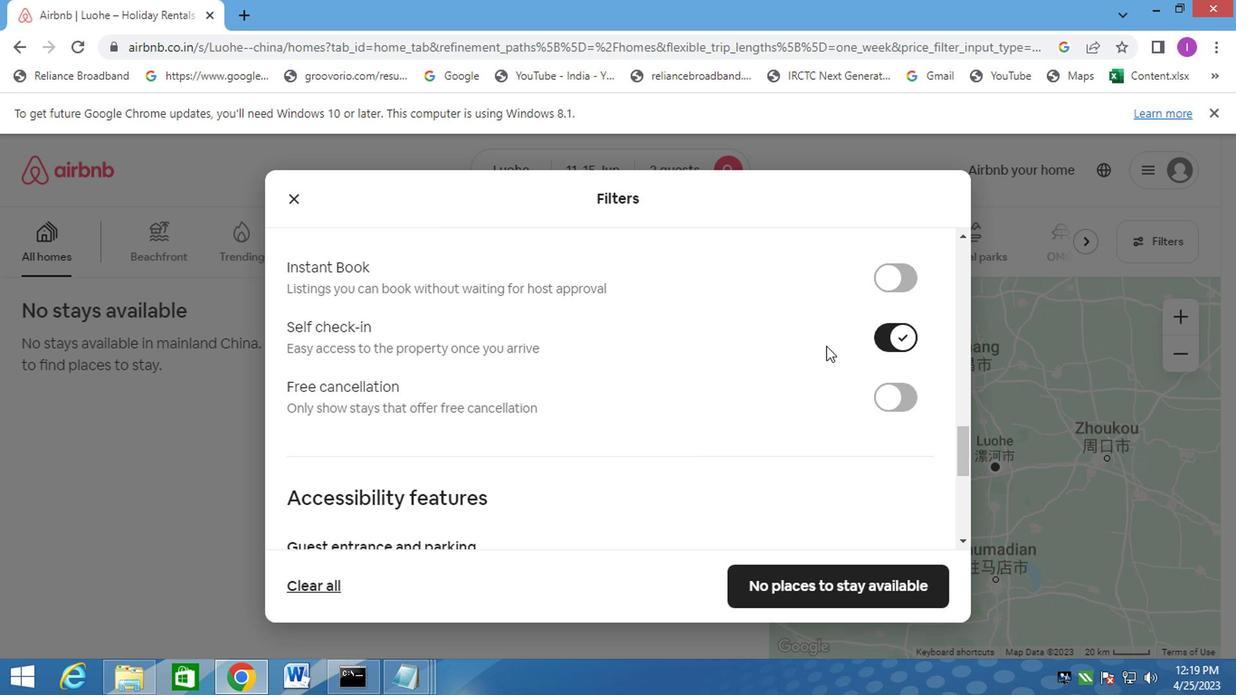 
Action: Mouse moved to (814, 348)
Screenshot: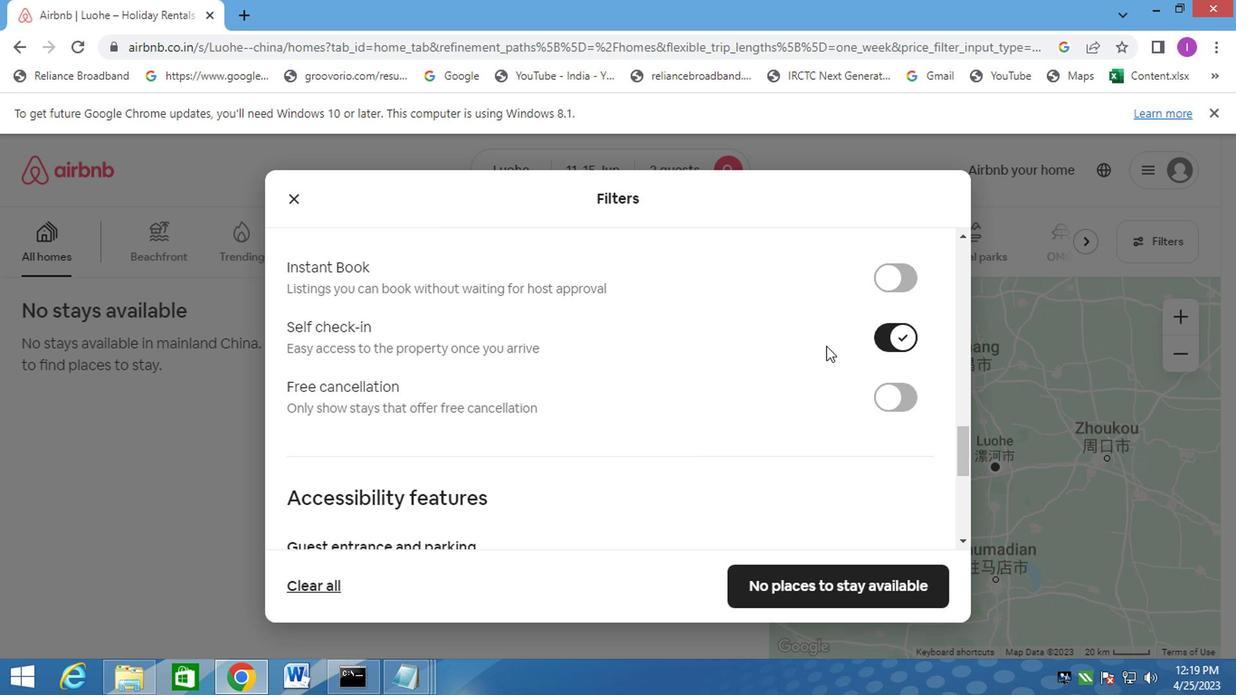 
Action: Mouse scrolled (814, 349) with delta (0, 0)
Screenshot: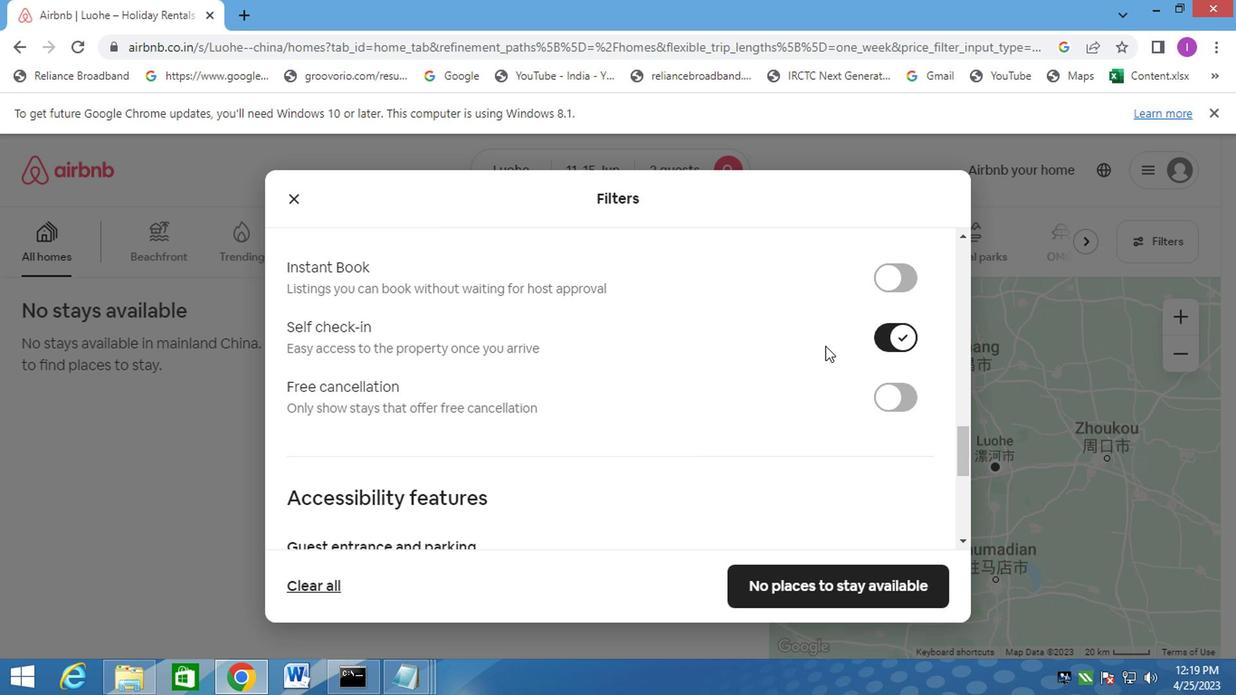 
Action: Mouse scrolled (814, 349) with delta (0, 0)
Screenshot: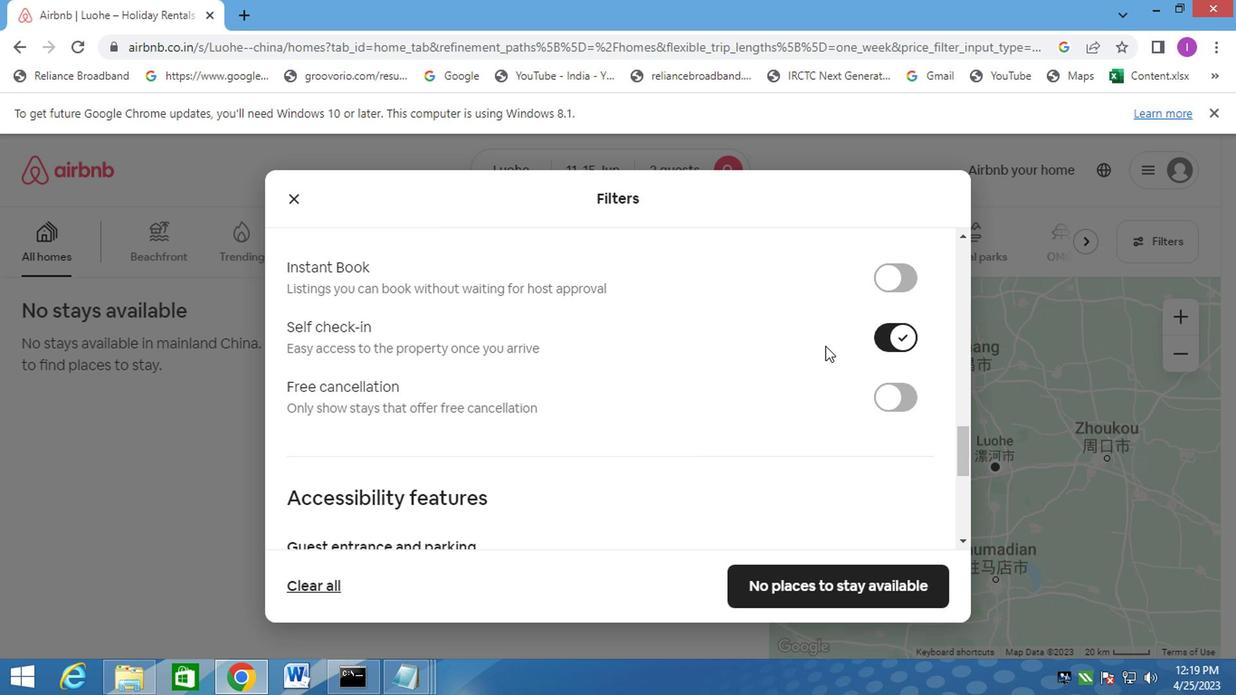 
Action: Mouse scrolled (814, 349) with delta (0, 0)
Screenshot: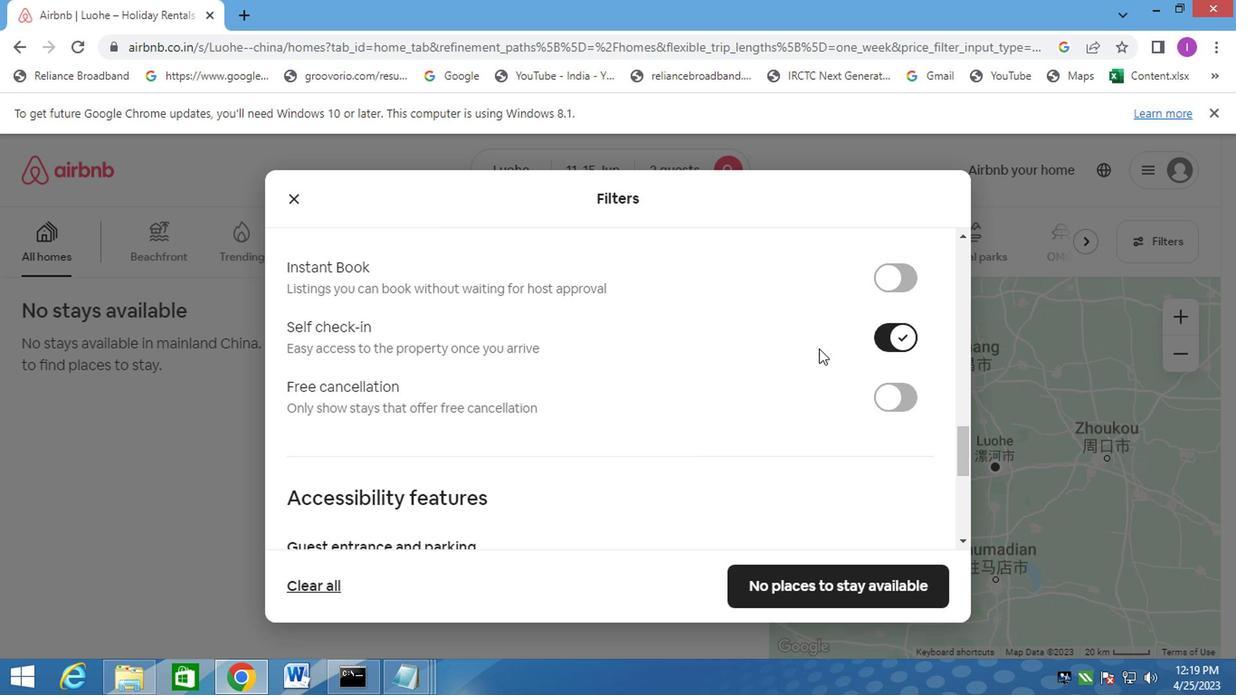 
Action: Mouse moved to (813, 348)
Screenshot: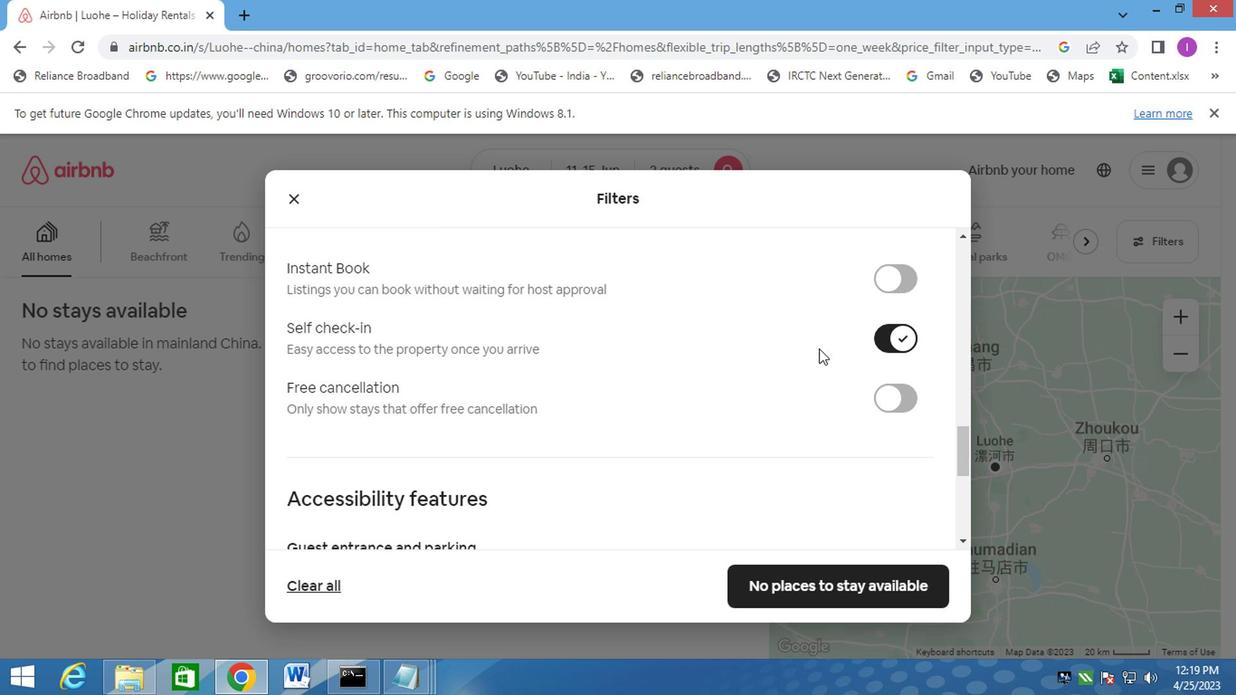 
Action: Mouse scrolled (813, 349) with delta (0, 0)
Screenshot: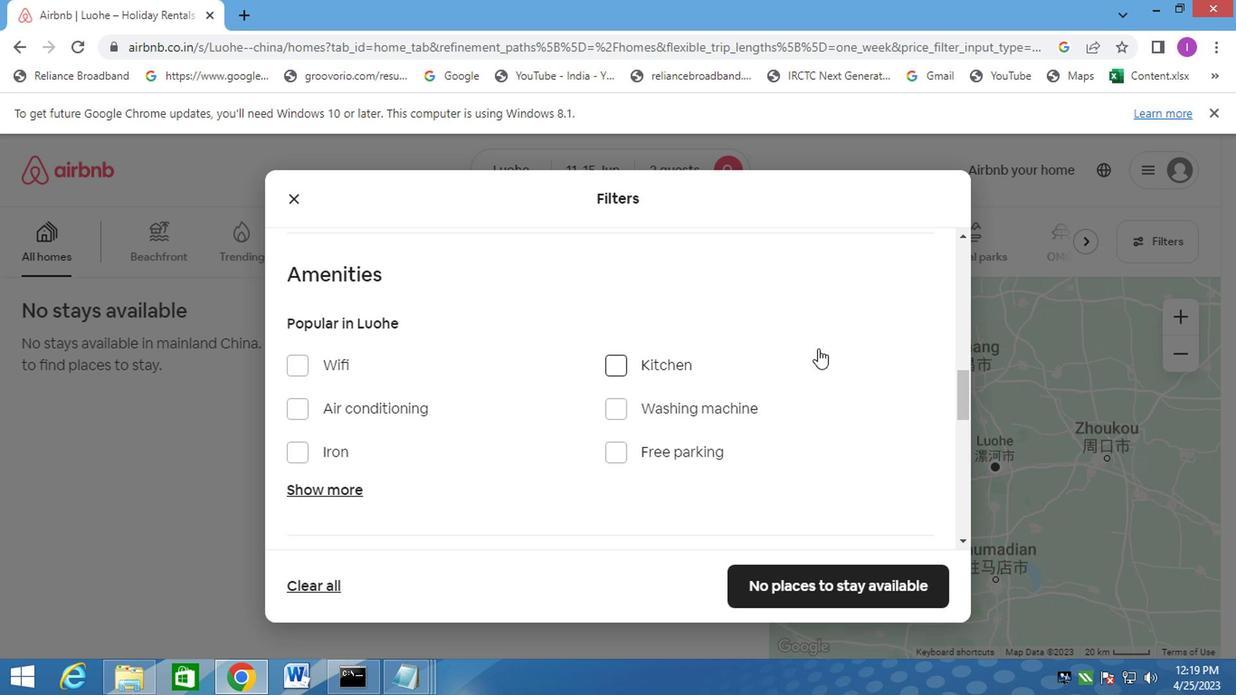 
Action: Mouse scrolled (813, 349) with delta (0, 0)
Screenshot: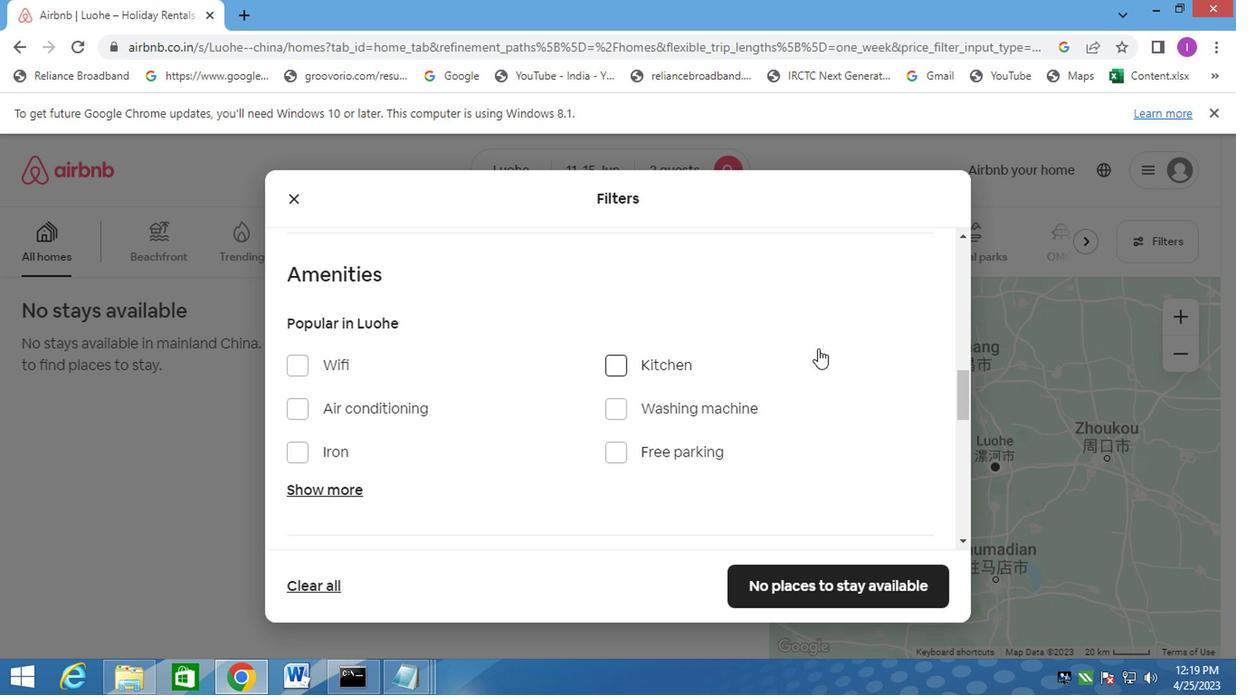 
Action: Mouse scrolled (813, 349) with delta (0, 0)
Screenshot: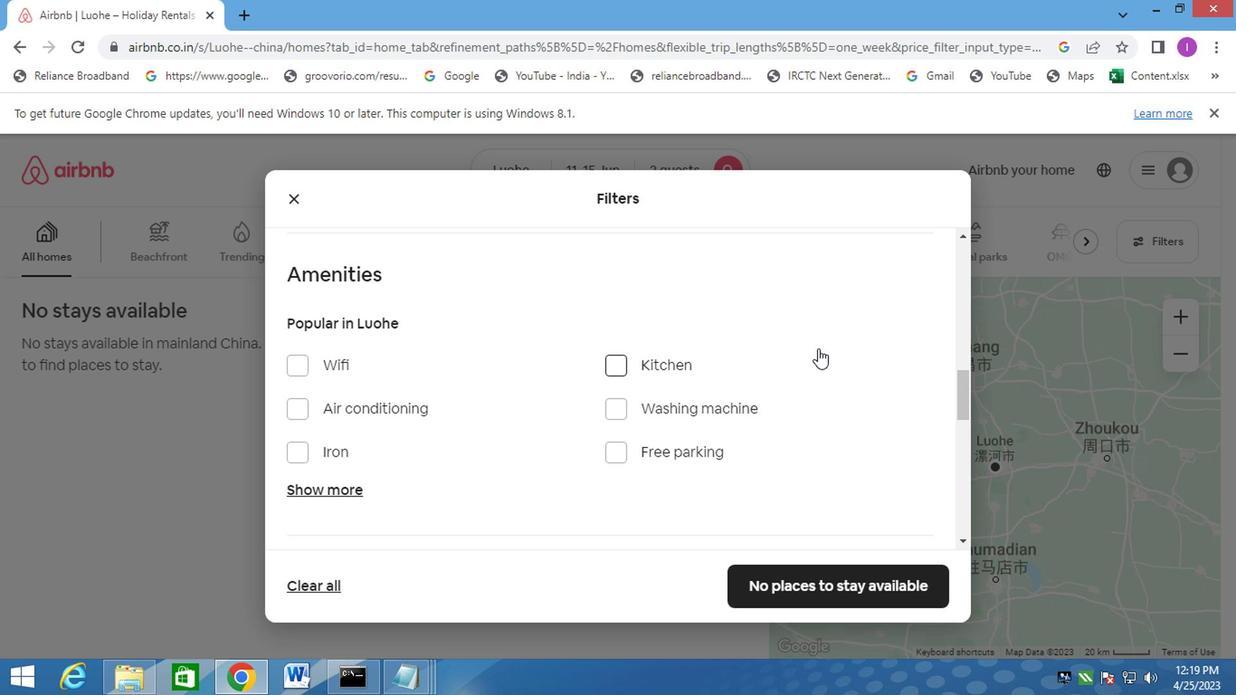 
Action: Mouse scrolled (813, 347) with delta (0, -1)
Screenshot: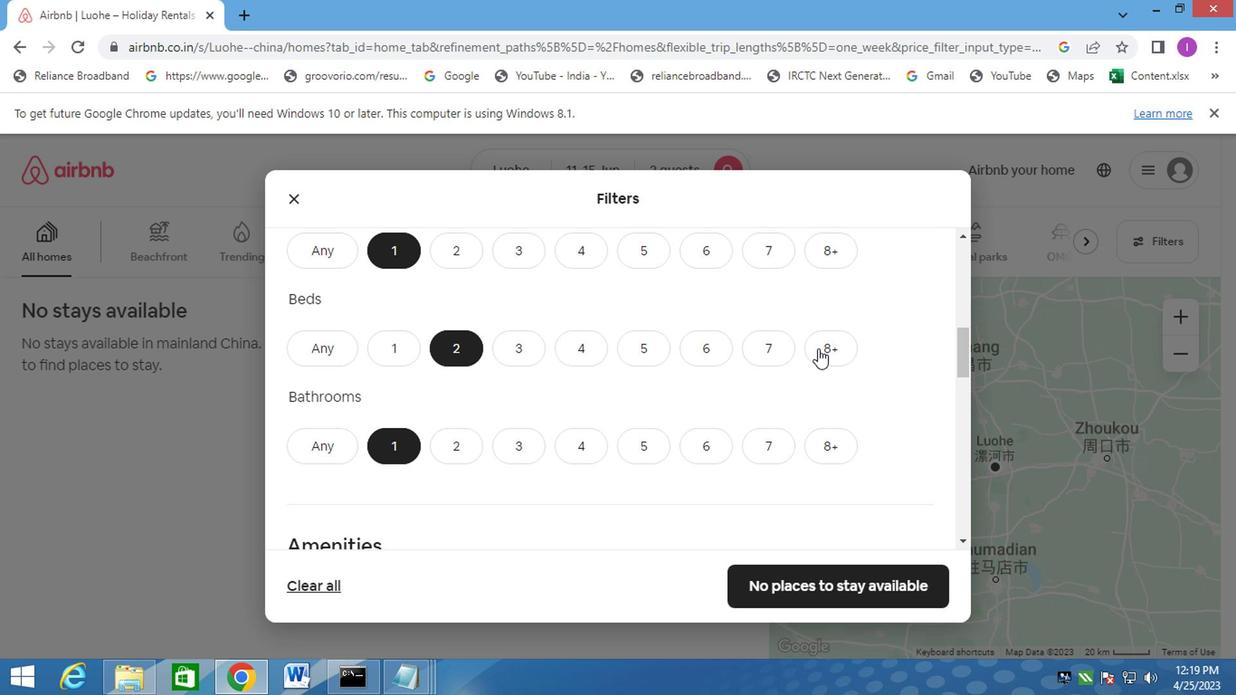 
Action: Mouse scrolled (813, 347) with delta (0, -1)
Screenshot: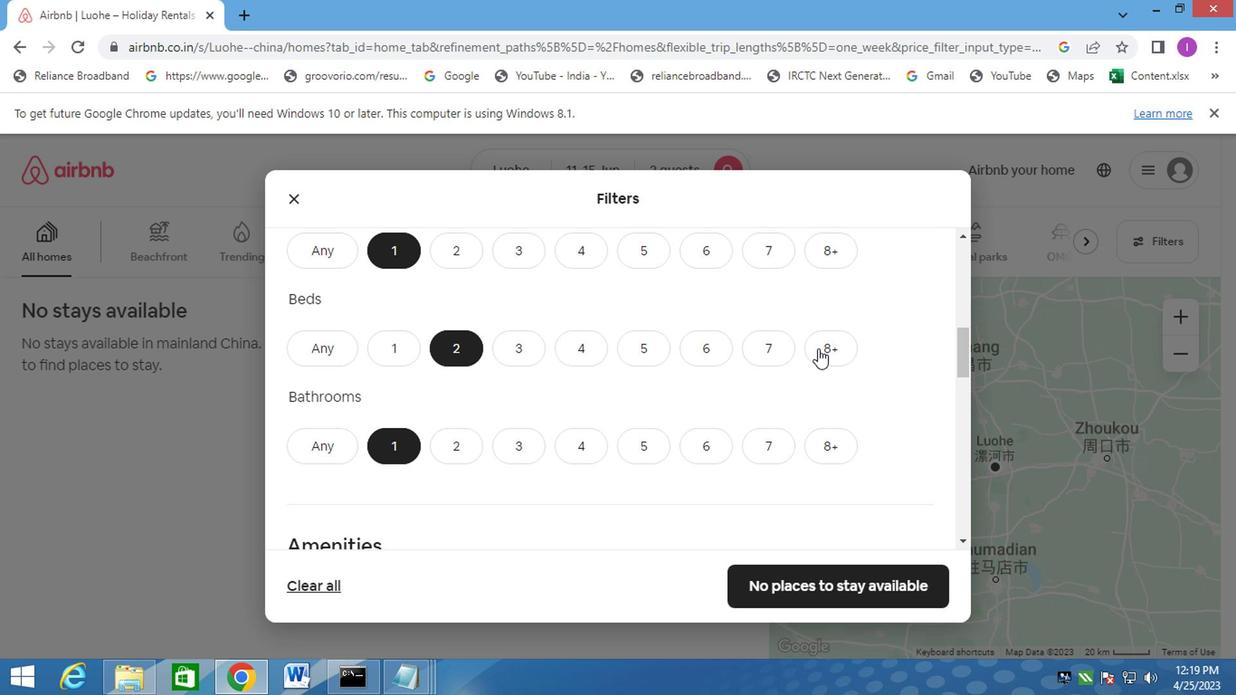 
Action: Mouse scrolled (813, 347) with delta (0, -1)
Screenshot: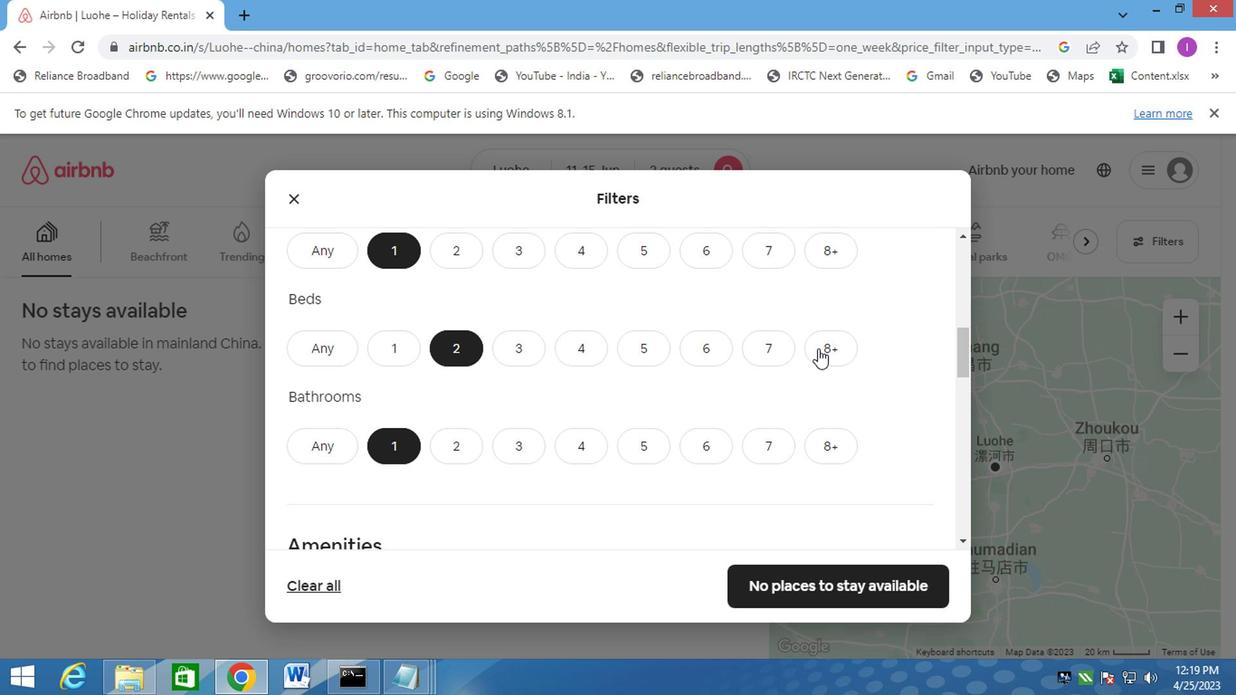 
Action: Mouse scrolled (813, 347) with delta (0, -1)
Screenshot: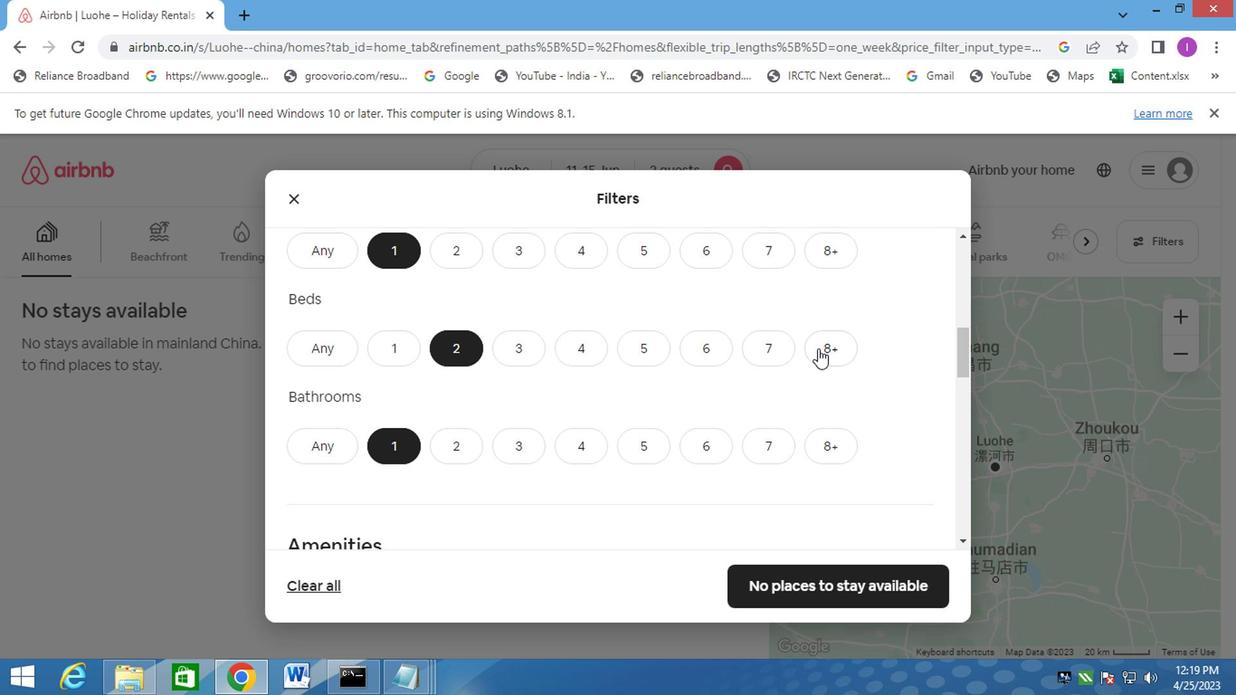 
Action: Mouse scrolled (813, 347) with delta (0, -1)
Screenshot: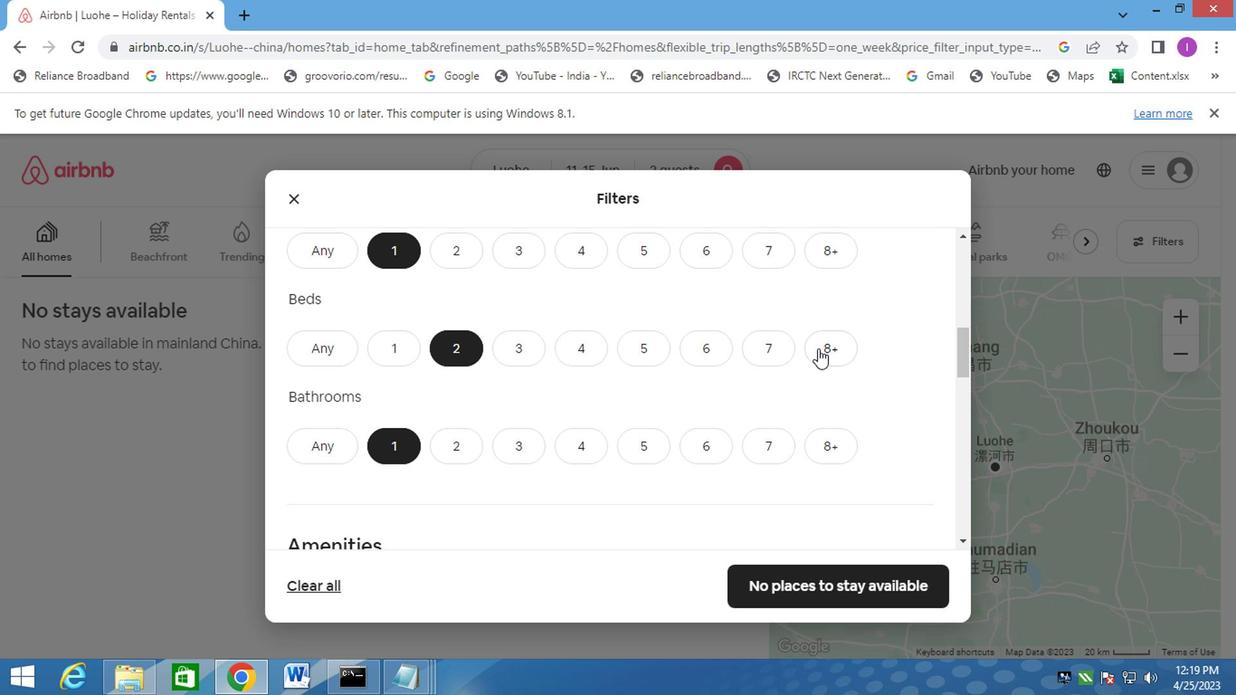 
Action: Mouse scrolled (813, 347) with delta (0, -1)
Screenshot: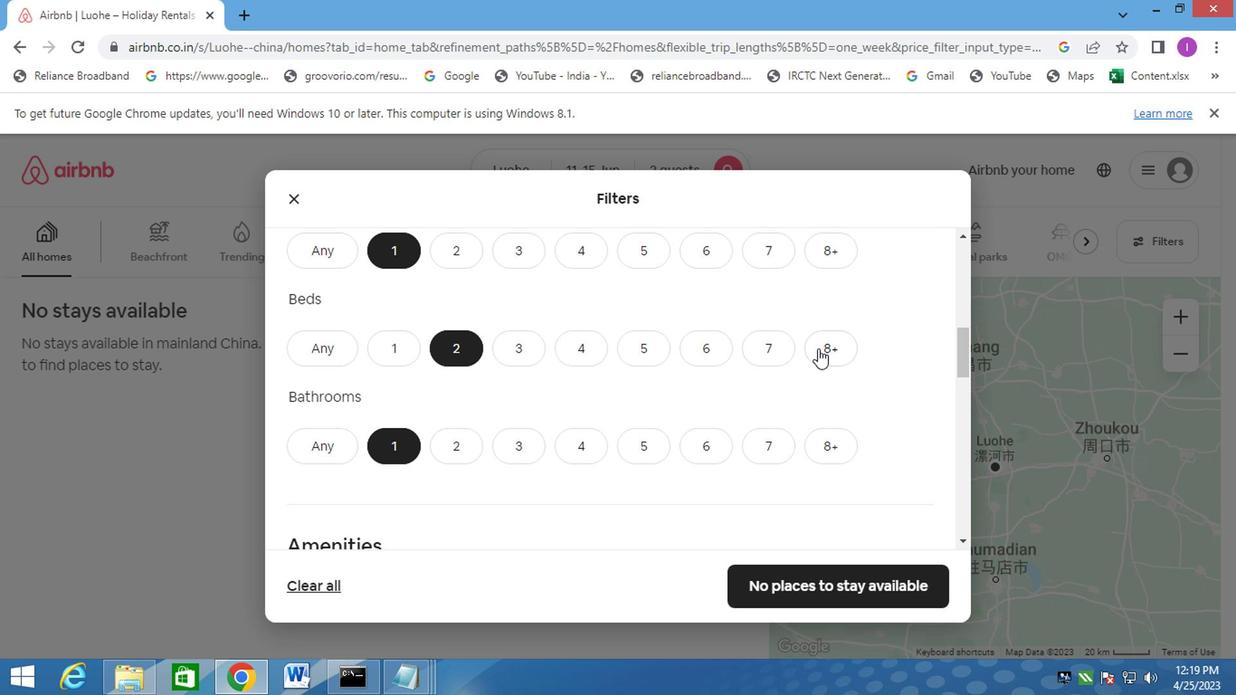 
Action: Mouse scrolled (813, 347) with delta (0, -1)
Screenshot: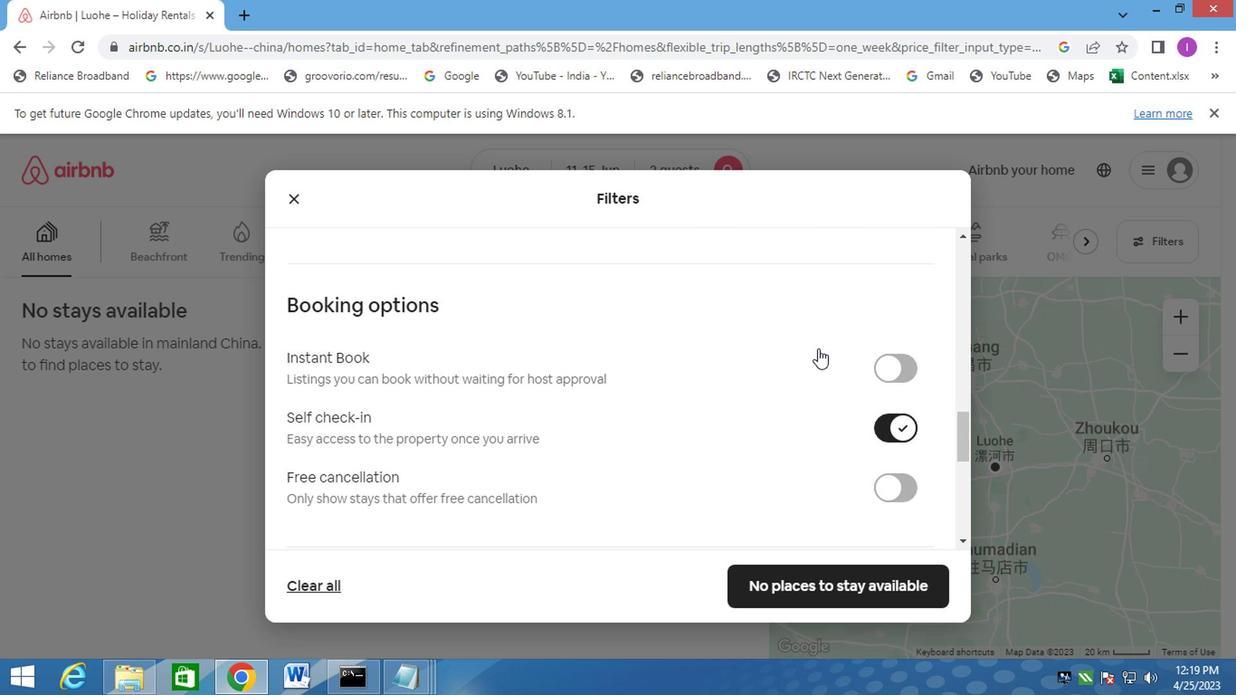 
Action: Mouse scrolled (813, 347) with delta (0, -1)
Screenshot: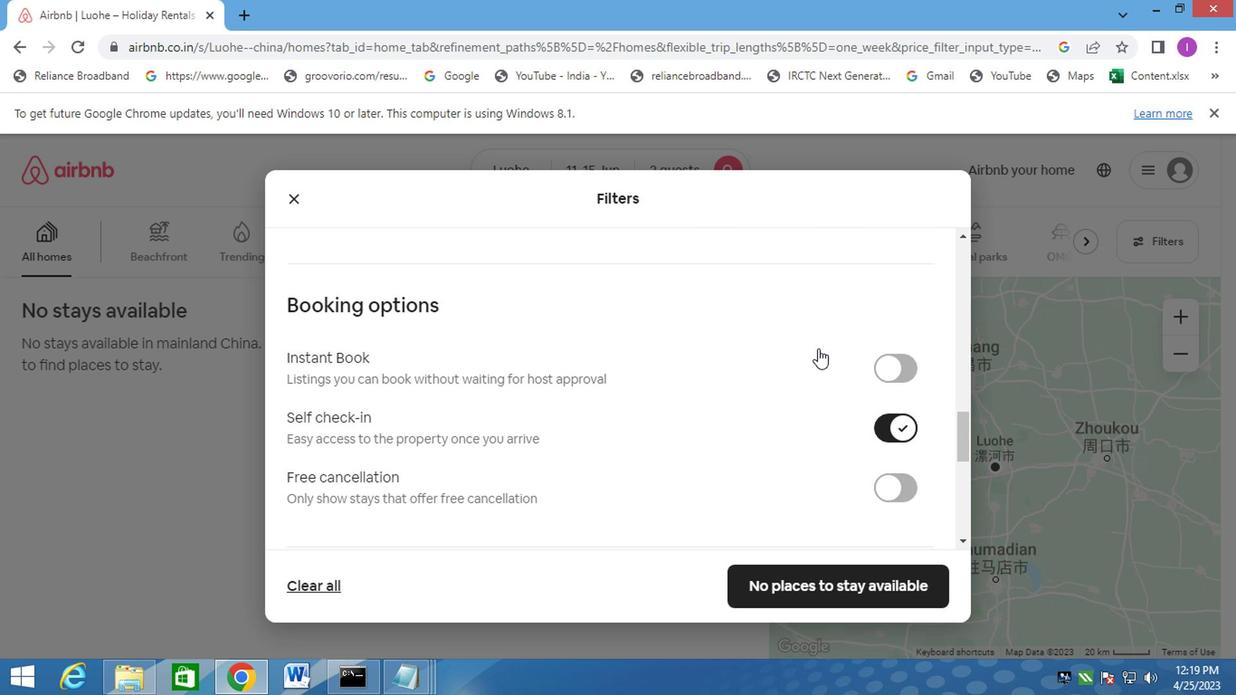 
Action: Mouse scrolled (813, 347) with delta (0, -1)
Screenshot: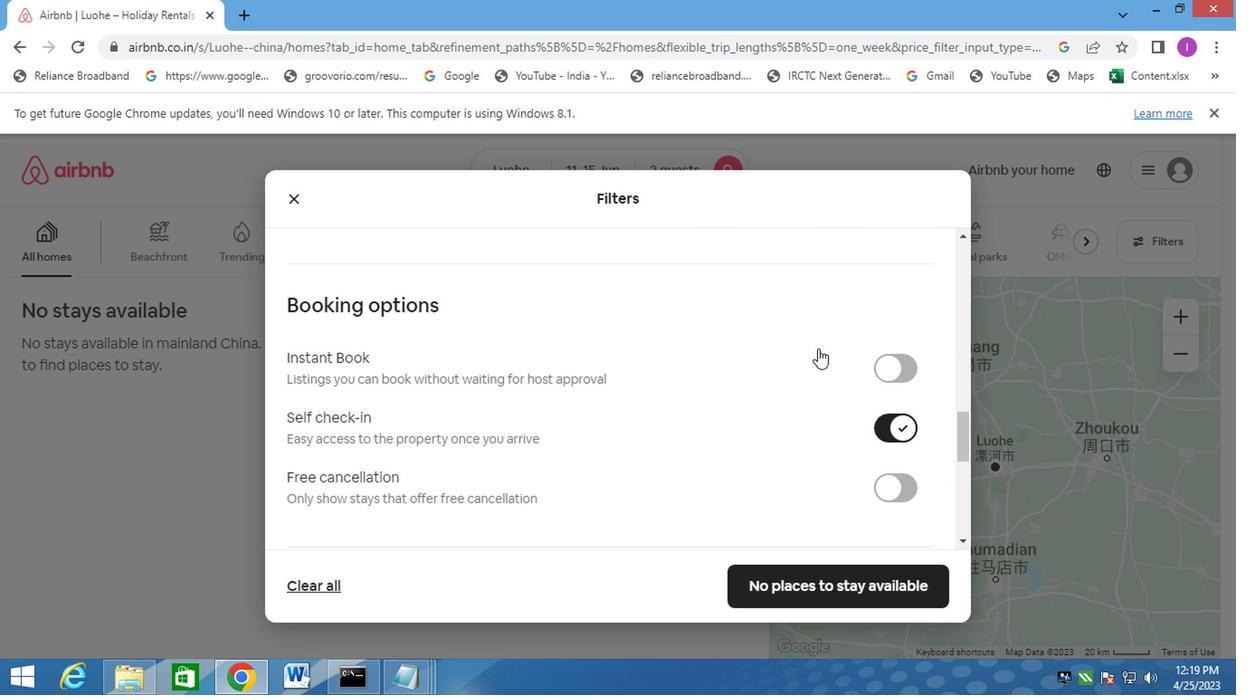
Action: Mouse scrolled (813, 347) with delta (0, -1)
Screenshot: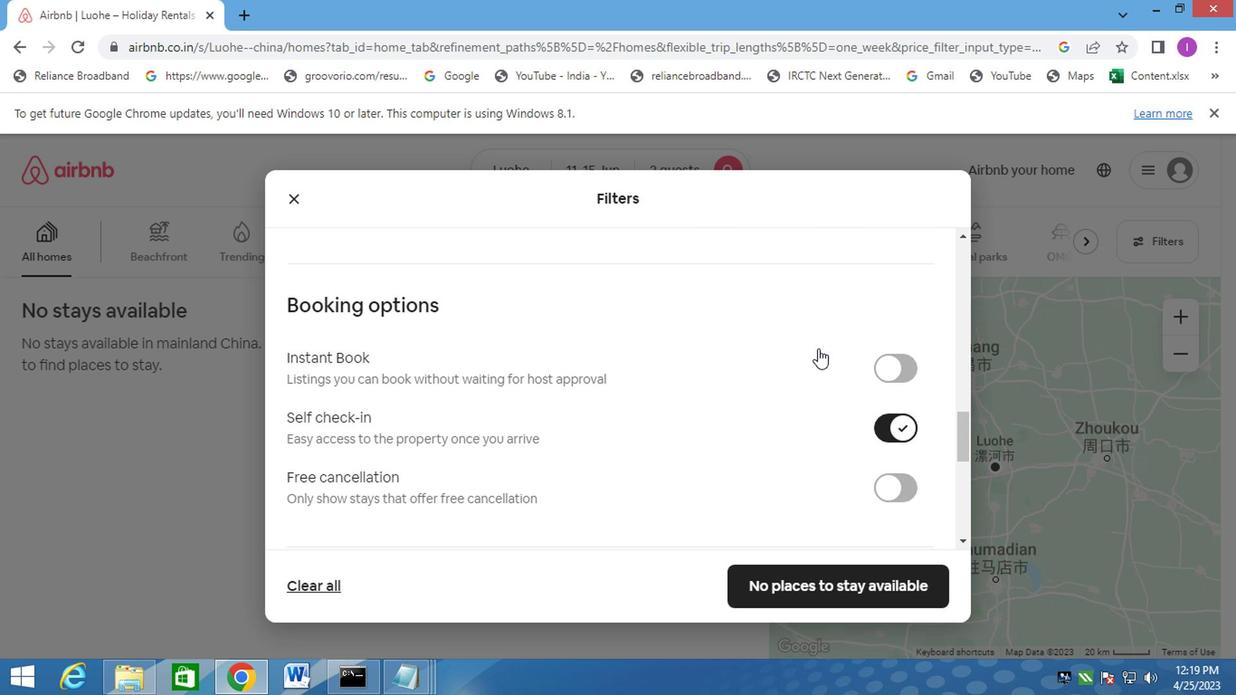 
Action: Mouse moved to (813, 349)
Screenshot: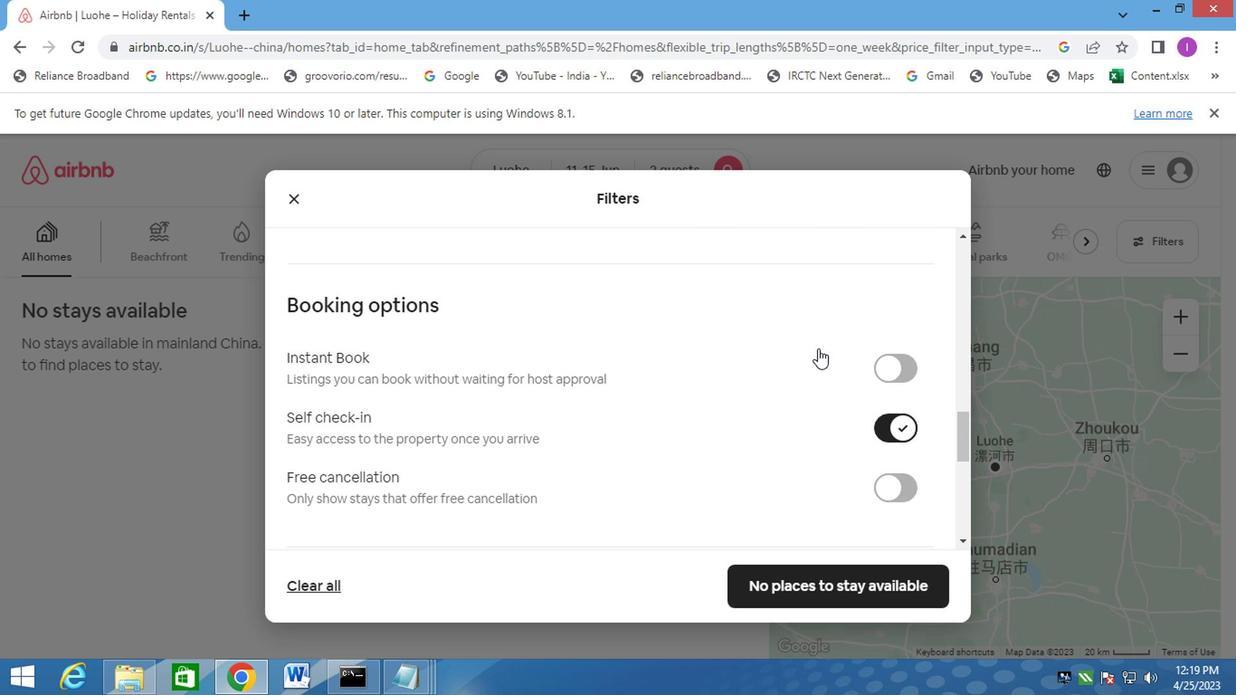 
Action: Mouse scrolled (813, 348) with delta (0, 0)
Screenshot: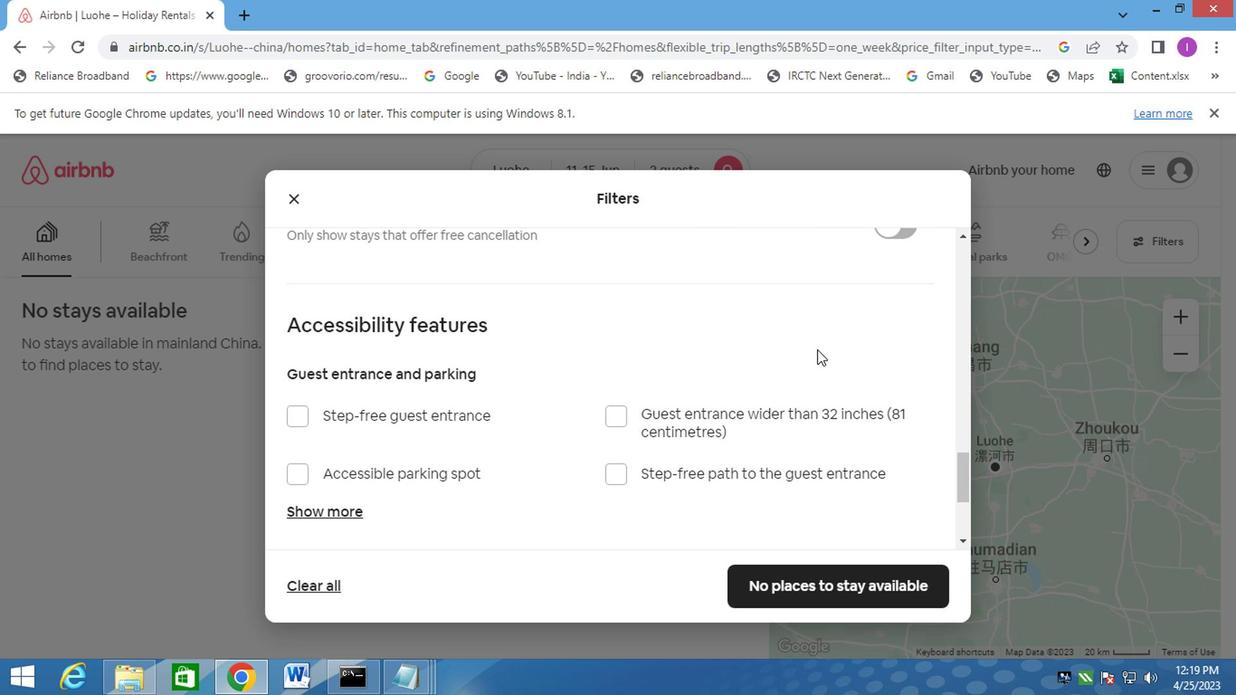 
Action: Mouse scrolled (813, 348) with delta (0, 0)
Screenshot: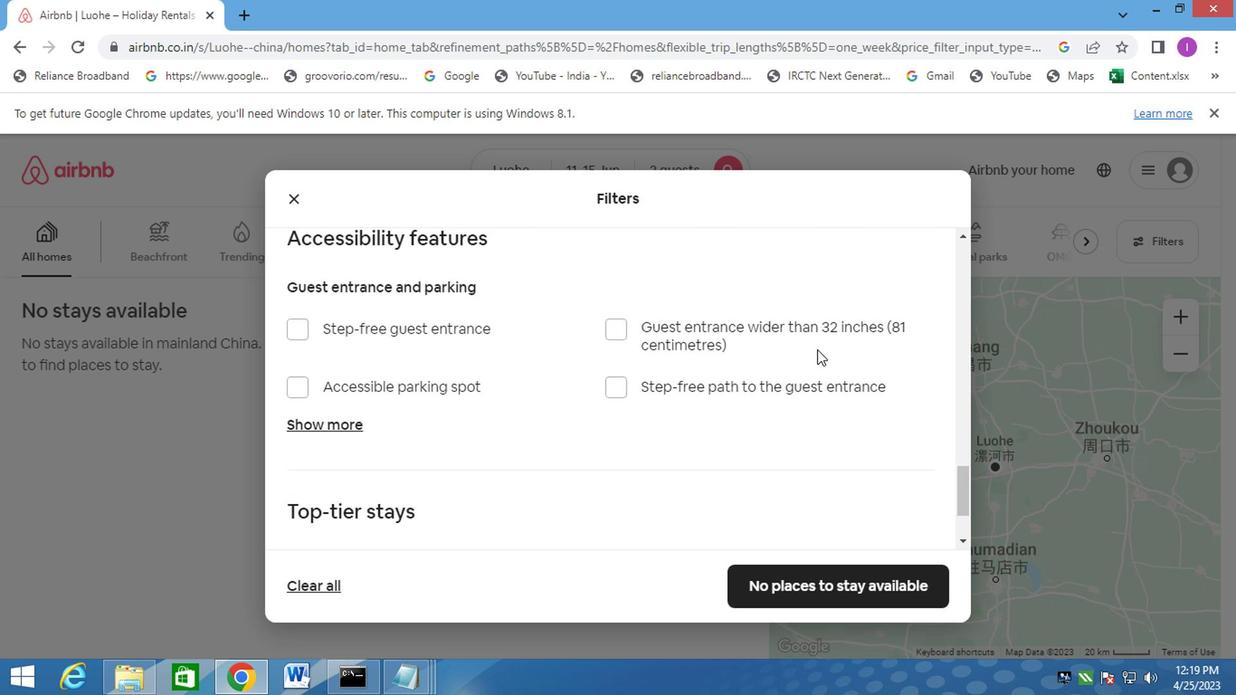 
Action: Mouse scrolled (813, 348) with delta (0, 0)
Screenshot: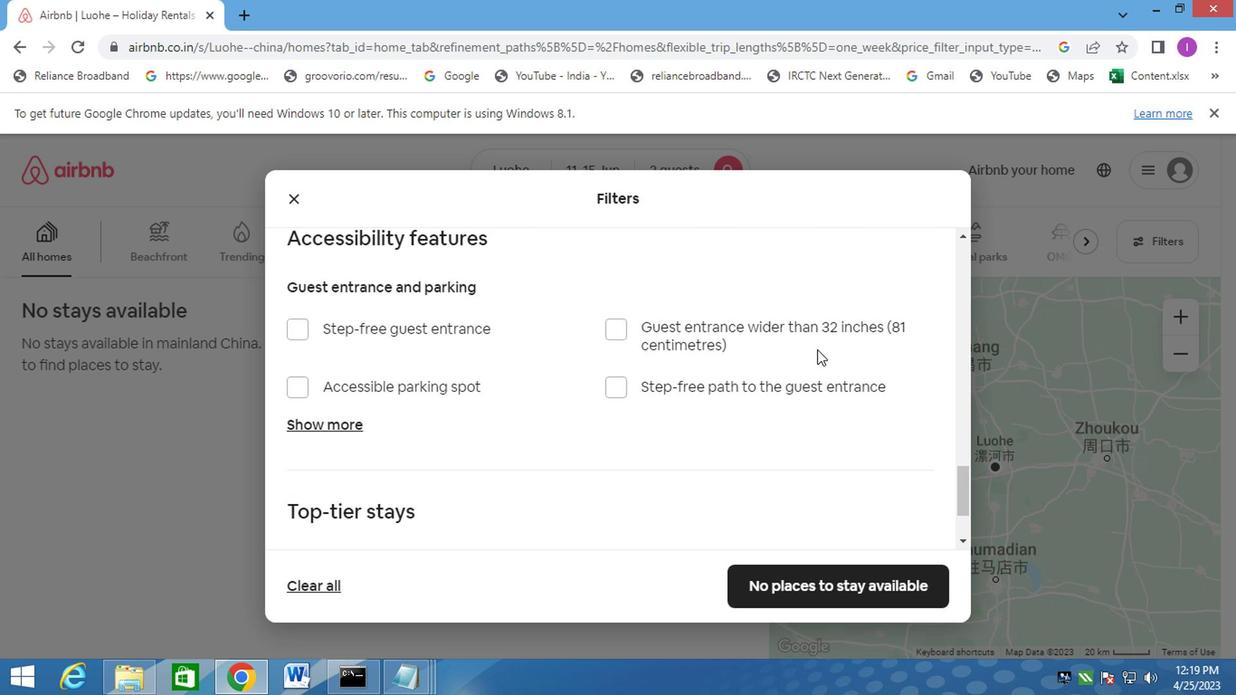 
Action: Mouse scrolled (813, 348) with delta (0, 0)
Screenshot: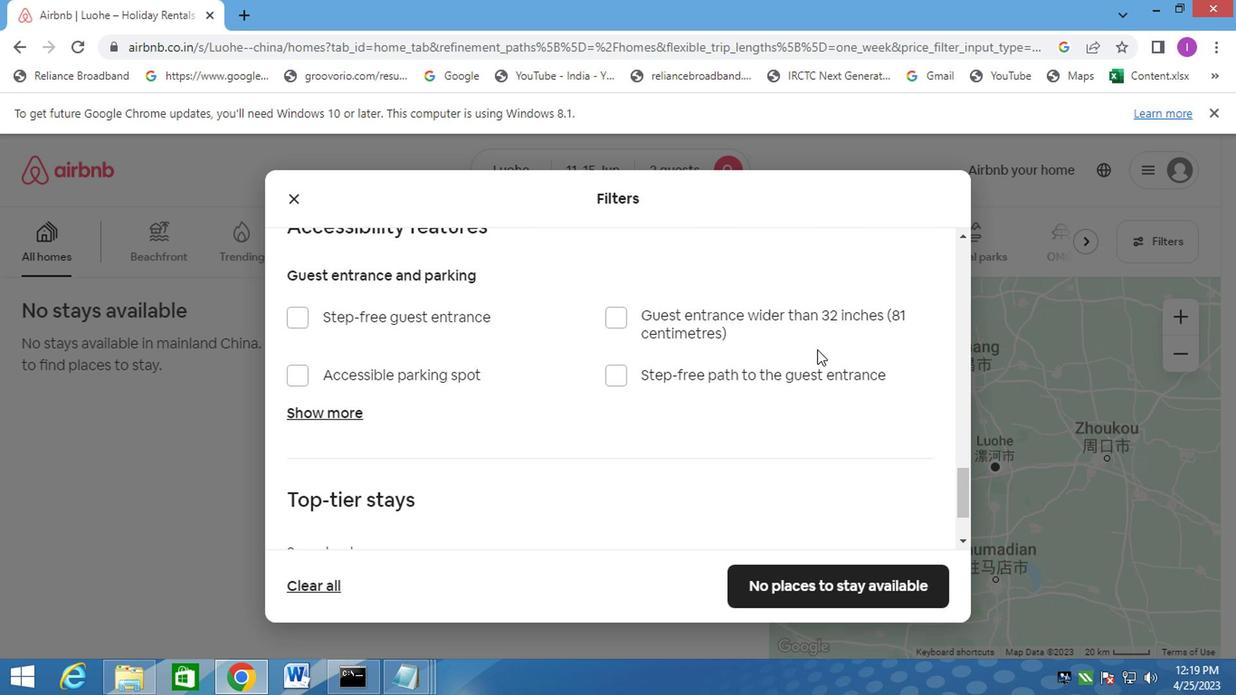 
Action: Mouse moved to (813, 349)
Screenshot: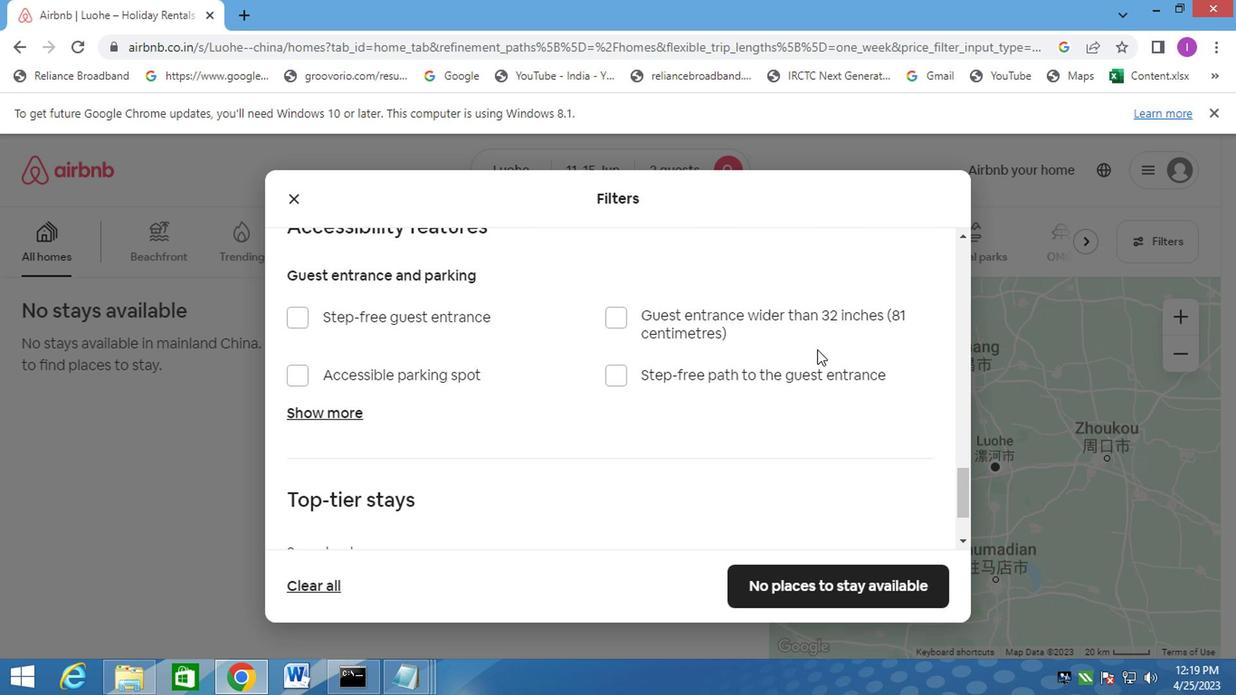 
Action: Mouse scrolled (813, 348) with delta (0, 0)
Screenshot: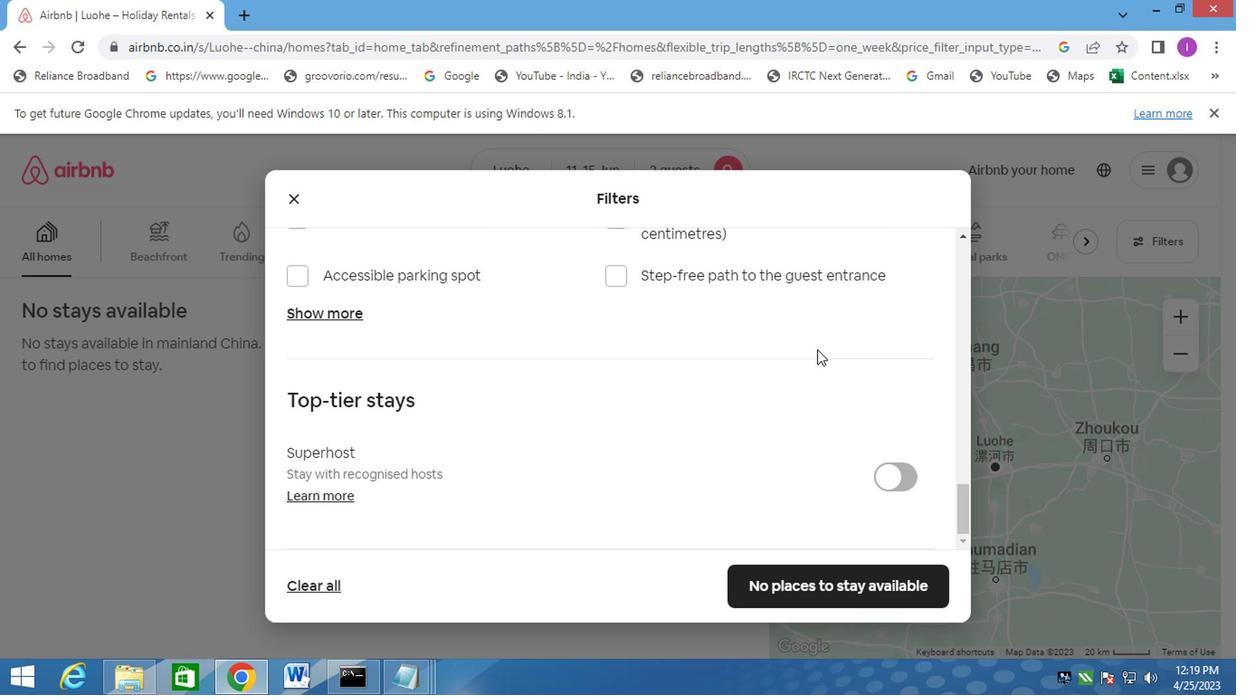 
Action: Mouse scrolled (813, 348) with delta (0, 0)
Screenshot: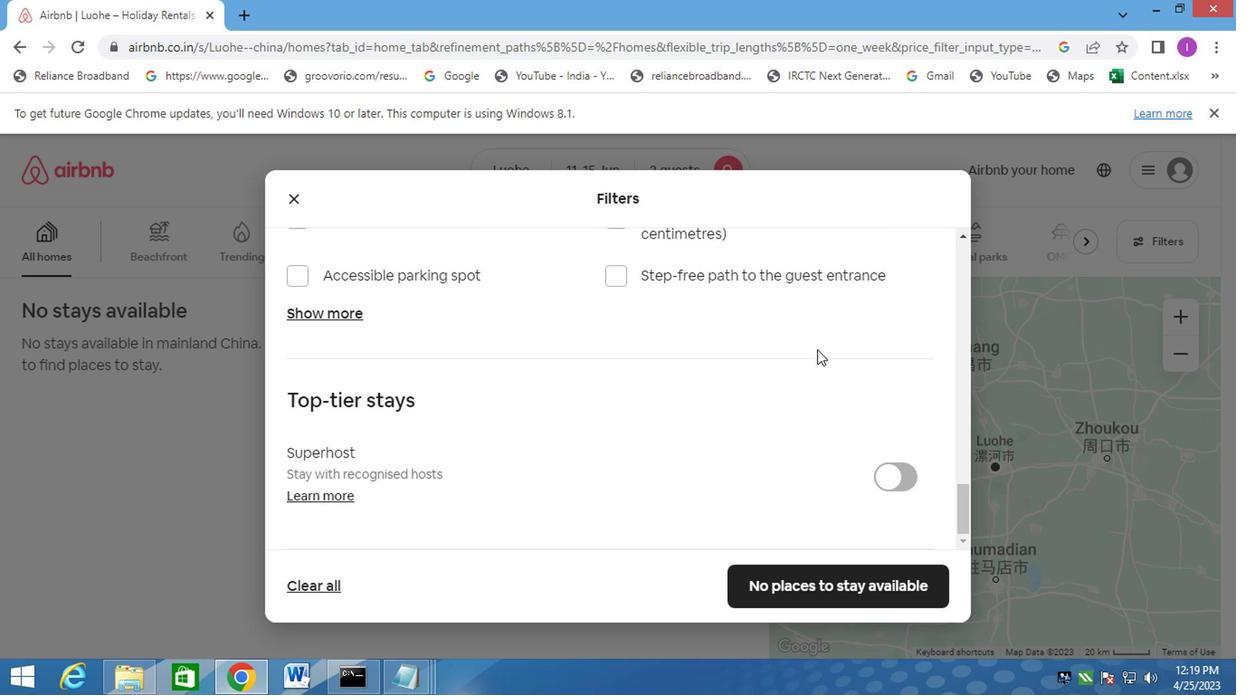 
Action: Mouse scrolled (813, 348) with delta (0, 0)
Screenshot: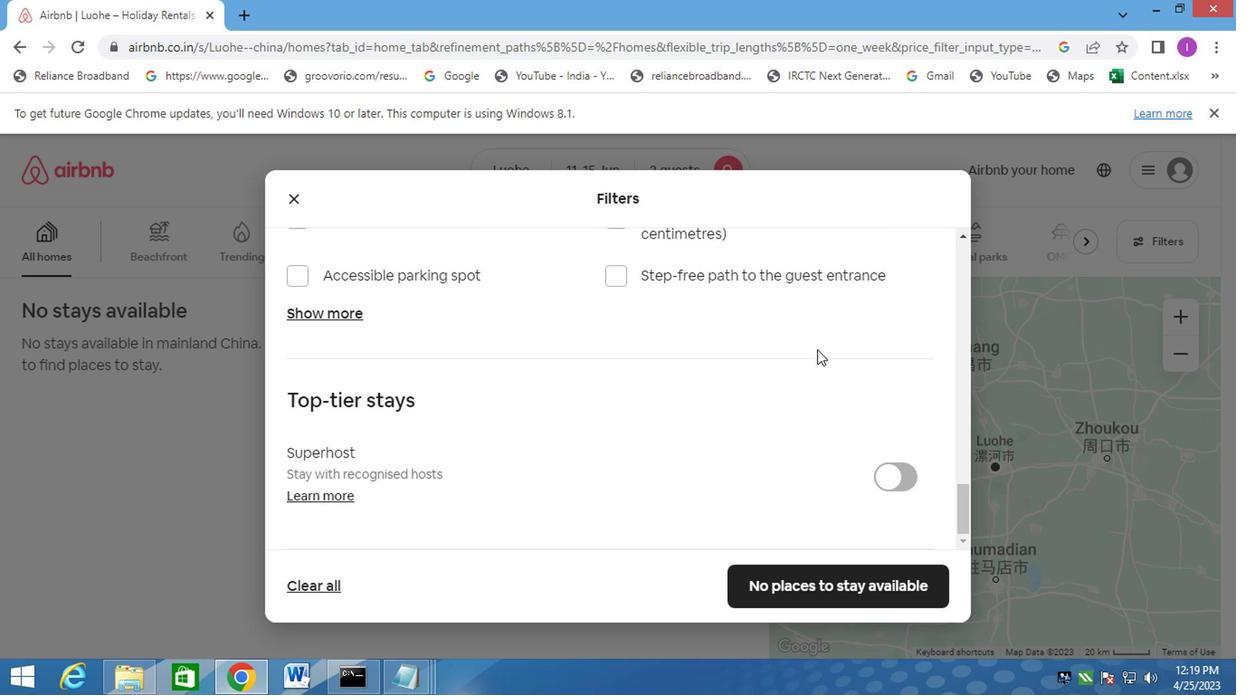 
Action: Mouse scrolled (813, 348) with delta (0, 0)
Screenshot: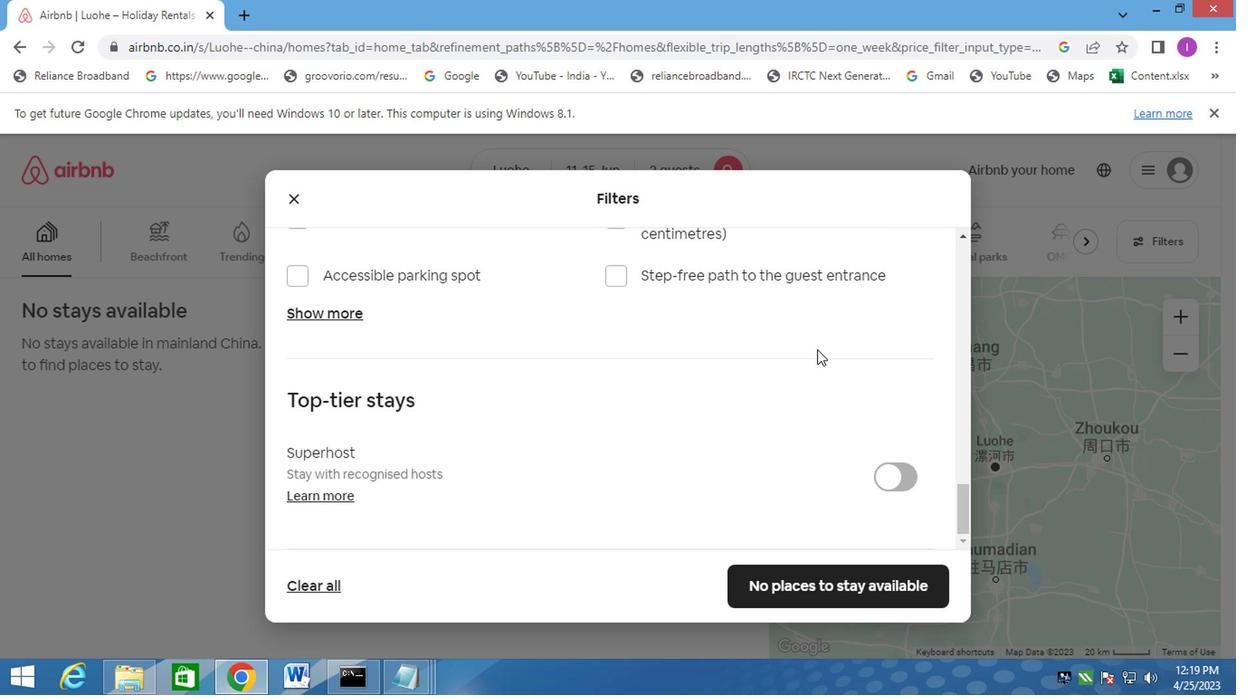 
Action: Mouse scrolled (813, 348) with delta (0, 0)
Screenshot: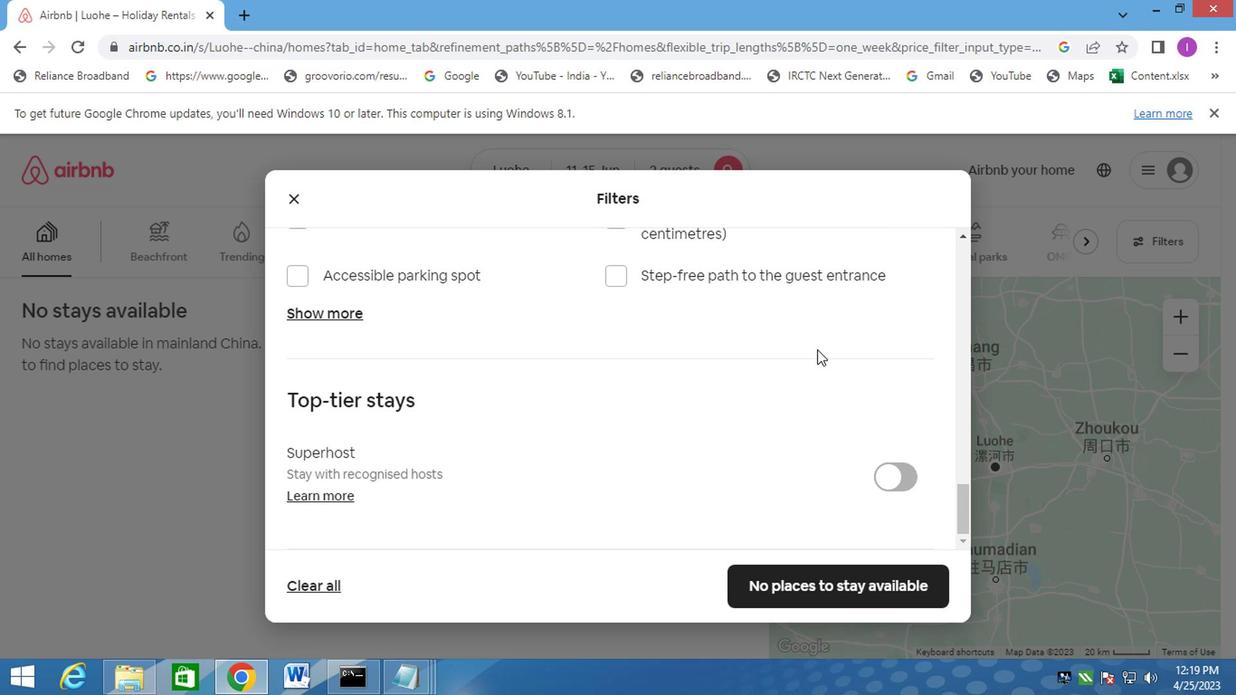 
Action: Mouse moved to (790, 583)
Screenshot: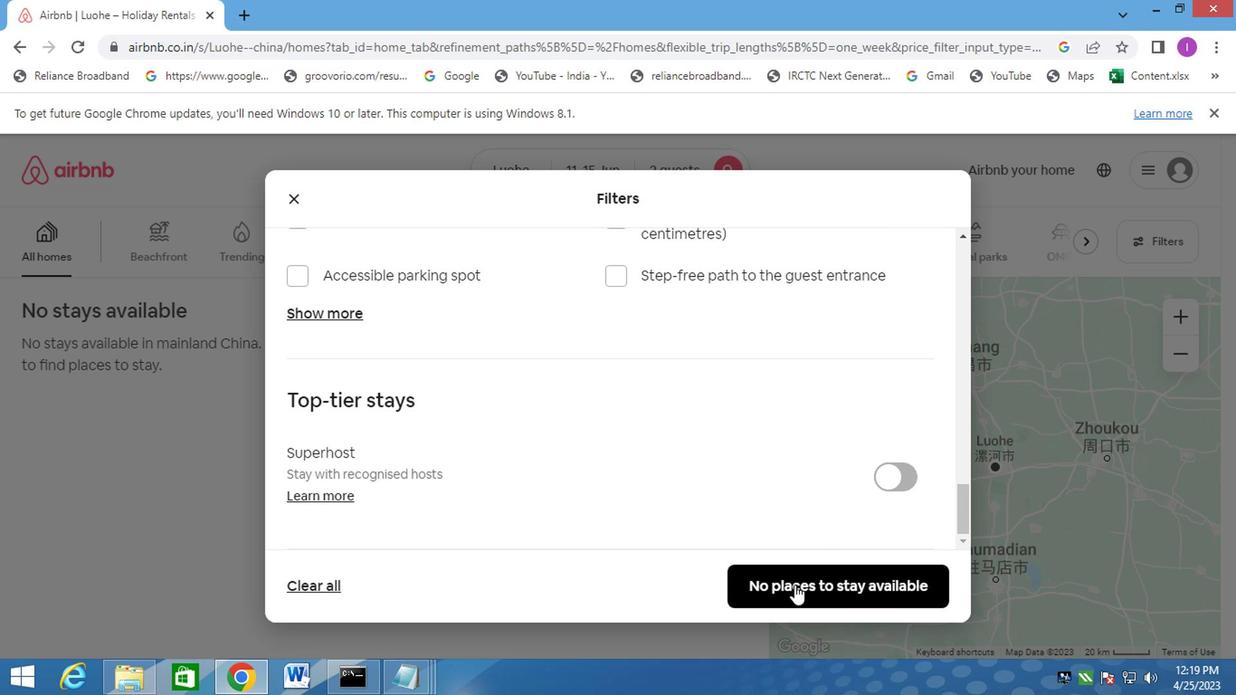 
Action: Mouse pressed left at (790, 583)
Screenshot: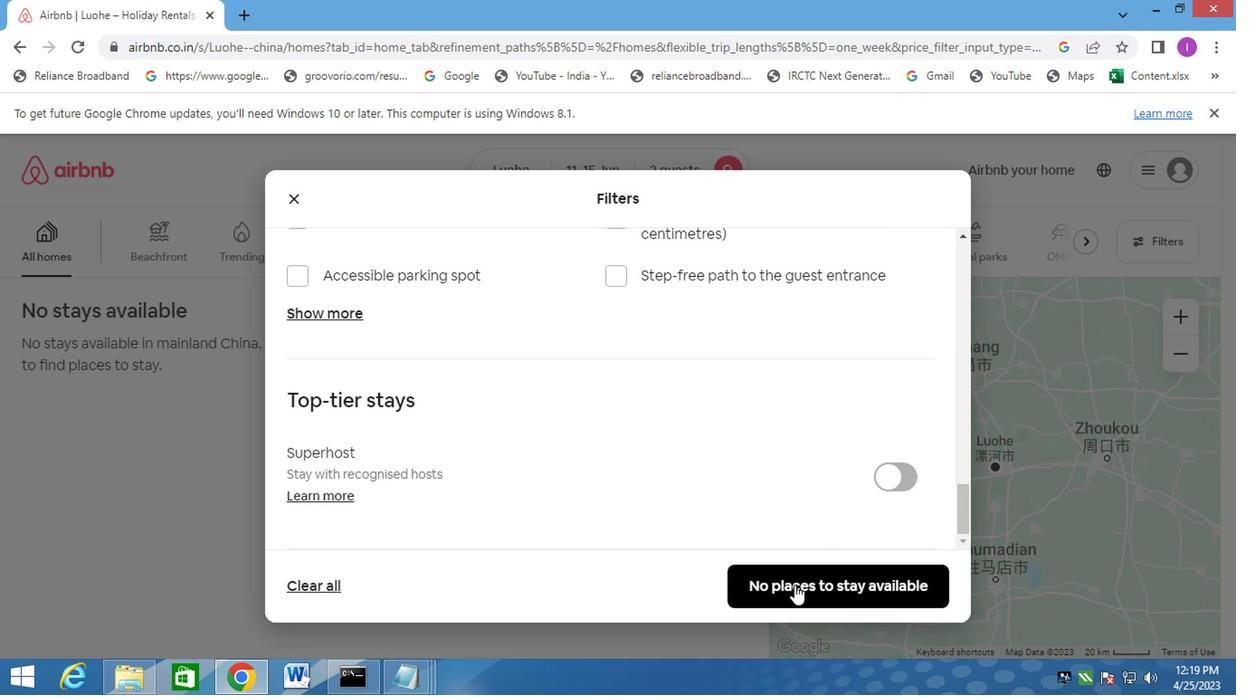
Action: Mouse moved to (1241, 473)
Screenshot: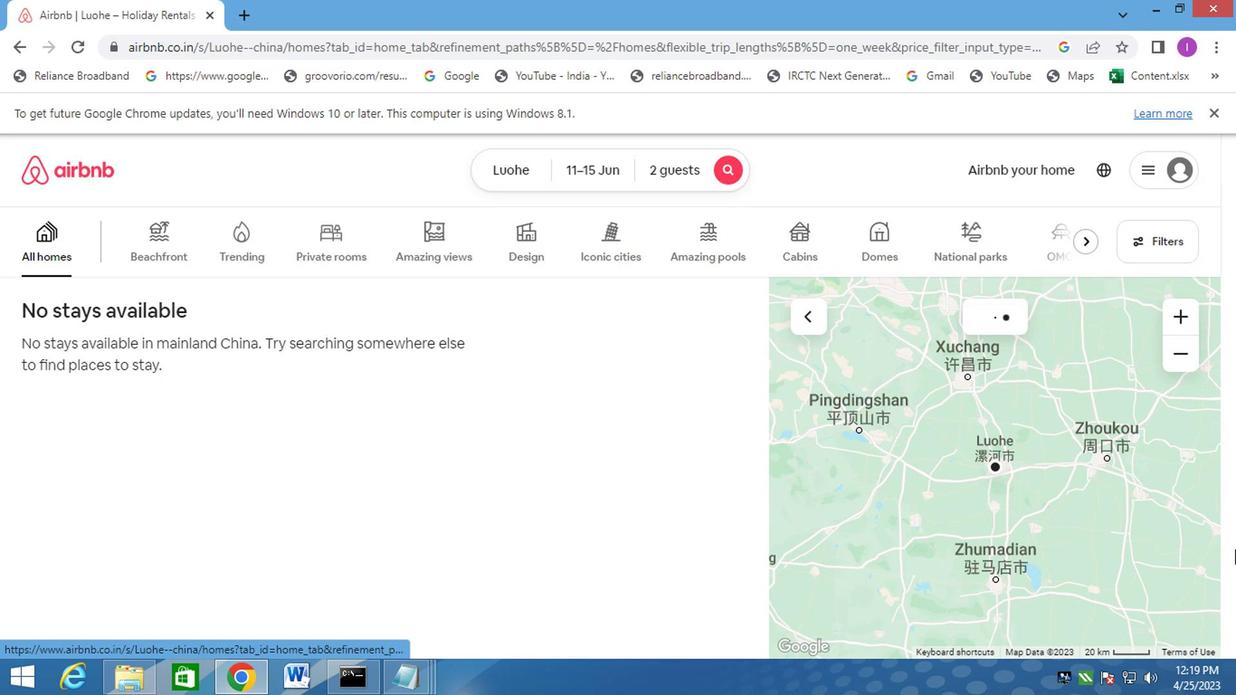 
